 Task: Find connections with filter location Bhuj with filter topic #Leanstartupswith filter profile language Spanish with filter current company IndiaMART InterMESH Limited with filter school SRM University (Sri Ramaswamy Memorial University) with filter industry Political Organizations with filter service category Computer Networking with filter keywords title Suicide Hotline Volunteer
Action: Mouse moved to (651, 82)
Screenshot: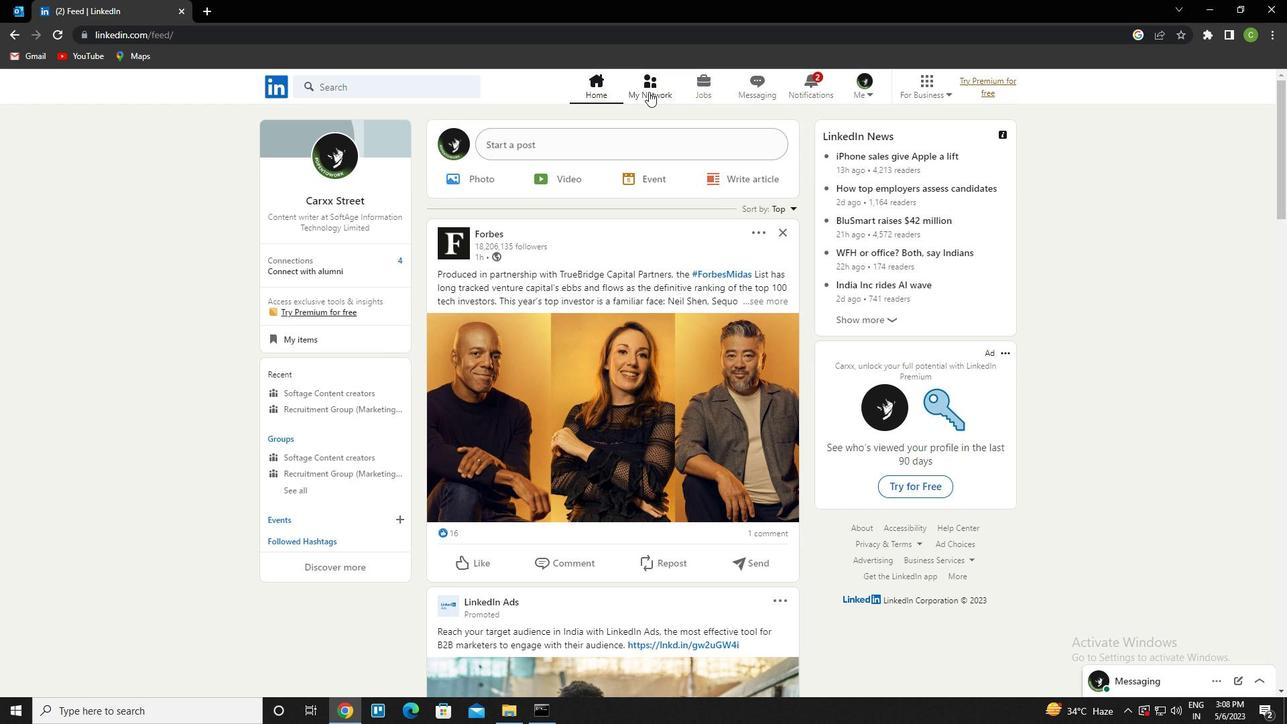 
Action: Mouse pressed left at (651, 82)
Screenshot: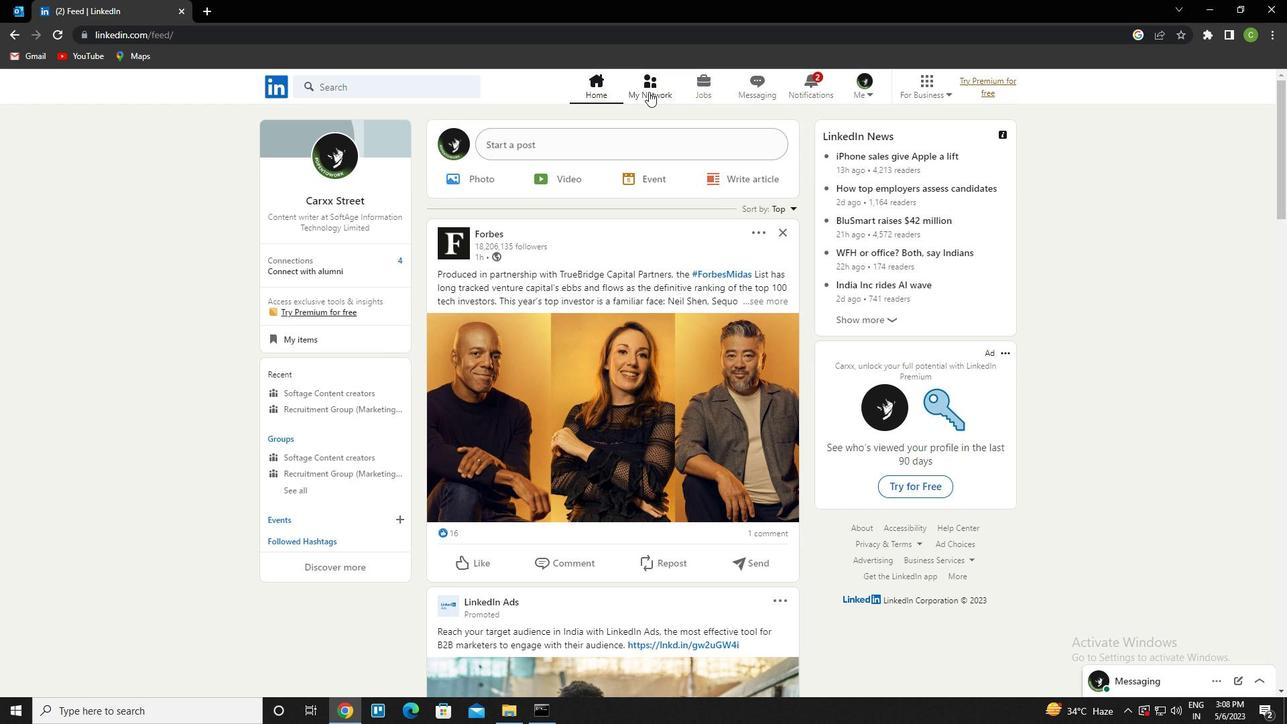 
Action: Mouse moved to (406, 156)
Screenshot: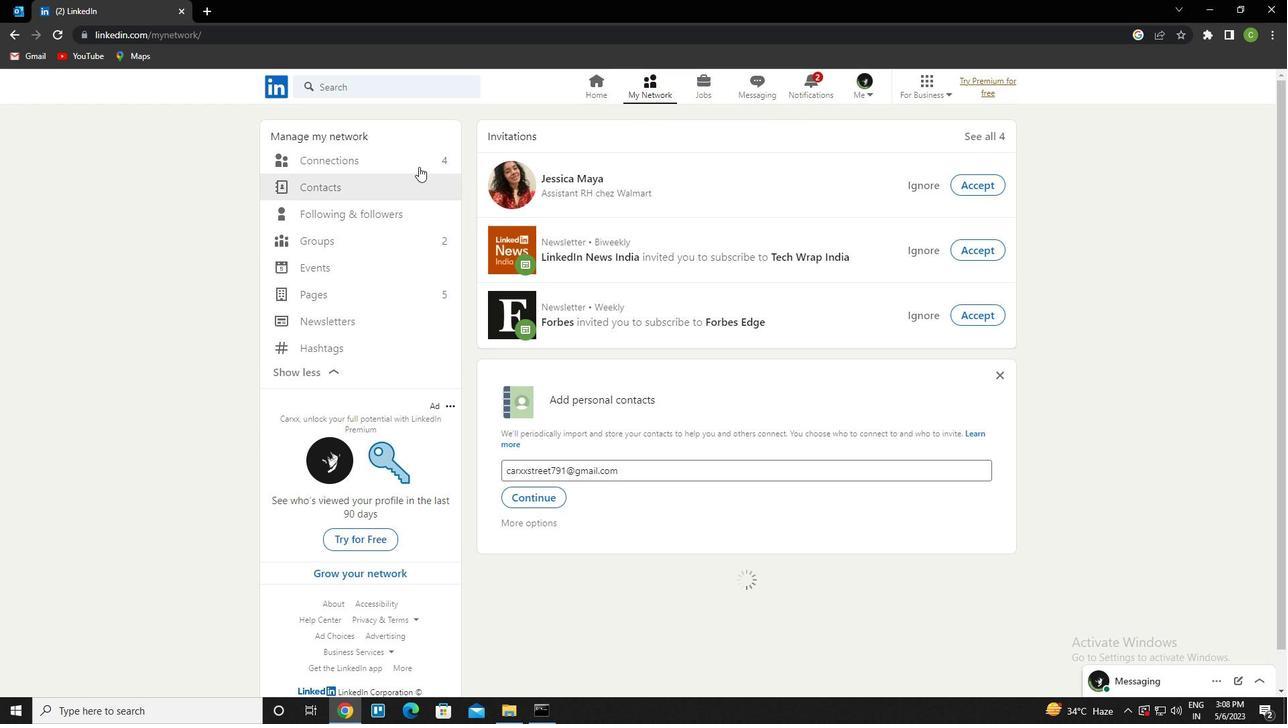 
Action: Mouse pressed left at (406, 156)
Screenshot: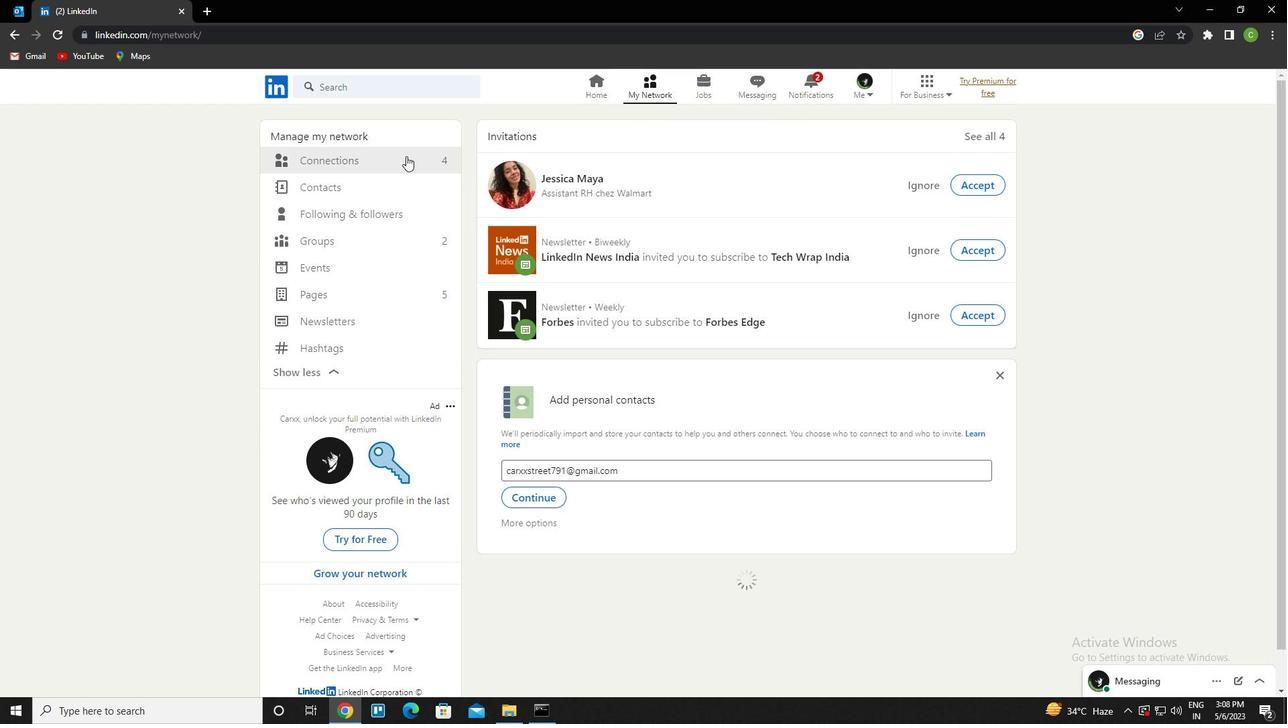 
Action: Mouse moved to (723, 162)
Screenshot: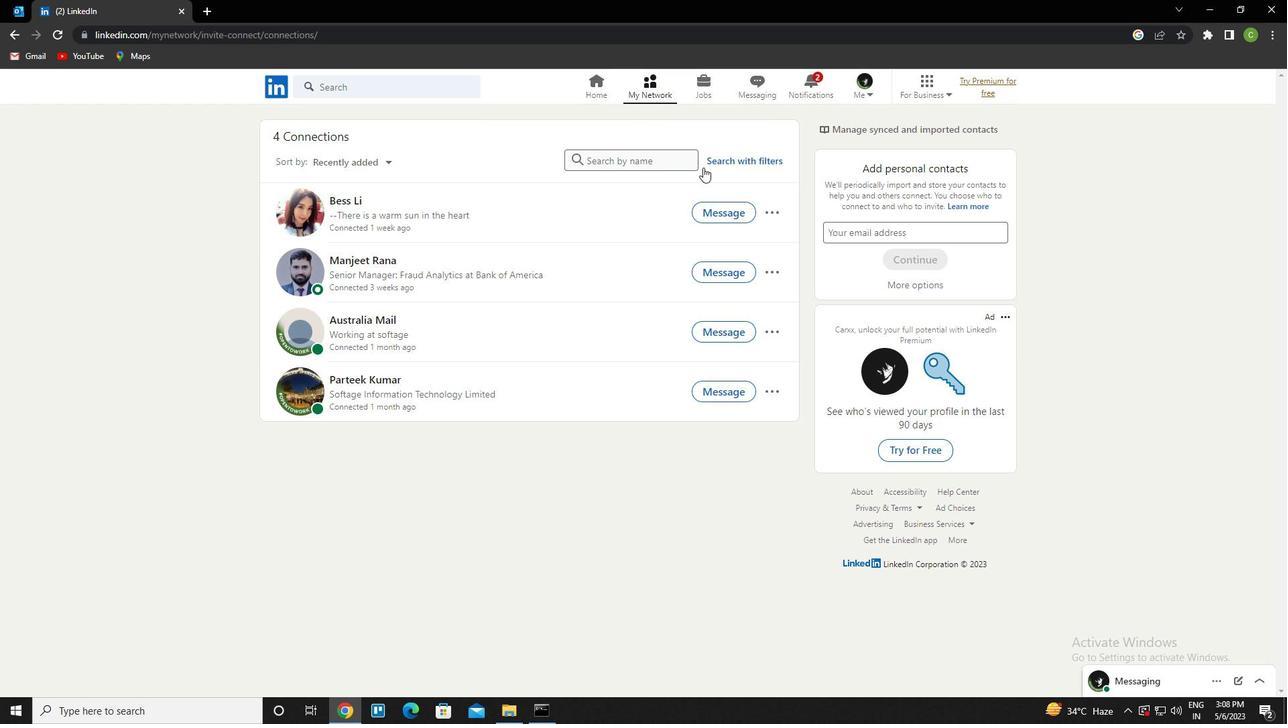 
Action: Mouse pressed left at (723, 162)
Screenshot: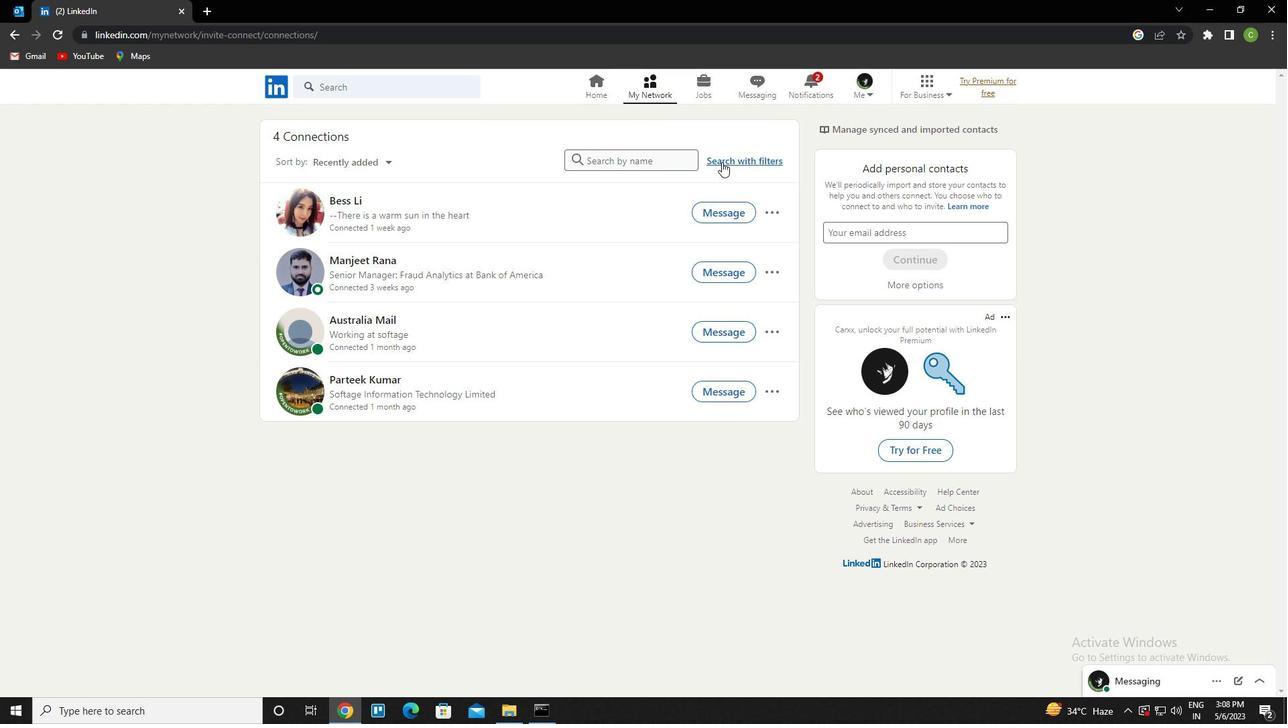 
Action: Mouse moved to (680, 121)
Screenshot: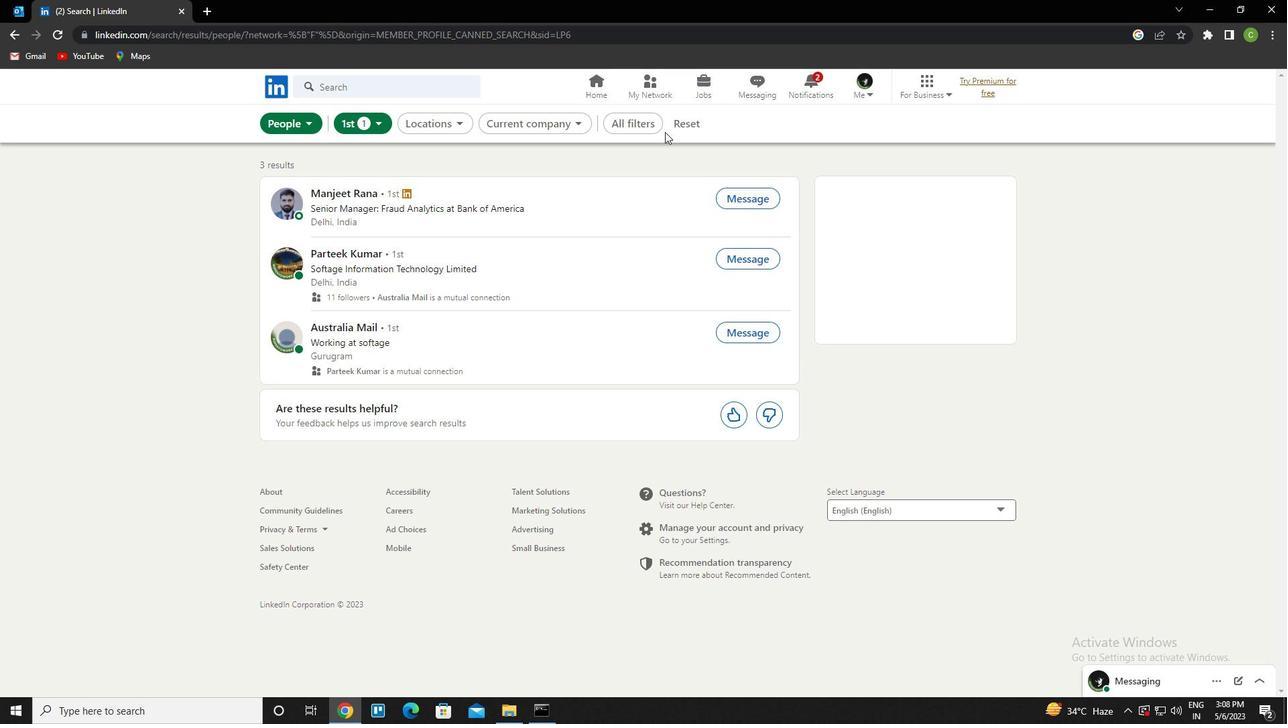 
Action: Mouse pressed left at (680, 121)
Screenshot: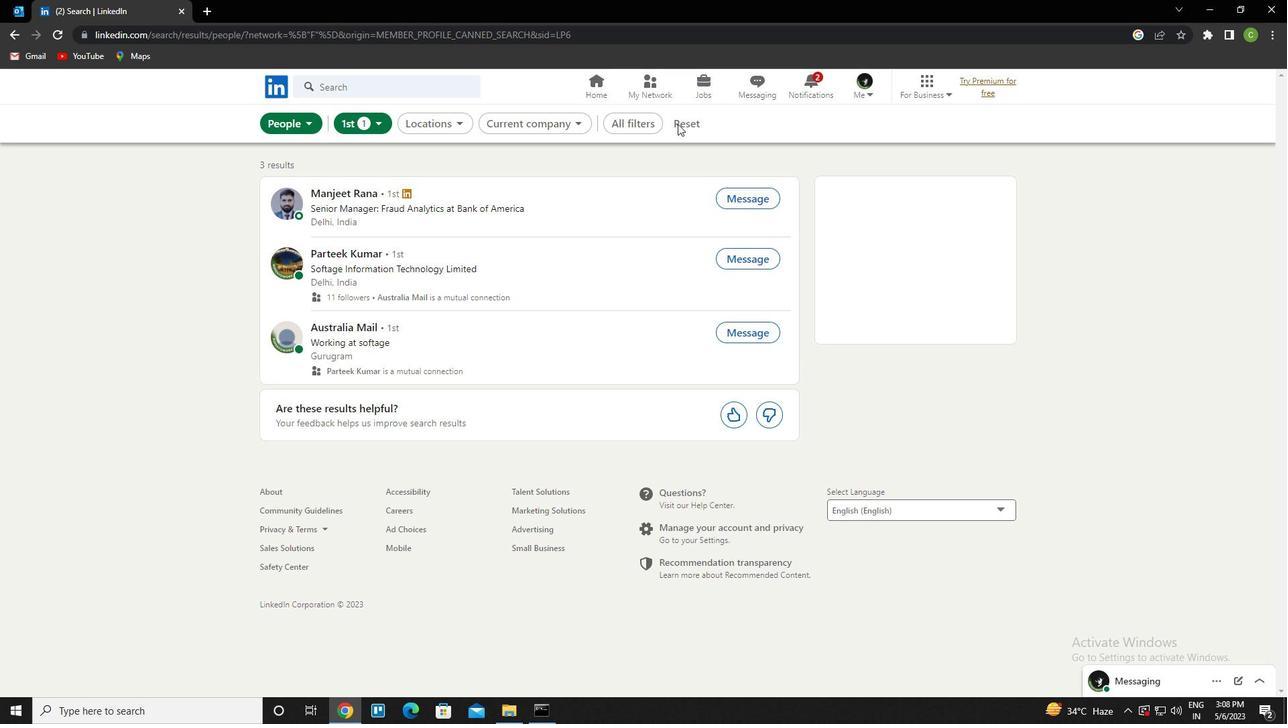 
Action: Mouse moved to (680, 124)
Screenshot: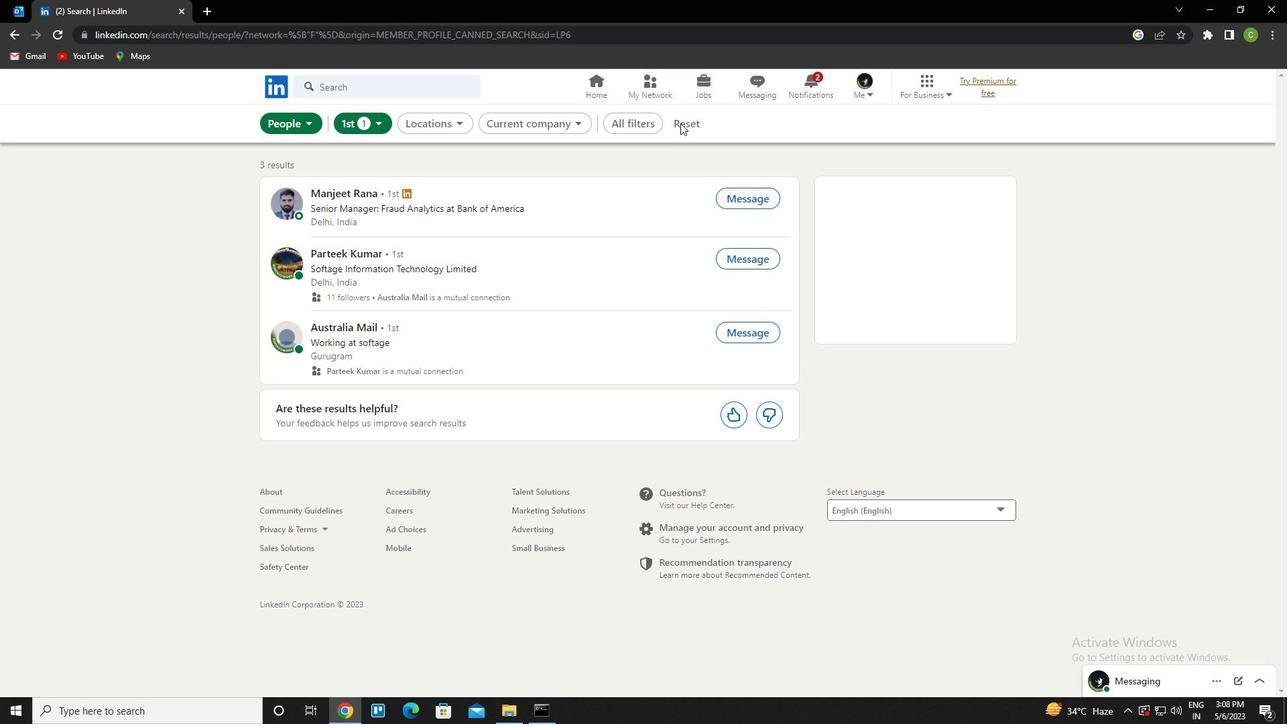 
Action: Mouse pressed left at (680, 124)
Screenshot: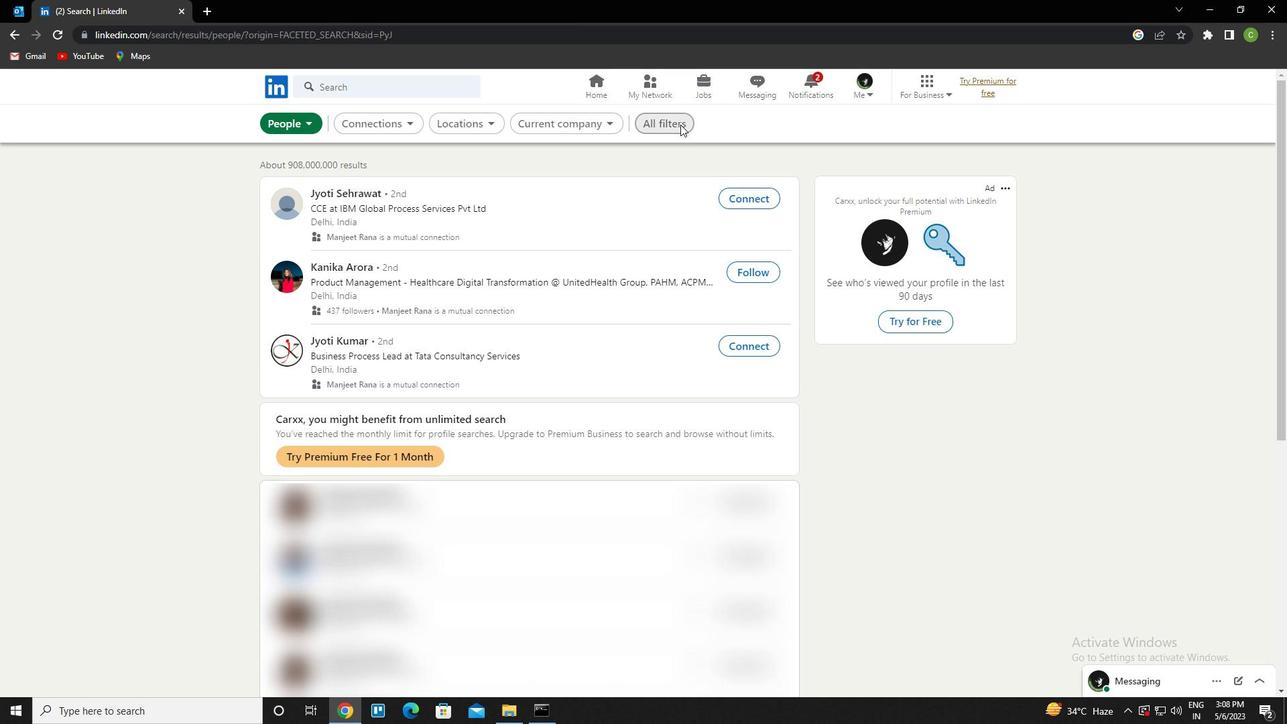 
Action: Mouse moved to (1017, 399)
Screenshot: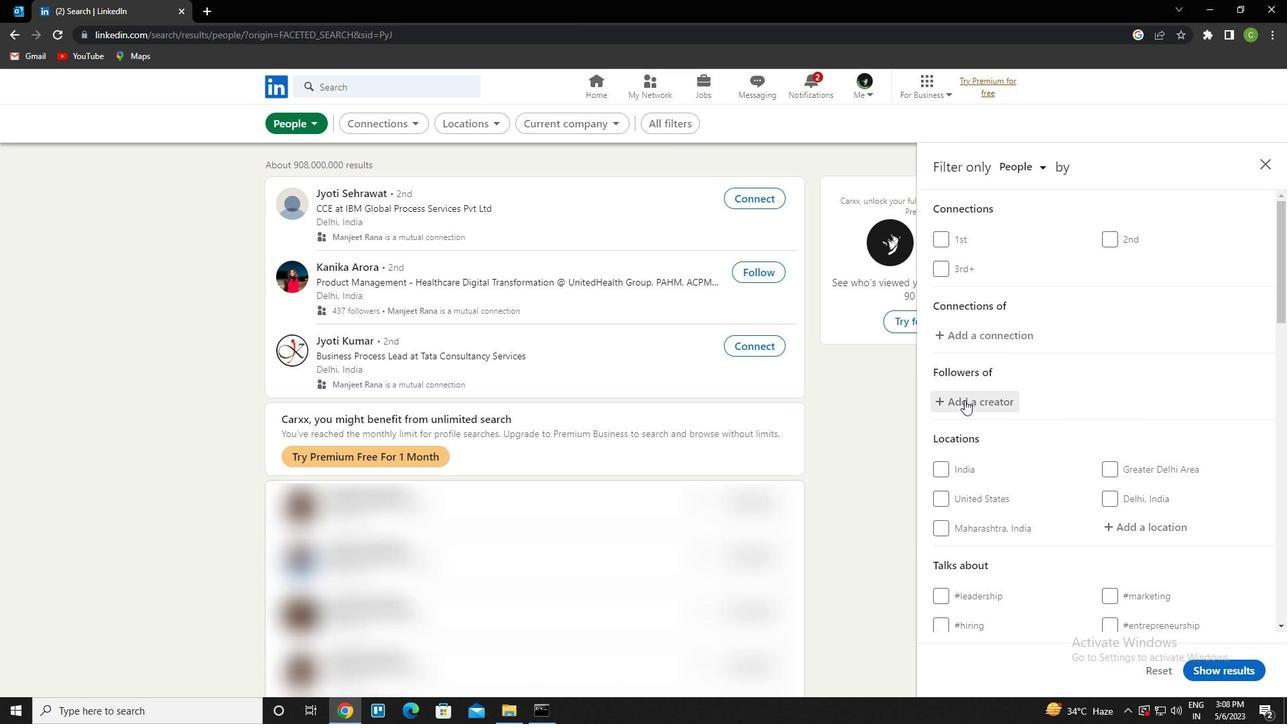 
Action: Mouse scrolled (1017, 398) with delta (0, 0)
Screenshot: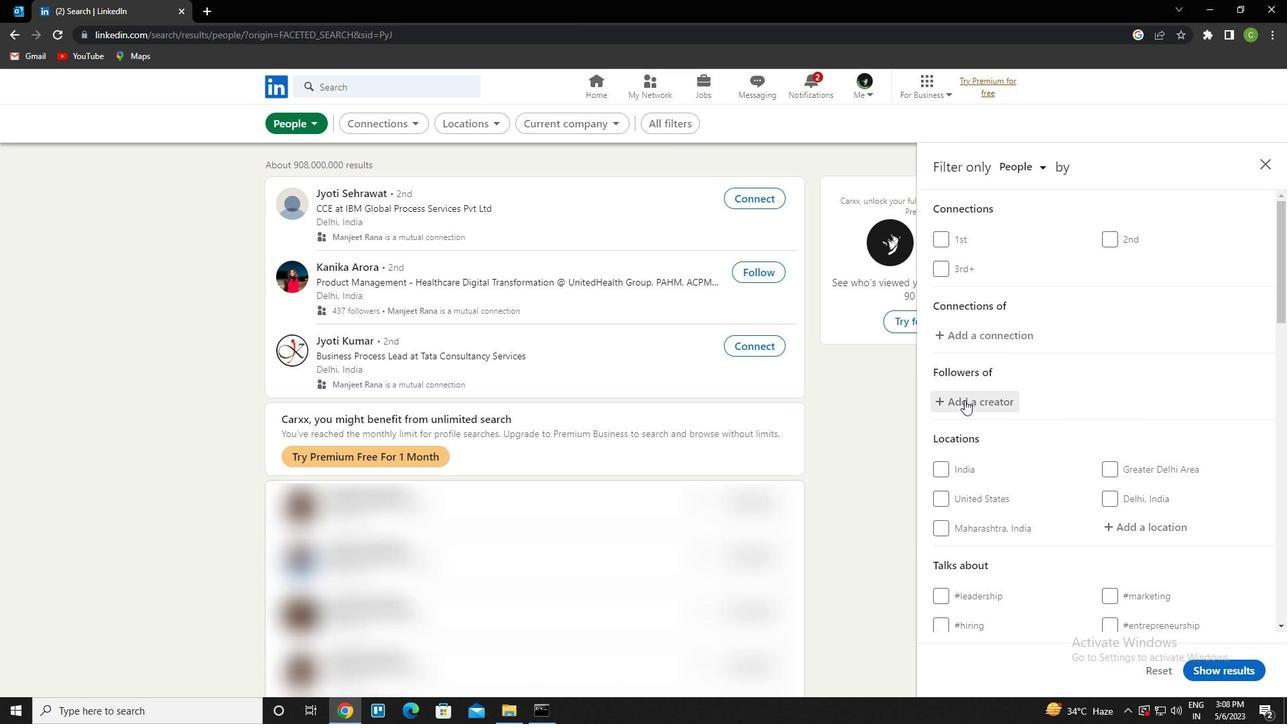 
Action: Mouse moved to (1051, 398)
Screenshot: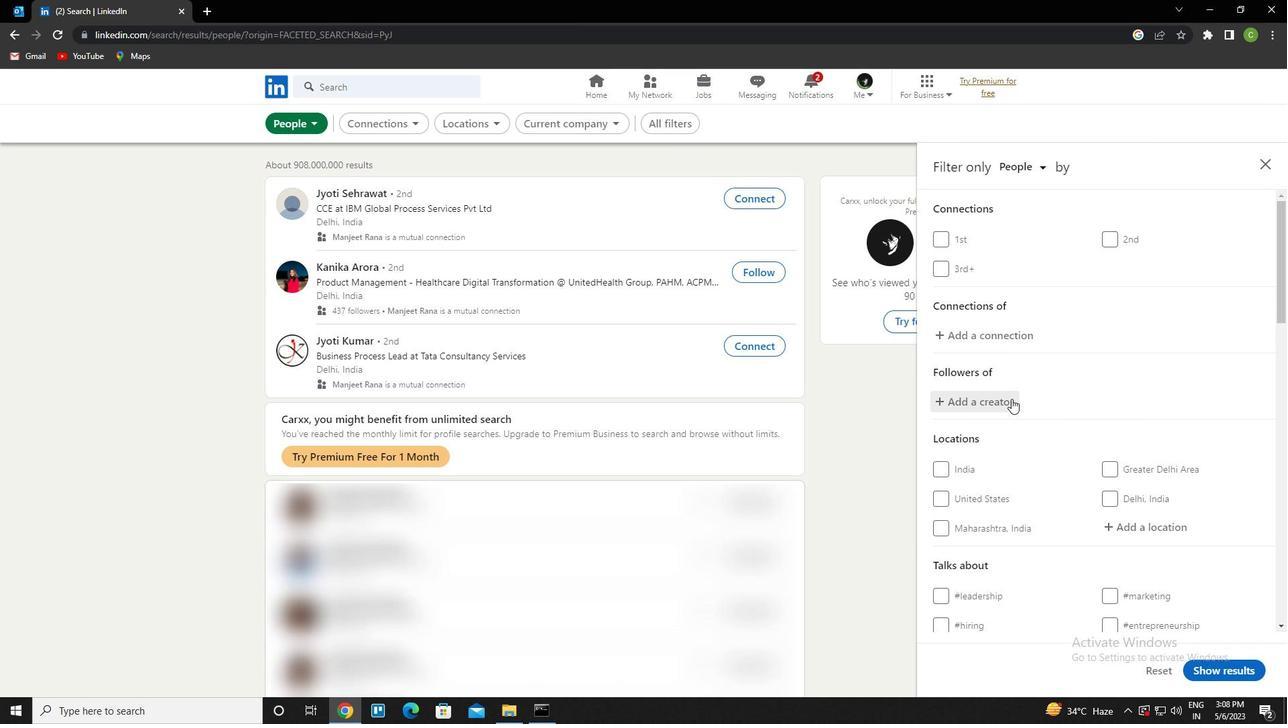
Action: Mouse scrolled (1051, 397) with delta (0, 0)
Screenshot: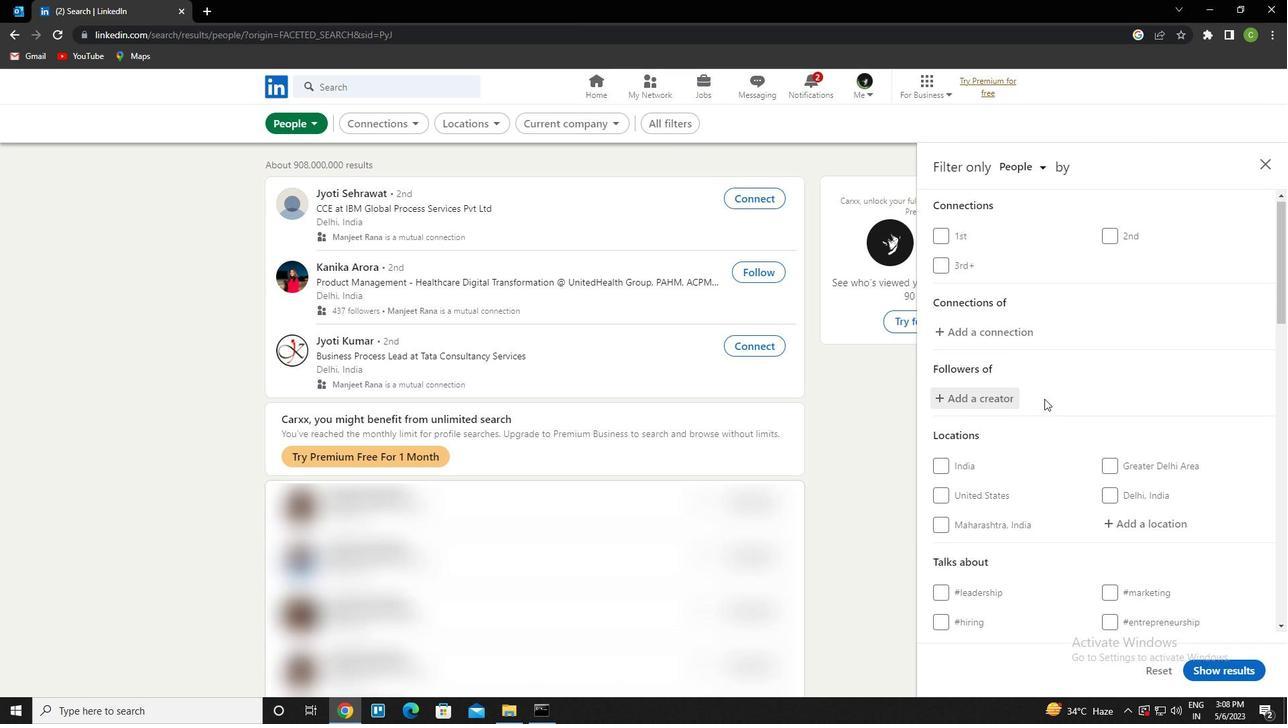 
Action: Mouse moved to (1116, 392)
Screenshot: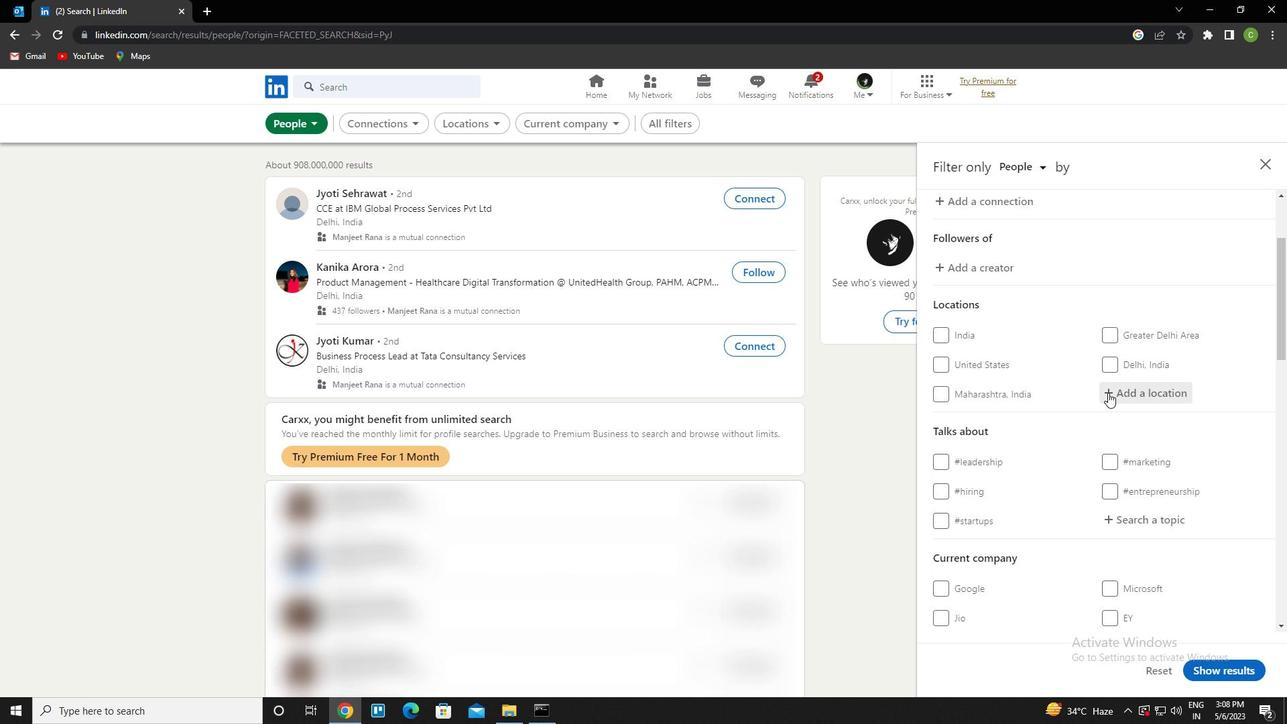 
Action: Mouse pressed left at (1116, 392)
Screenshot: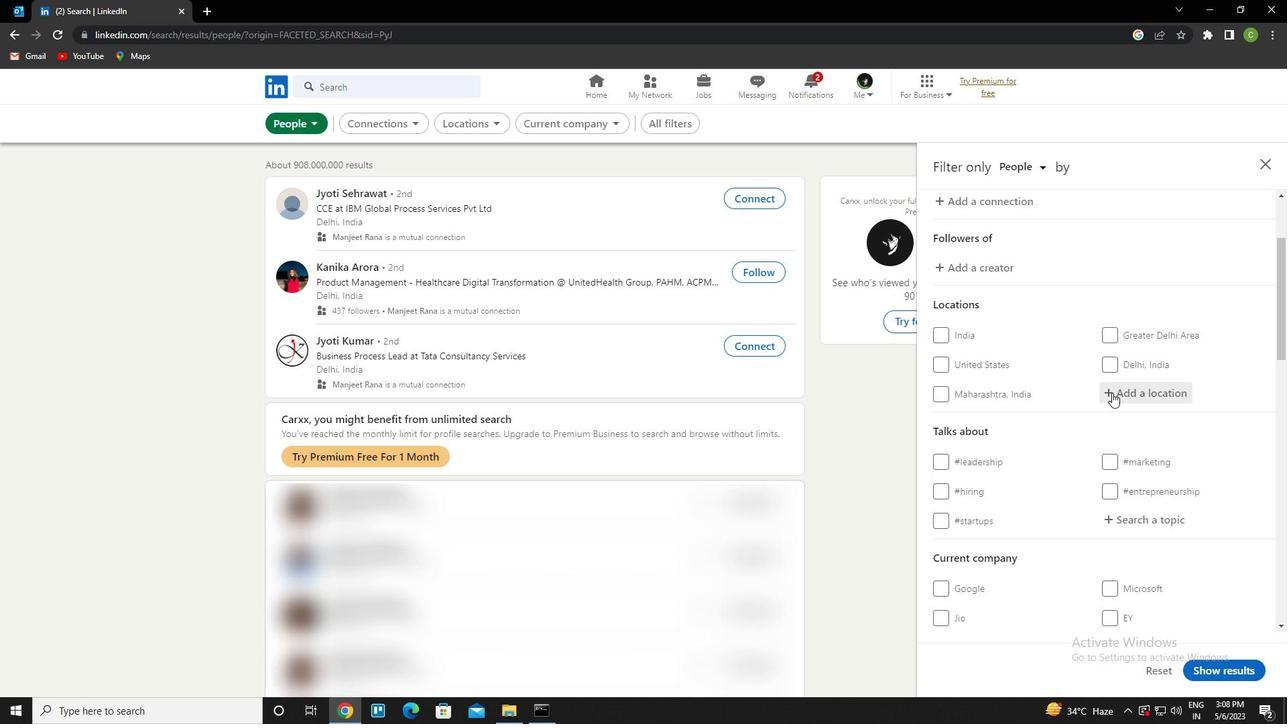 
Action: Mouse moved to (1117, 391)
Screenshot: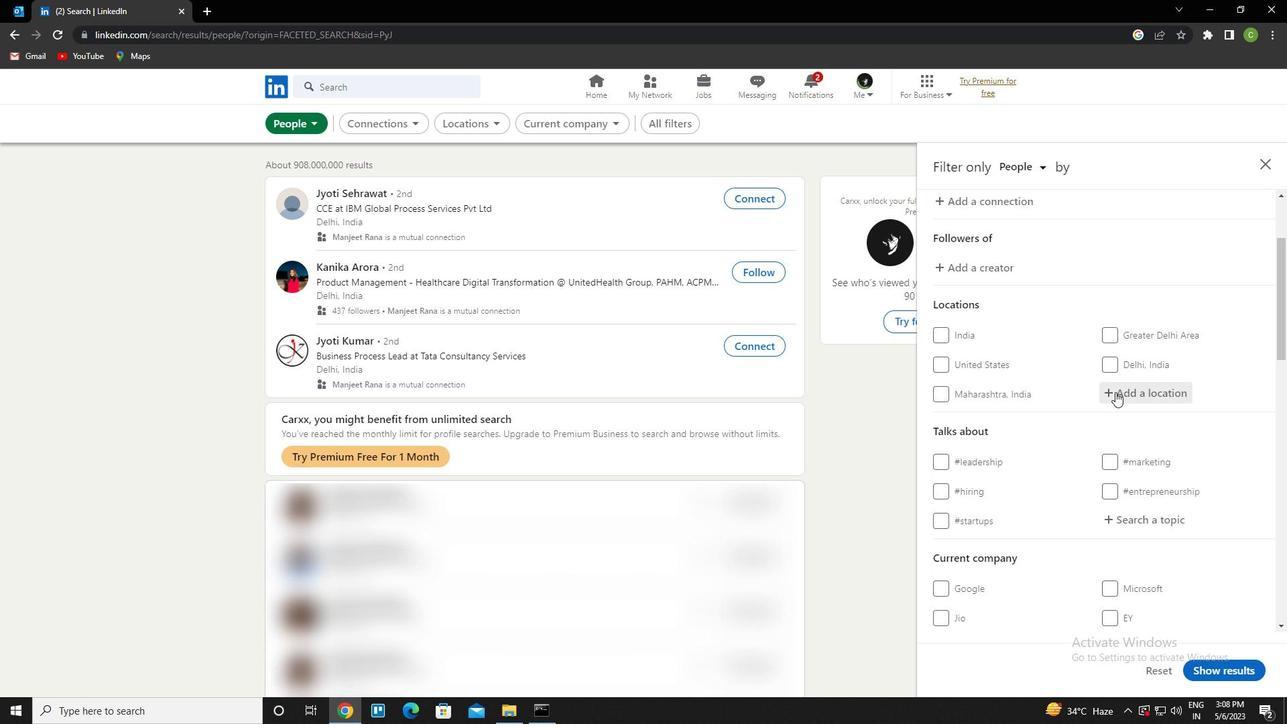 
Action: Key pressed <Key.caps_lock>b<Key.caps_lock>huj<Key.down><Key.enter>
Screenshot: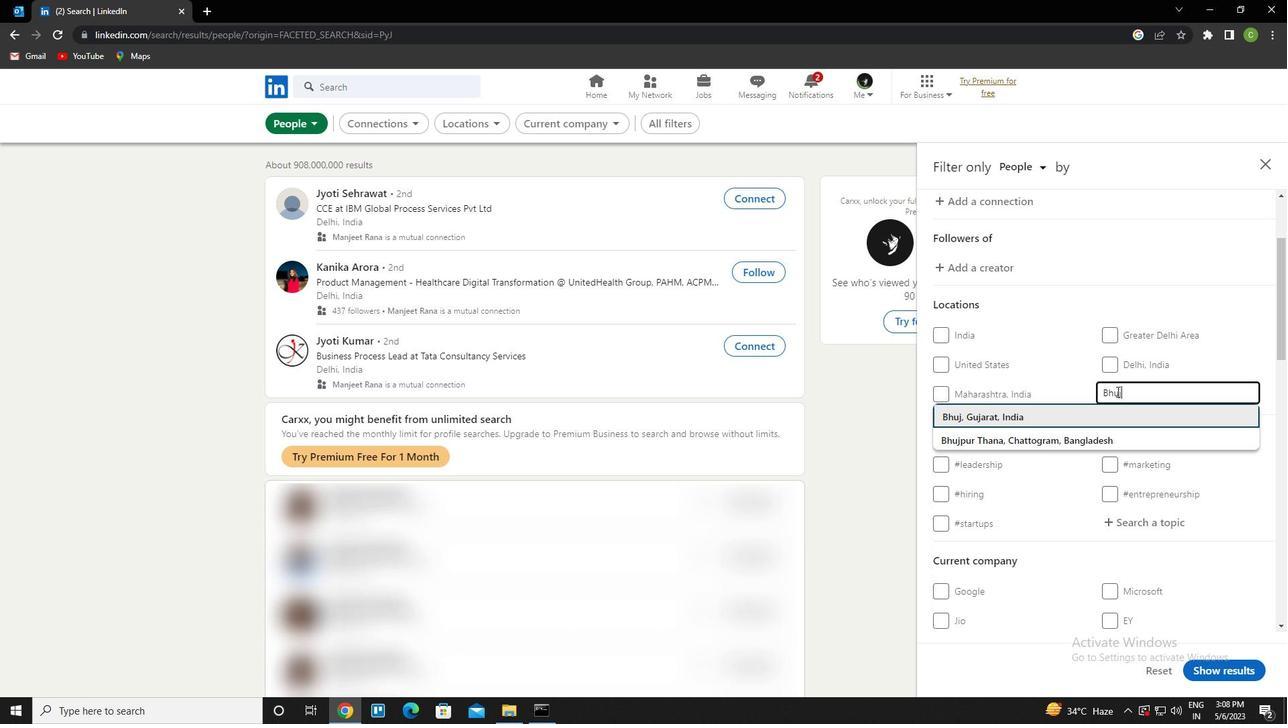 
Action: Mouse moved to (1096, 405)
Screenshot: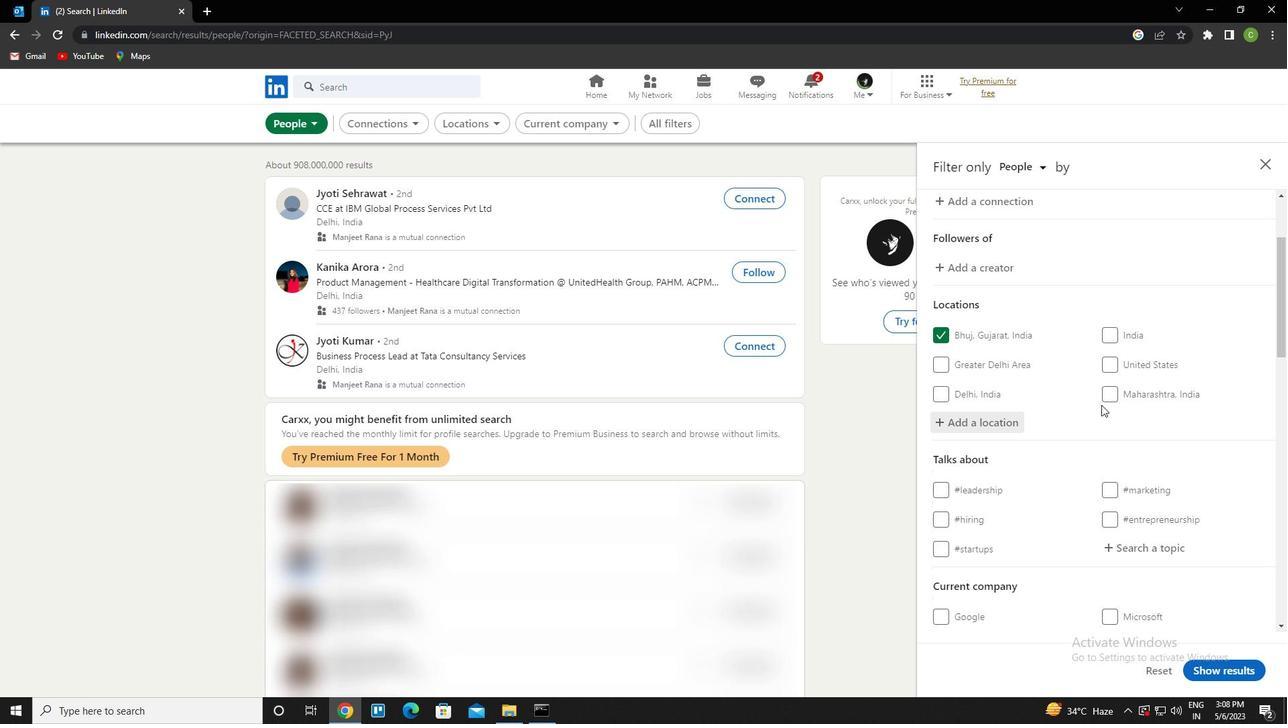 
Action: Mouse scrolled (1096, 404) with delta (0, 0)
Screenshot: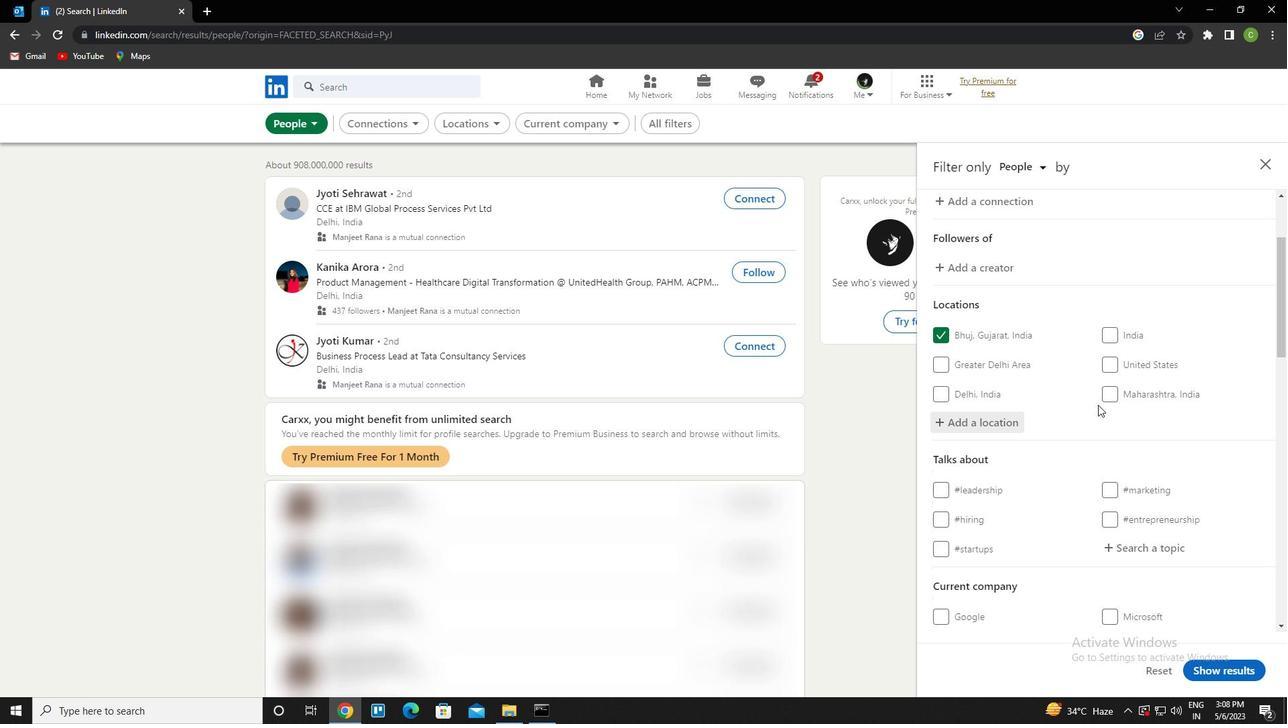 
Action: Mouse moved to (1093, 404)
Screenshot: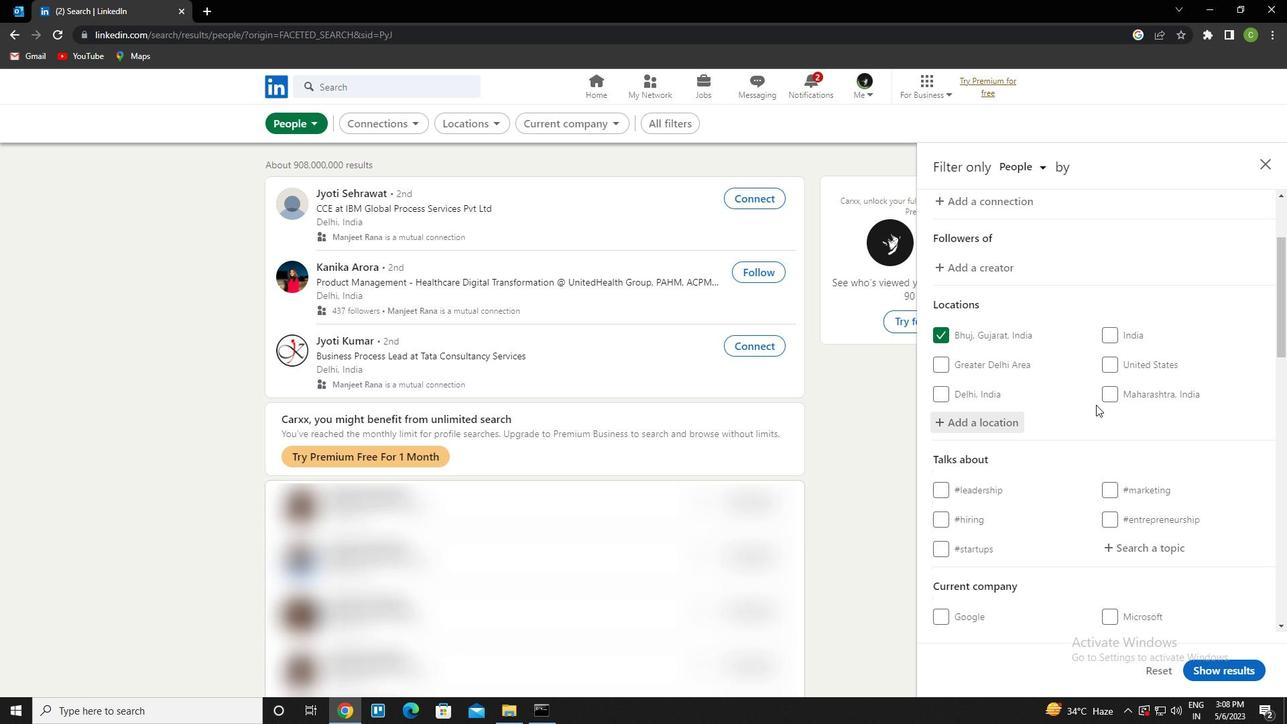 
Action: Mouse scrolled (1093, 403) with delta (0, 0)
Screenshot: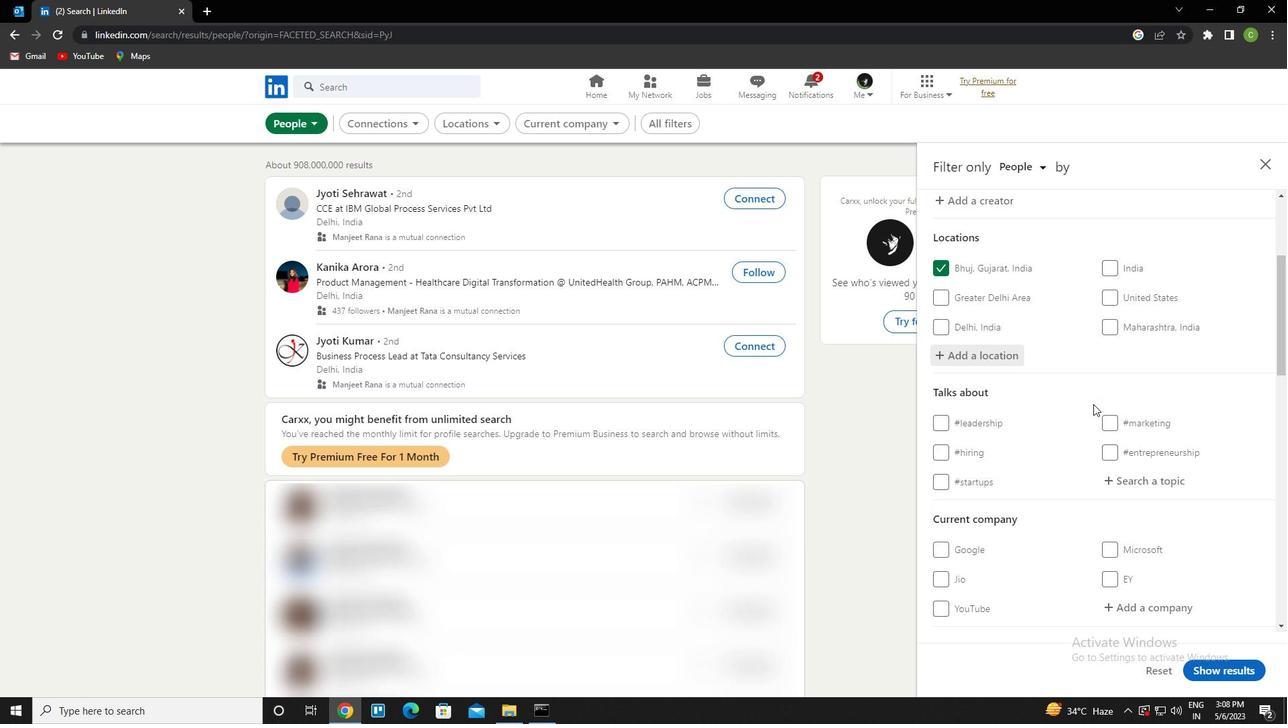 
Action: Mouse moved to (1144, 408)
Screenshot: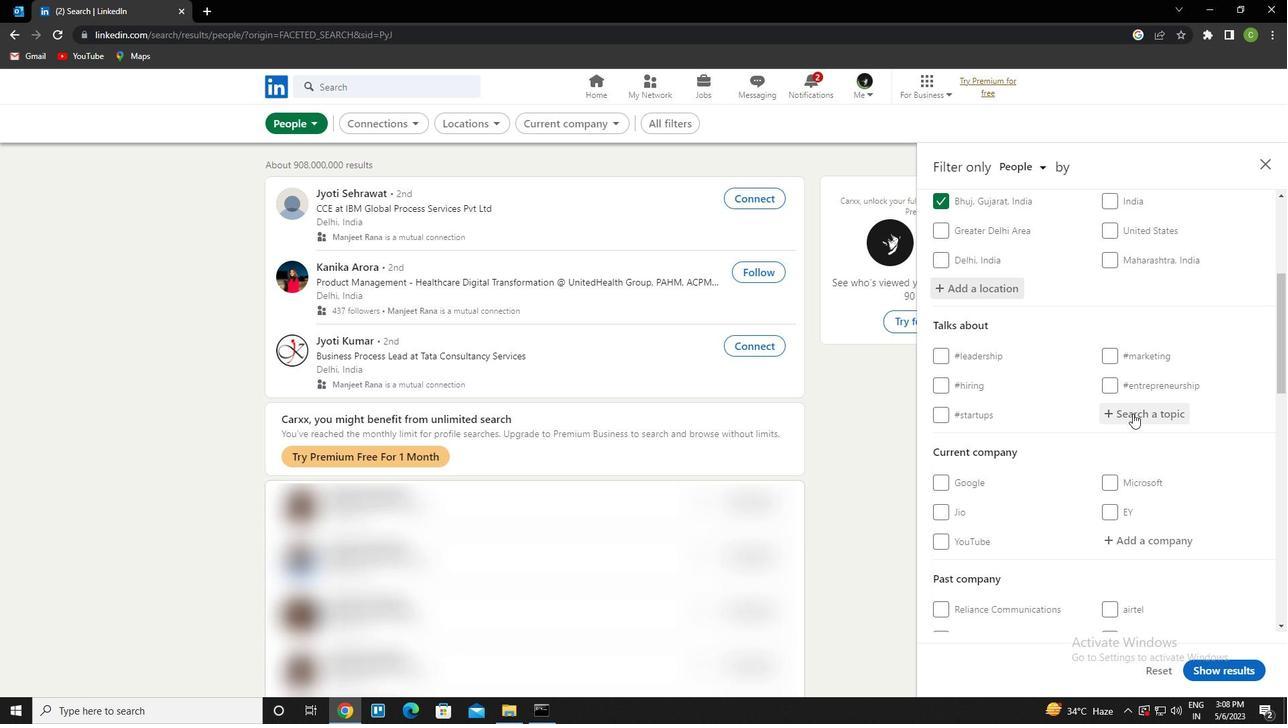 
Action: Mouse pressed left at (1144, 408)
Screenshot: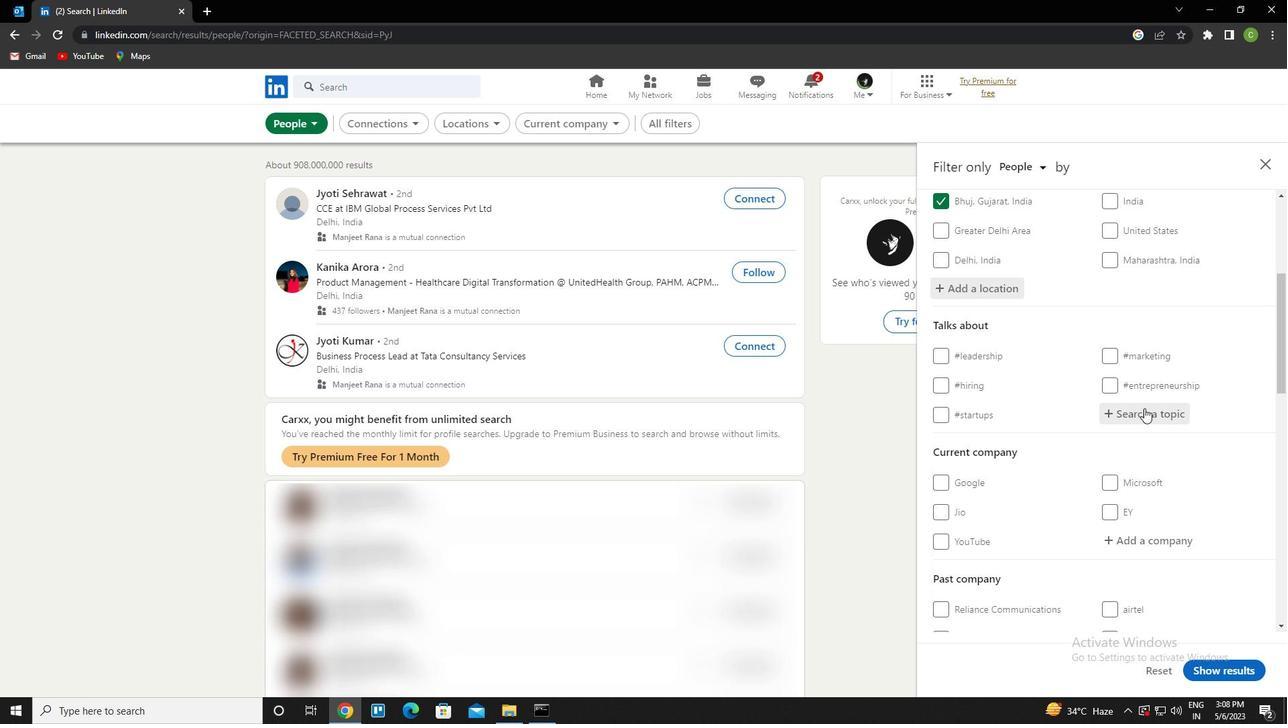 
Action: Key pressed leanstartups<Key.down><Key.enter>
Screenshot: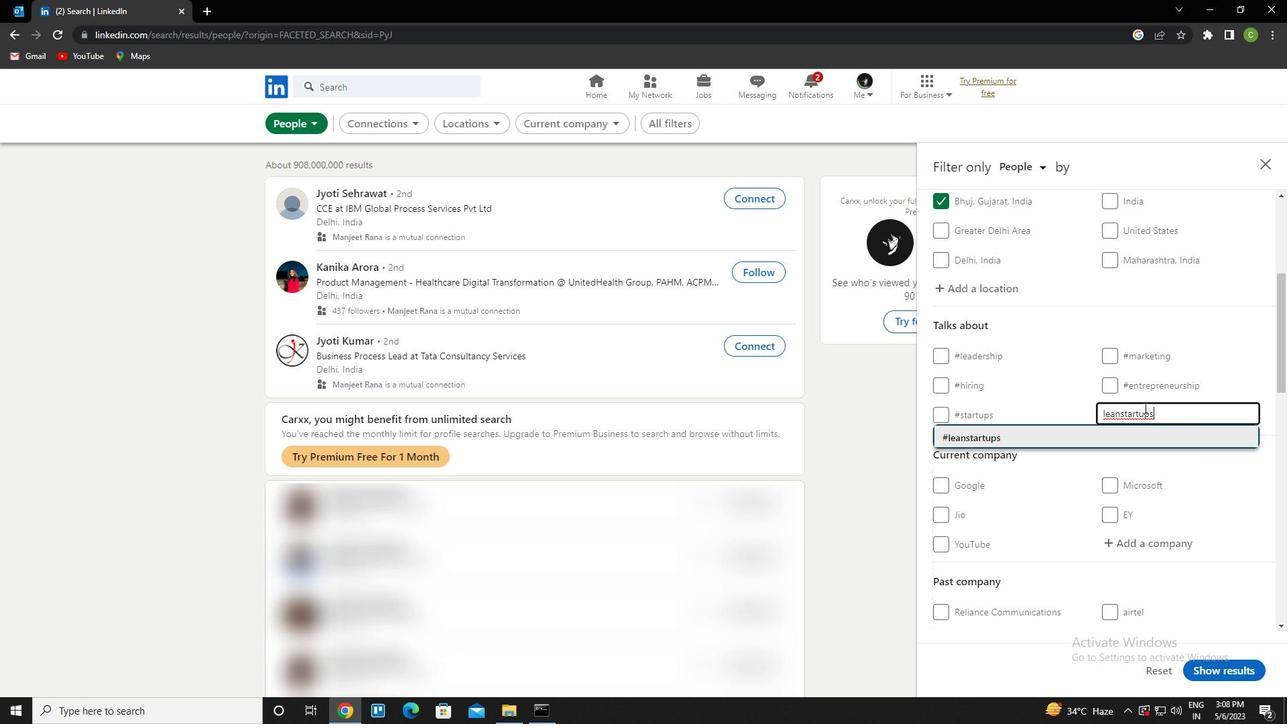 
Action: Mouse moved to (1122, 381)
Screenshot: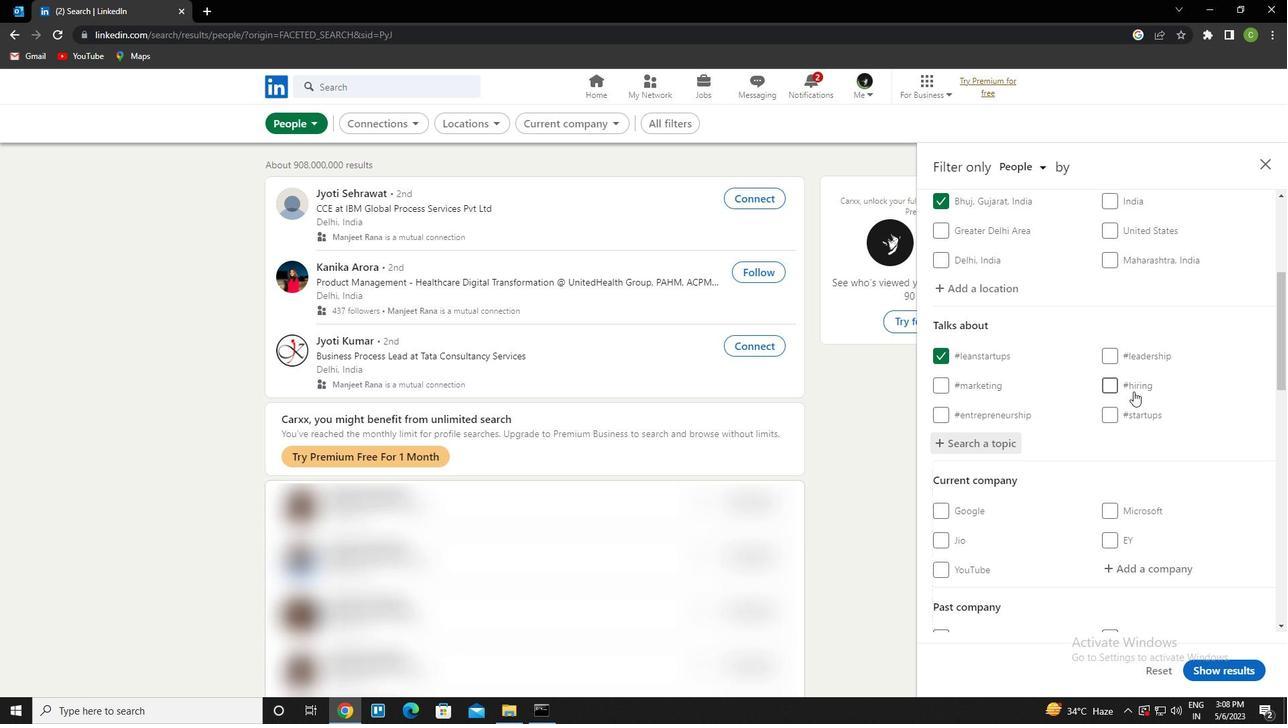 
Action: Mouse scrolled (1122, 380) with delta (0, 0)
Screenshot: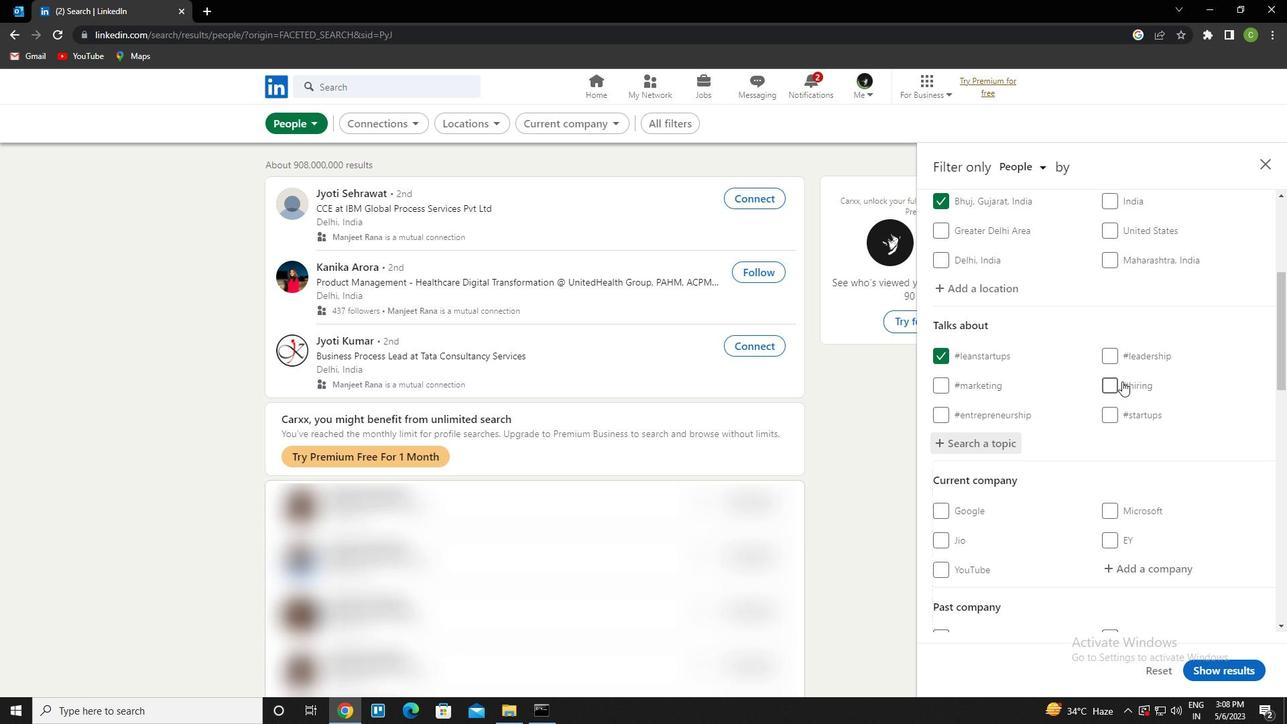 
Action: Mouse scrolled (1122, 380) with delta (0, 0)
Screenshot: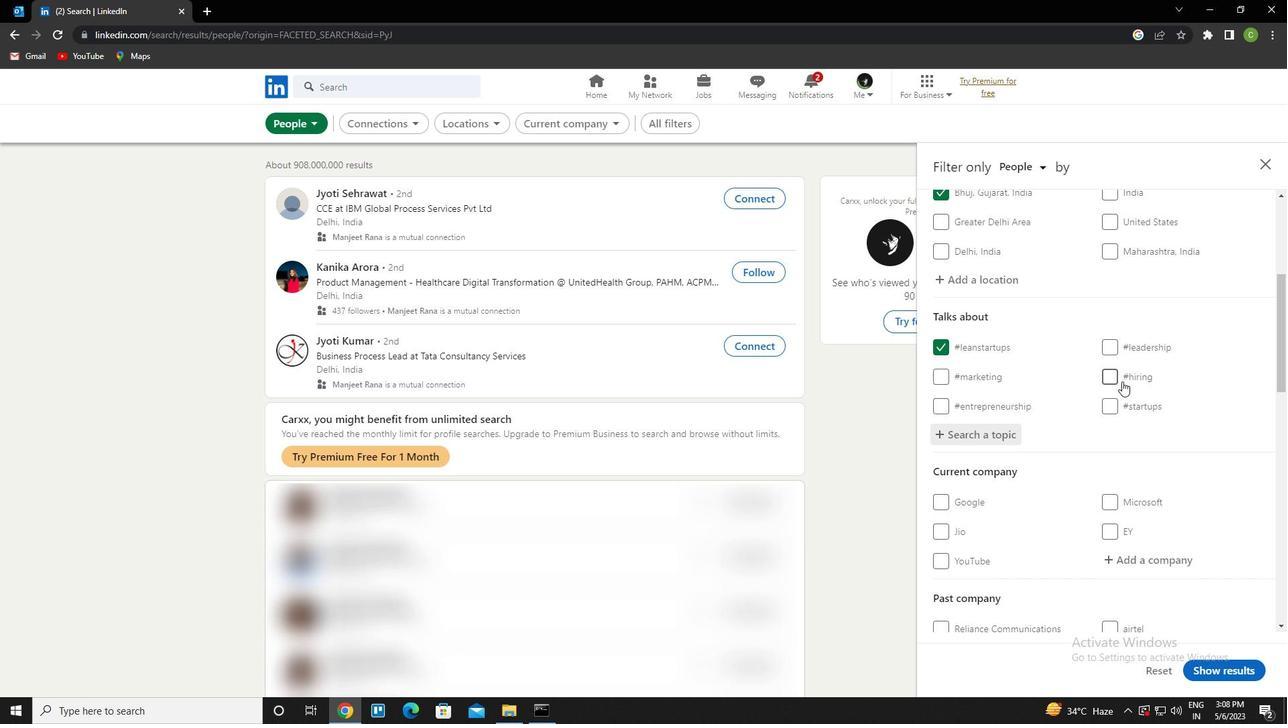 
Action: Mouse scrolled (1122, 380) with delta (0, 0)
Screenshot: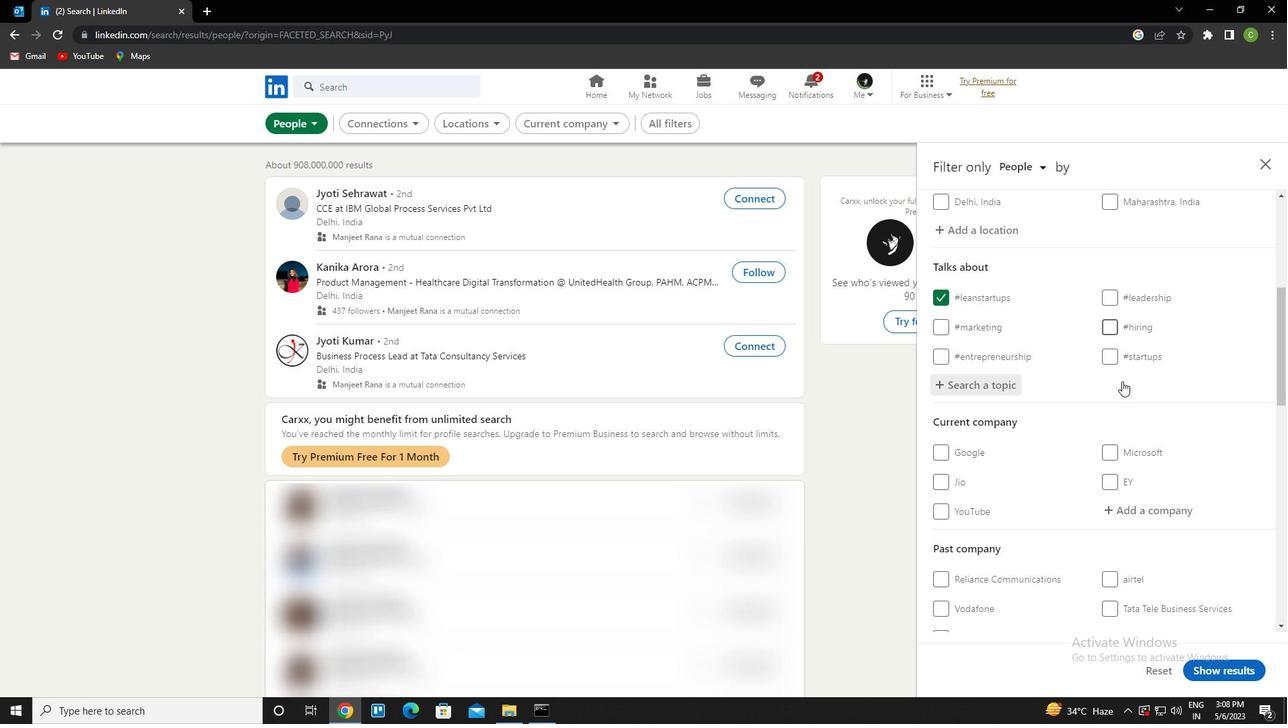 
Action: Mouse scrolled (1122, 380) with delta (0, 0)
Screenshot: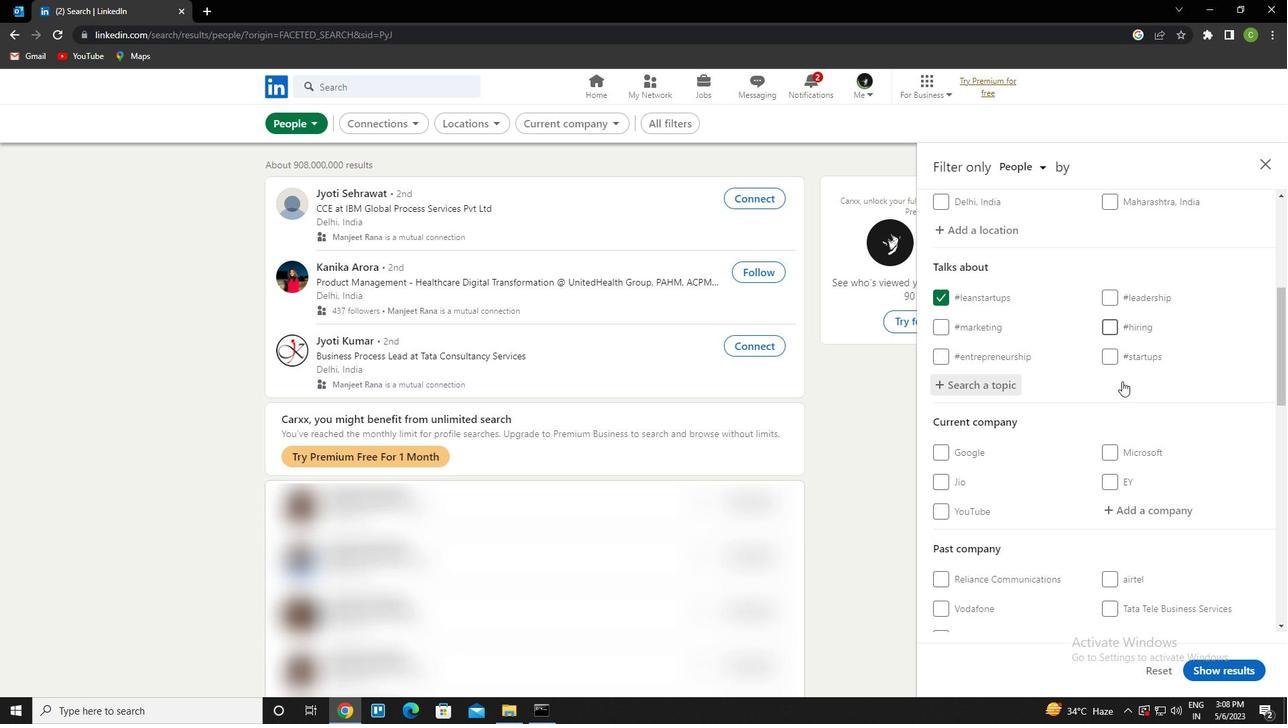 
Action: Mouse scrolled (1122, 380) with delta (0, 0)
Screenshot: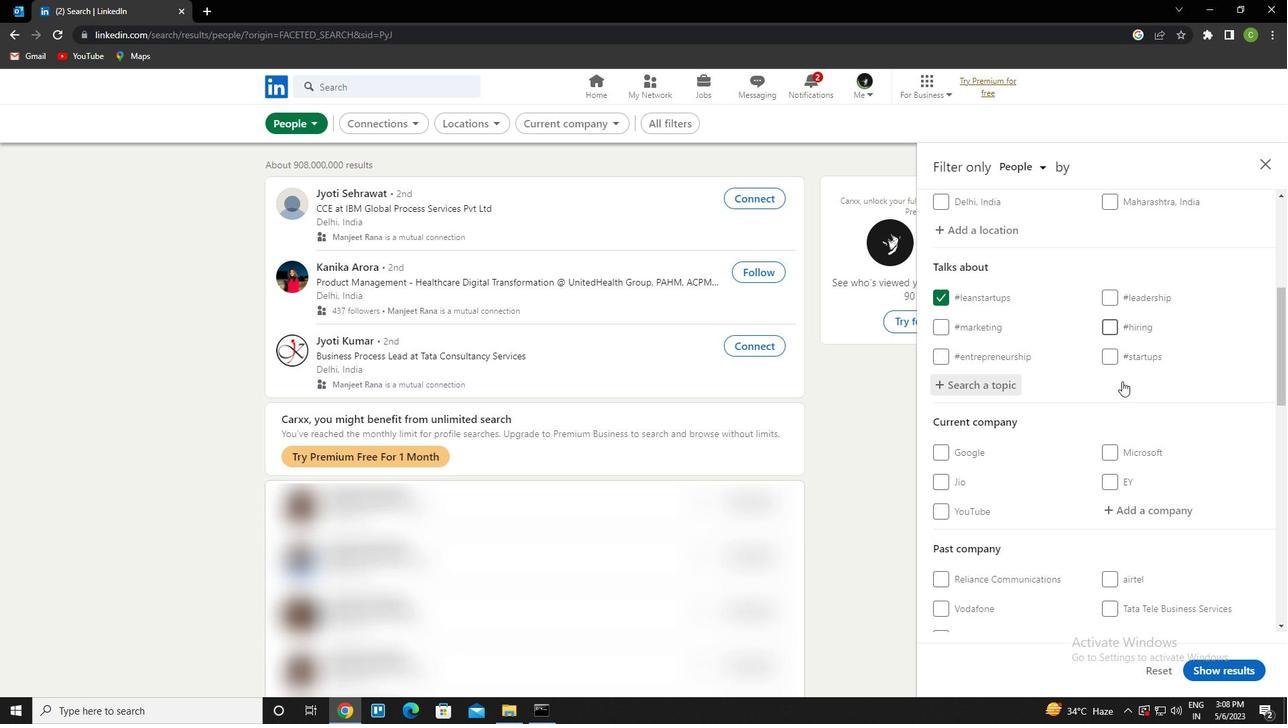 
Action: Mouse scrolled (1122, 380) with delta (0, 0)
Screenshot: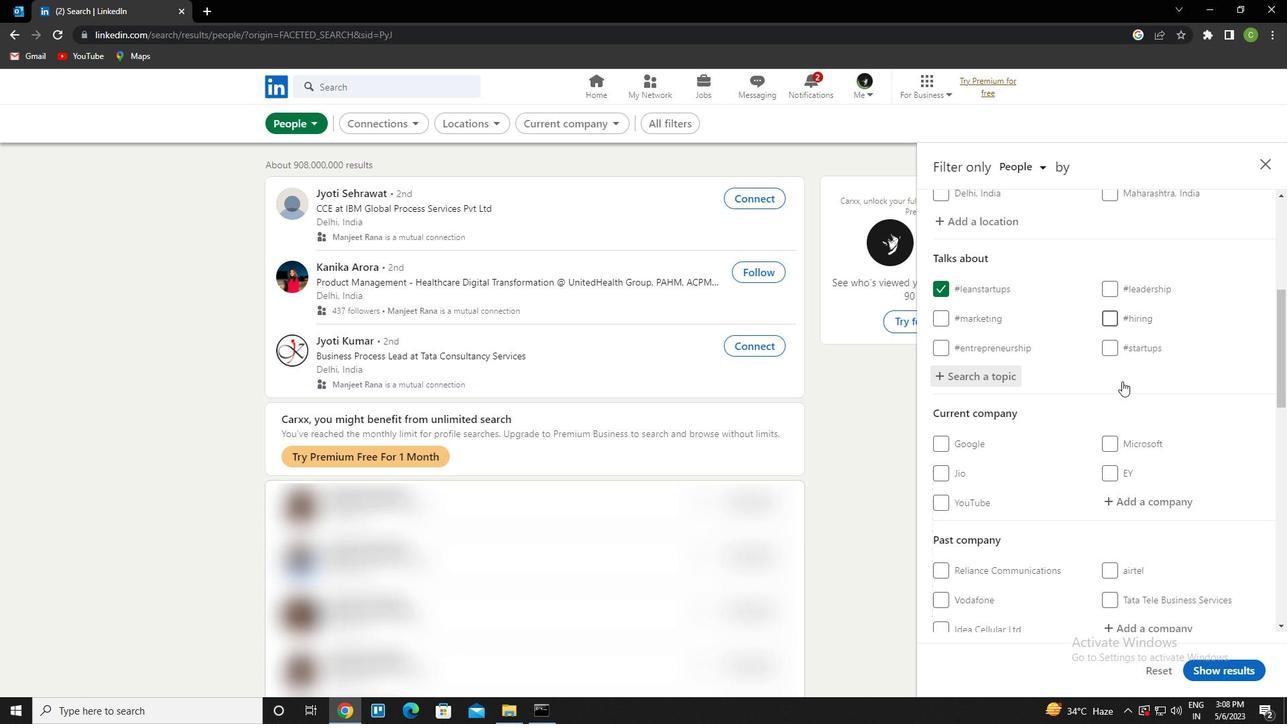 
Action: Mouse scrolled (1122, 380) with delta (0, 0)
Screenshot: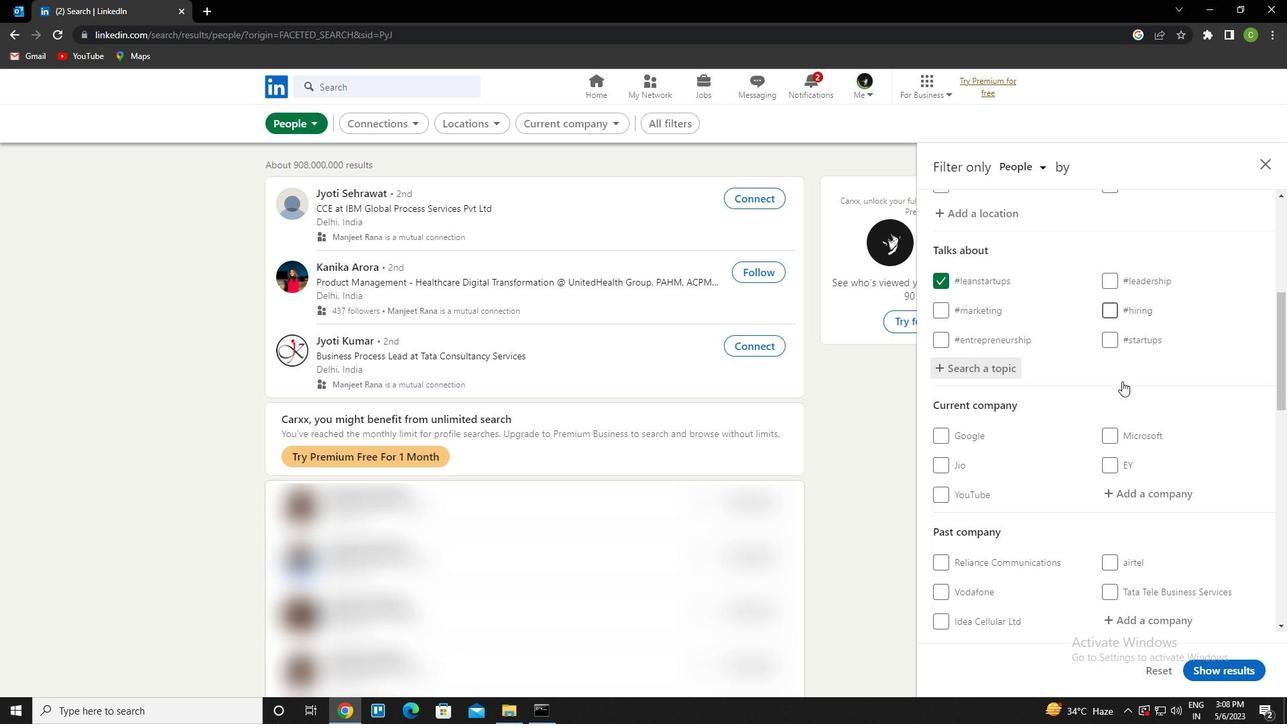
Action: Mouse scrolled (1122, 380) with delta (0, 0)
Screenshot: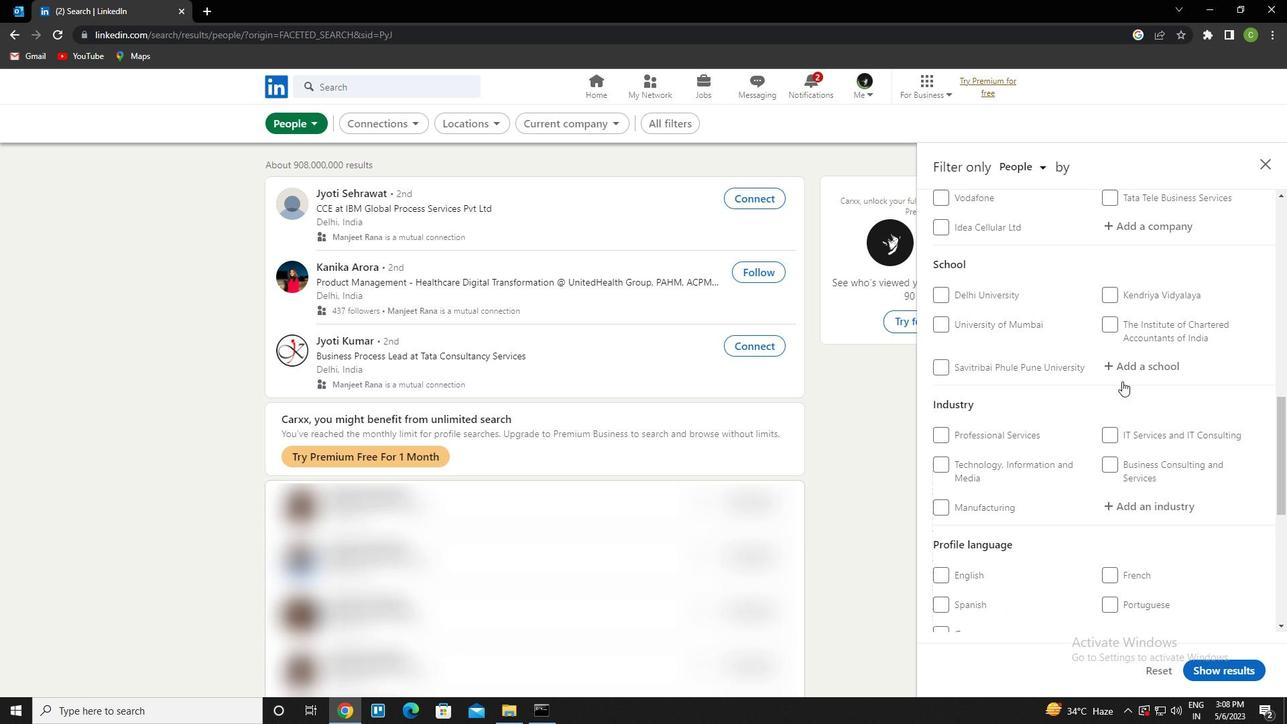 
Action: Mouse scrolled (1122, 380) with delta (0, 0)
Screenshot: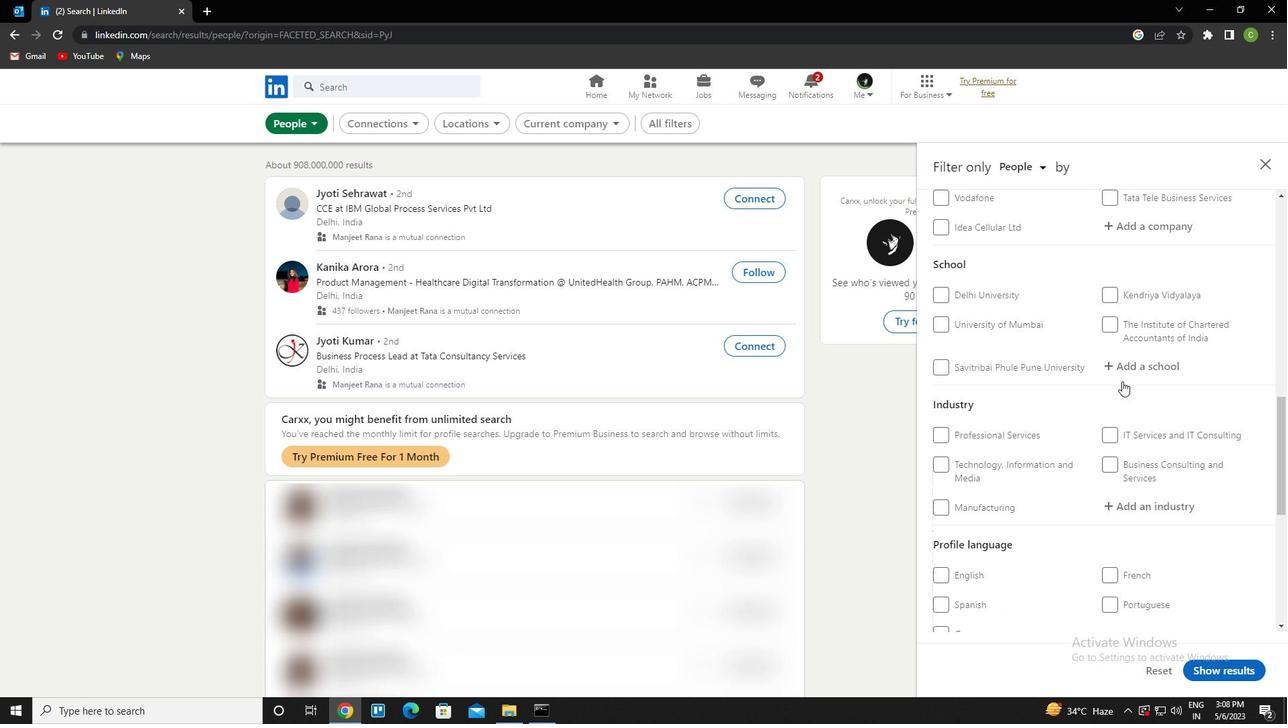 
Action: Mouse moved to (940, 472)
Screenshot: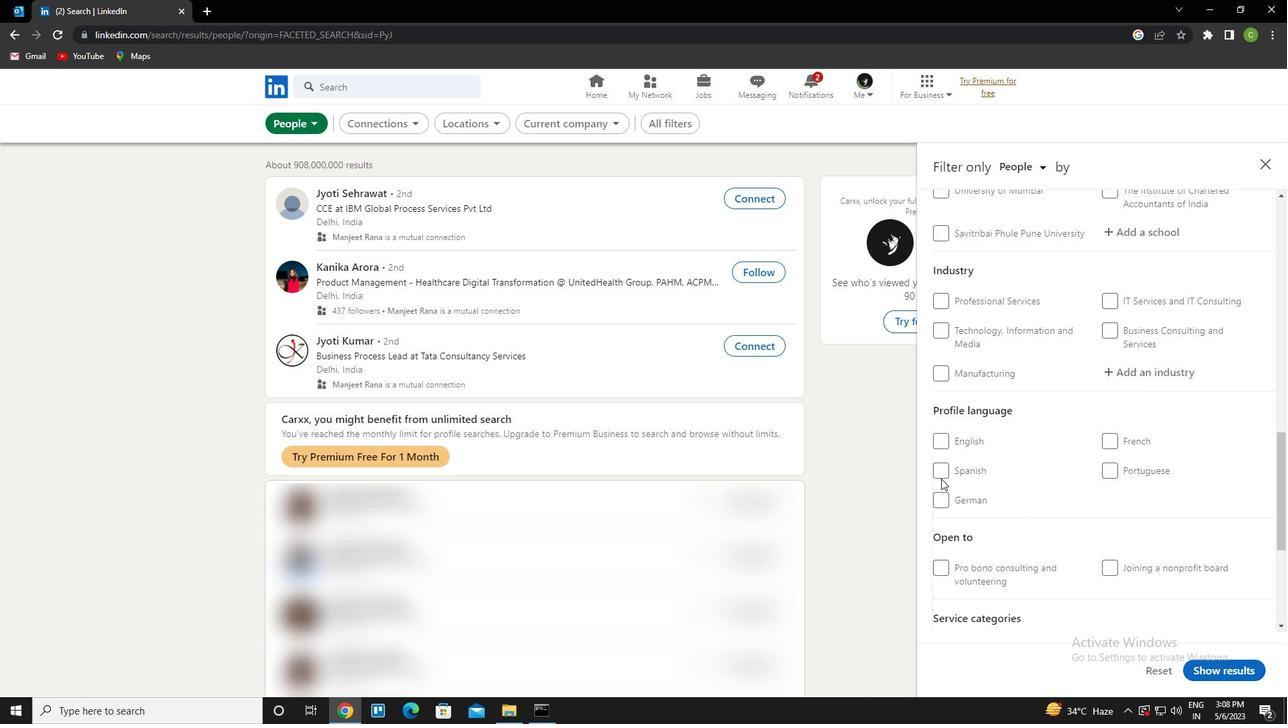 
Action: Mouse pressed left at (940, 472)
Screenshot: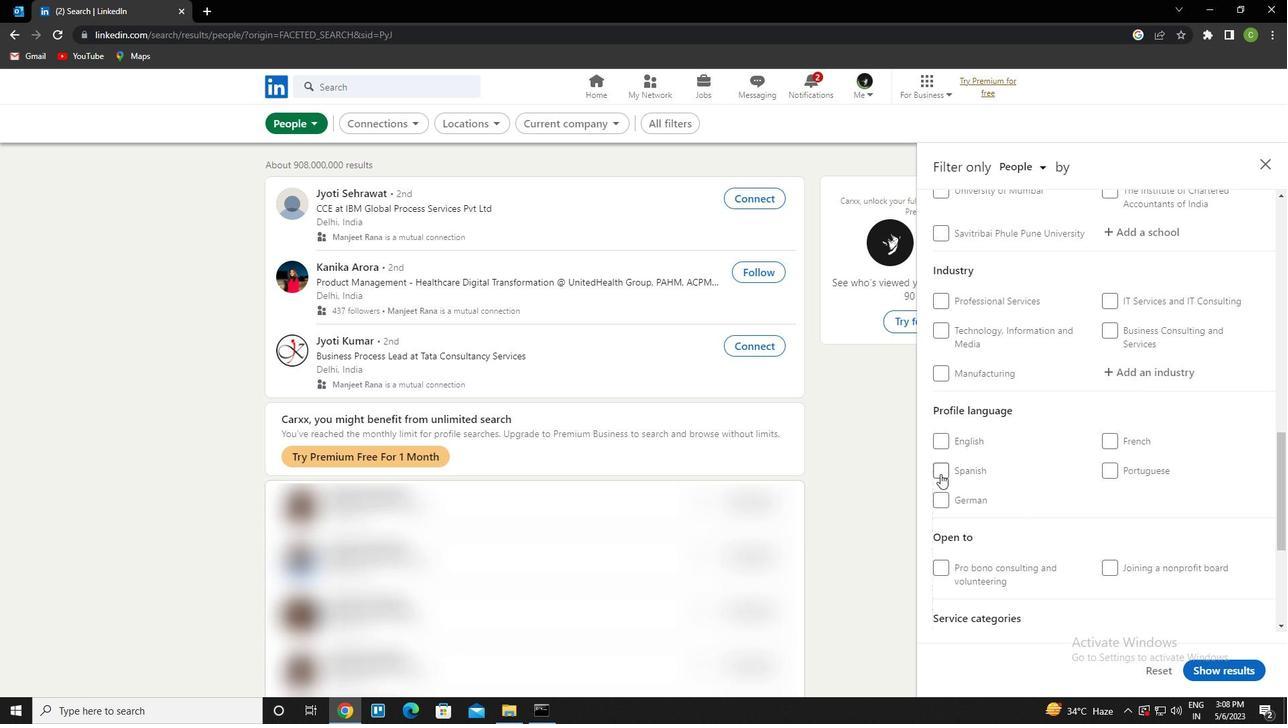 
Action: Mouse moved to (1063, 411)
Screenshot: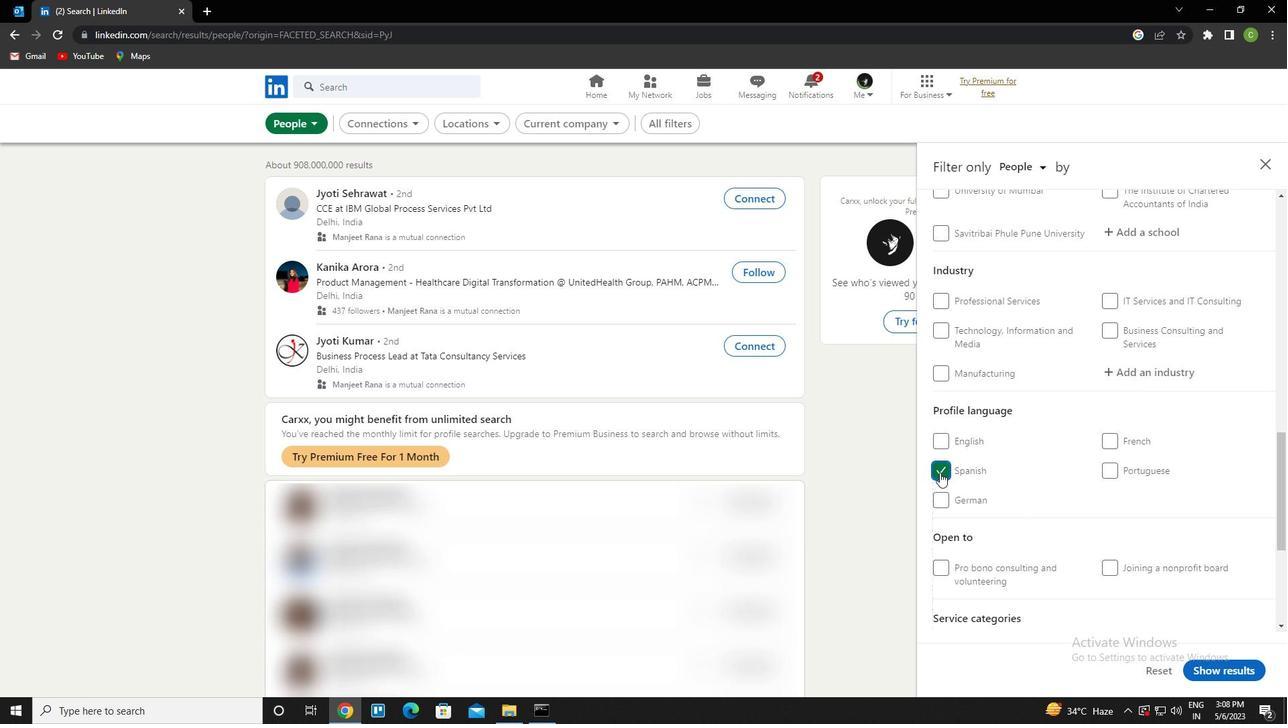 
Action: Mouse scrolled (1063, 412) with delta (0, 0)
Screenshot: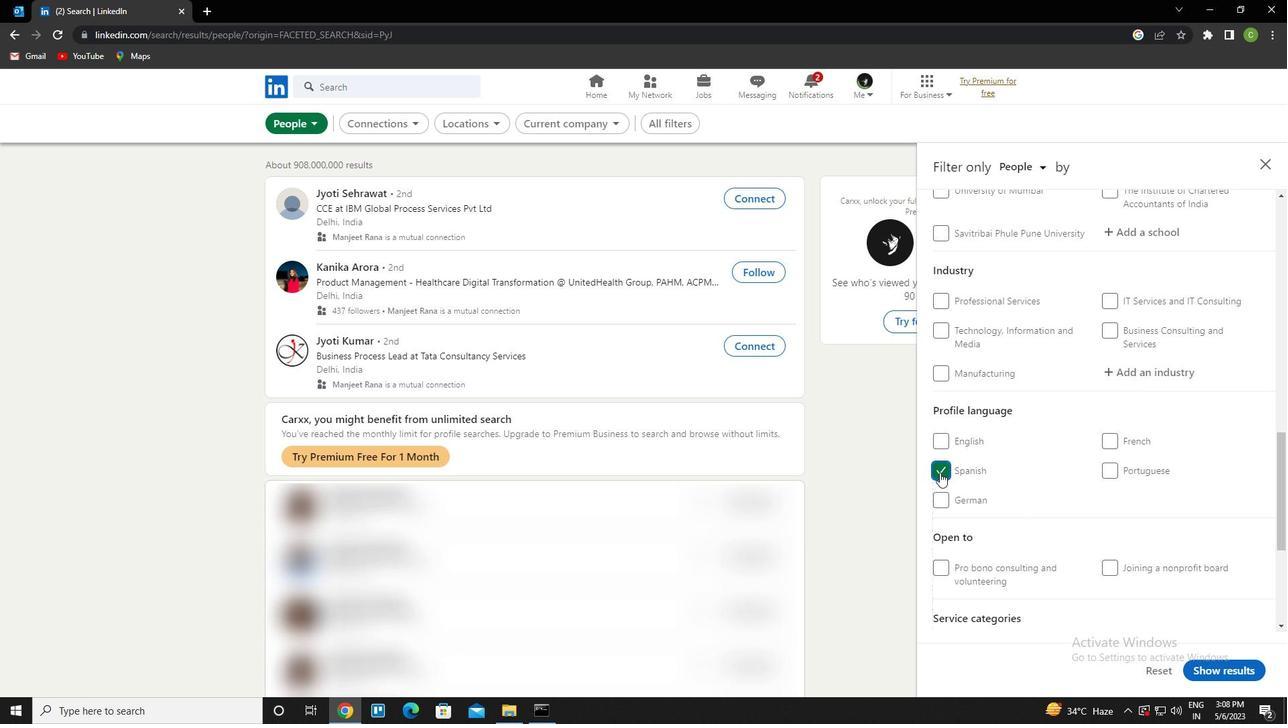
Action: Mouse scrolled (1063, 412) with delta (0, 0)
Screenshot: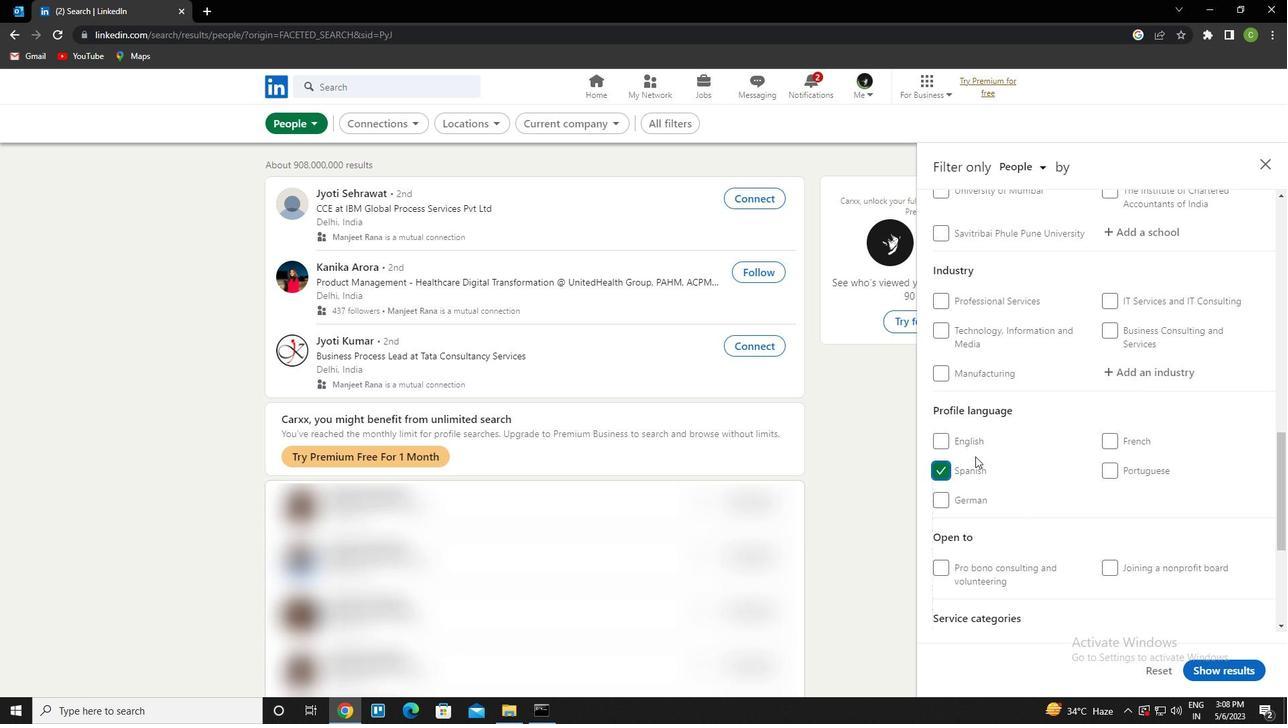 
Action: Mouse scrolled (1063, 412) with delta (0, 0)
Screenshot: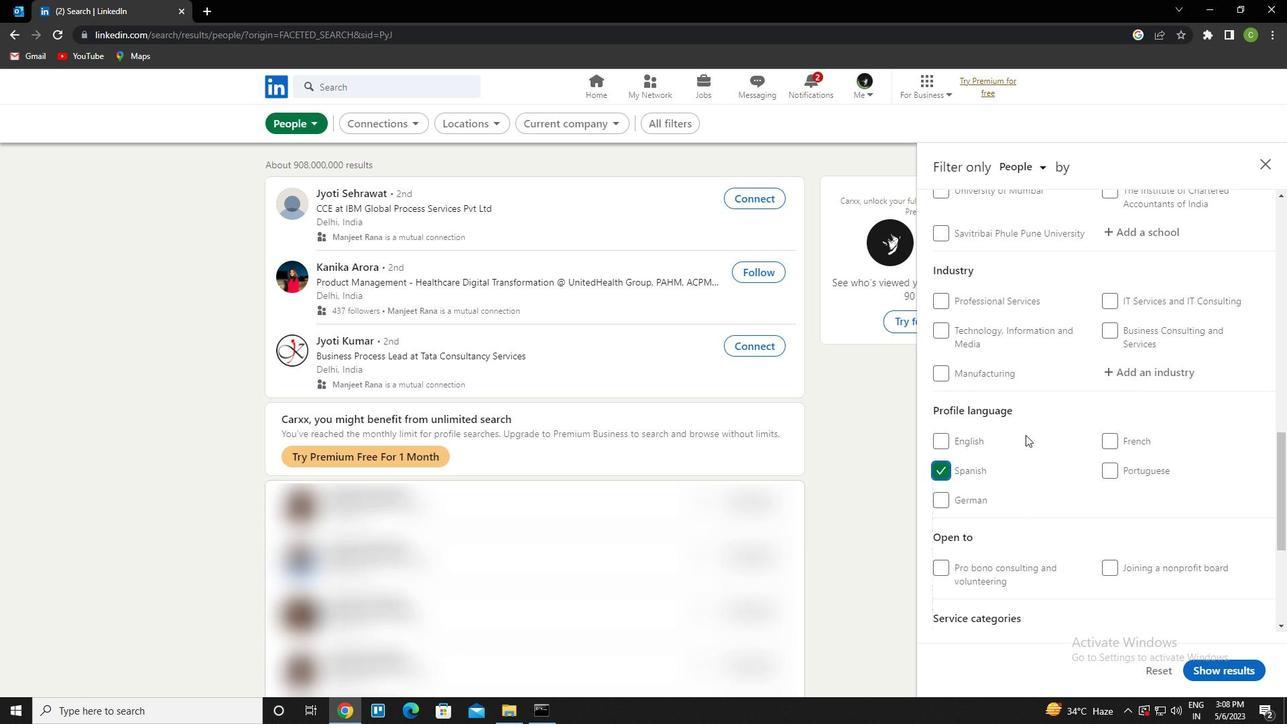 
Action: Mouse scrolled (1063, 412) with delta (0, 0)
Screenshot: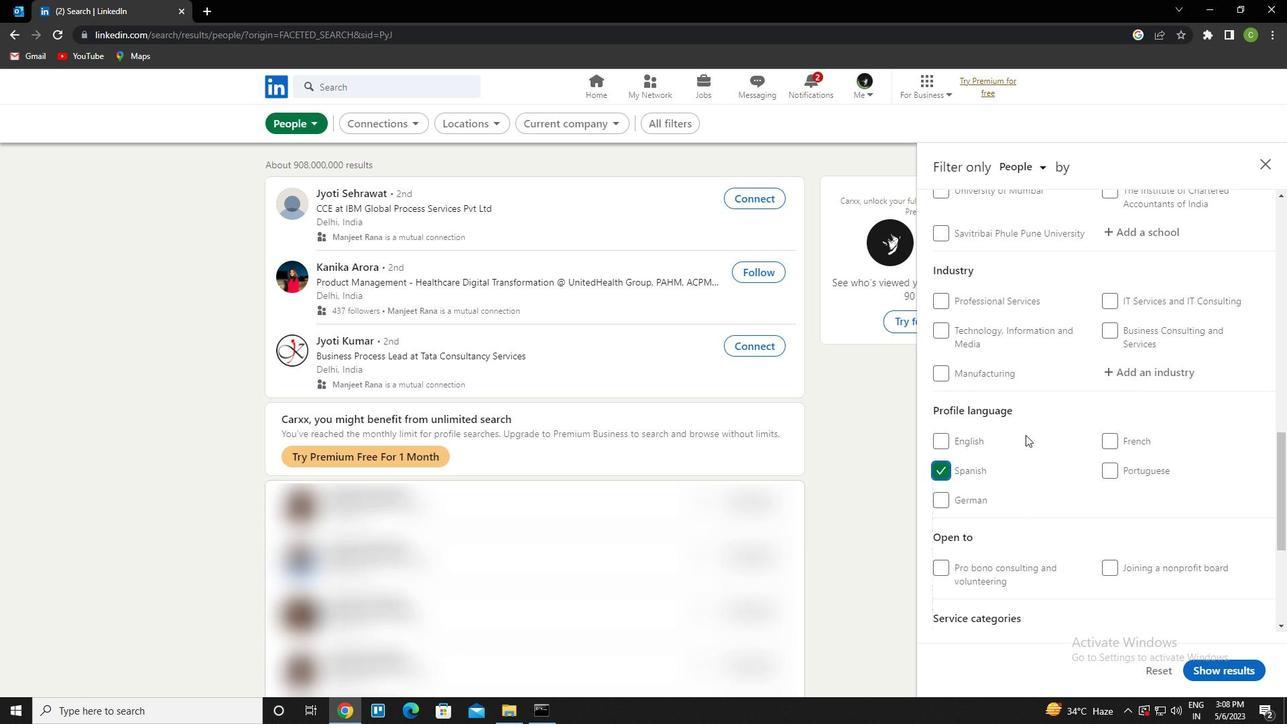 
Action: Mouse scrolled (1063, 412) with delta (0, 0)
Screenshot: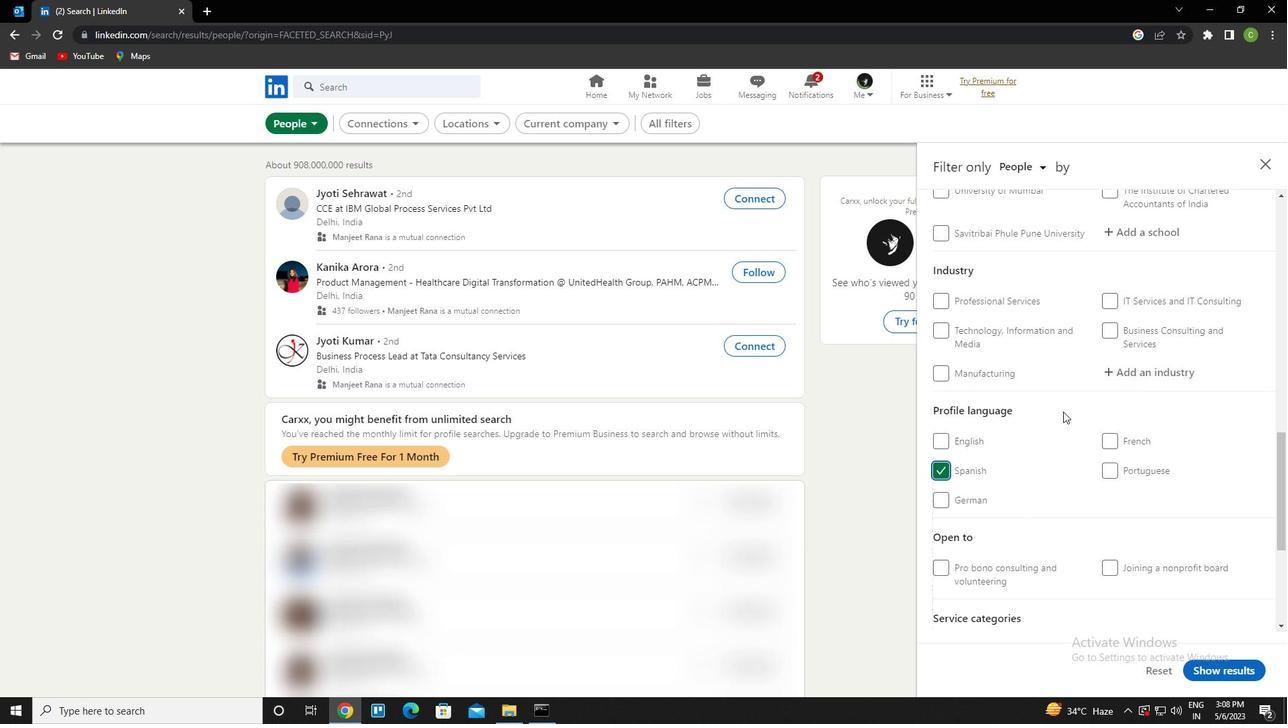 
Action: Mouse scrolled (1063, 412) with delta (0, 0)
Screenshot: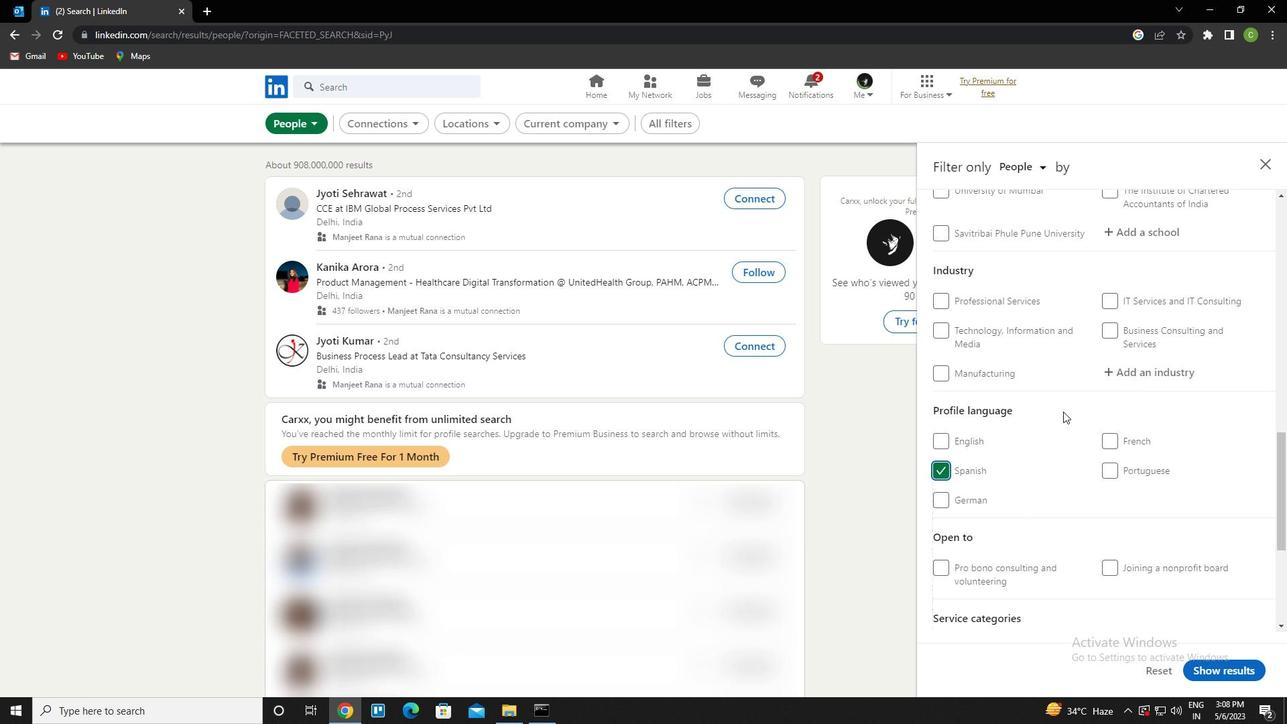 
Action: Mouse moved to (1166, 370)
Screenshot: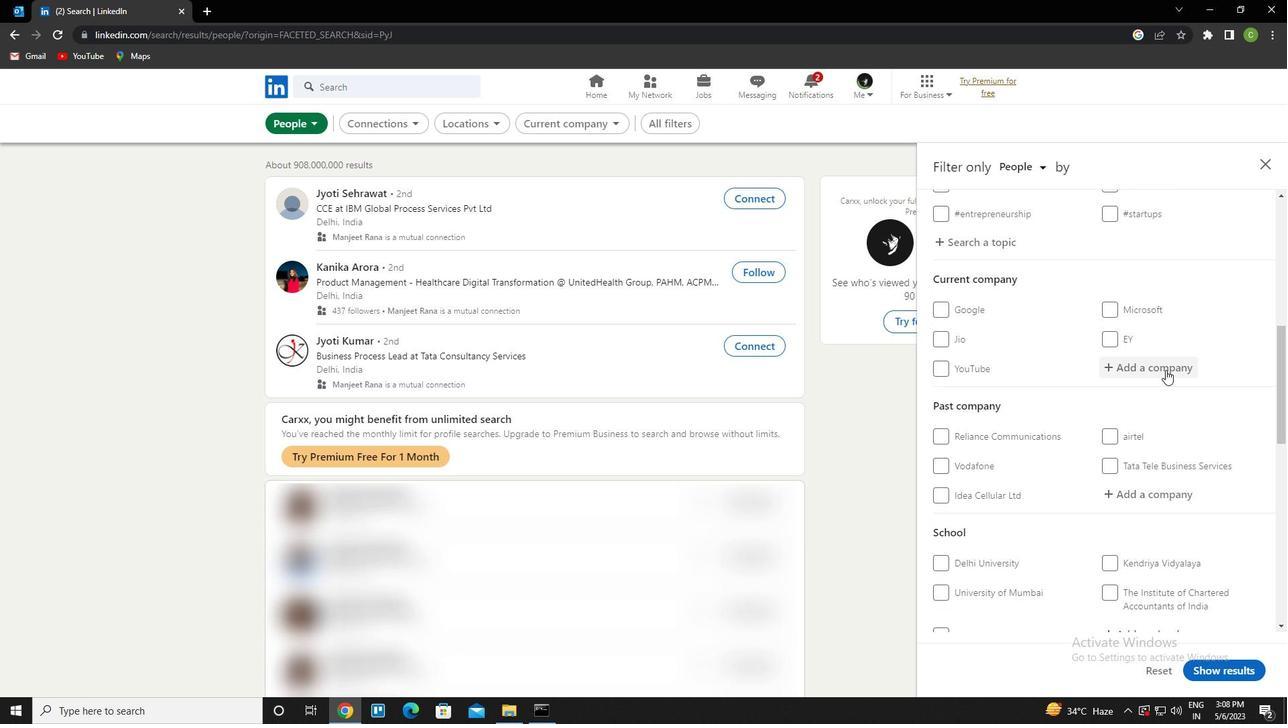 
Action: Mouse pressed left at (1166, 370)
Screenshot: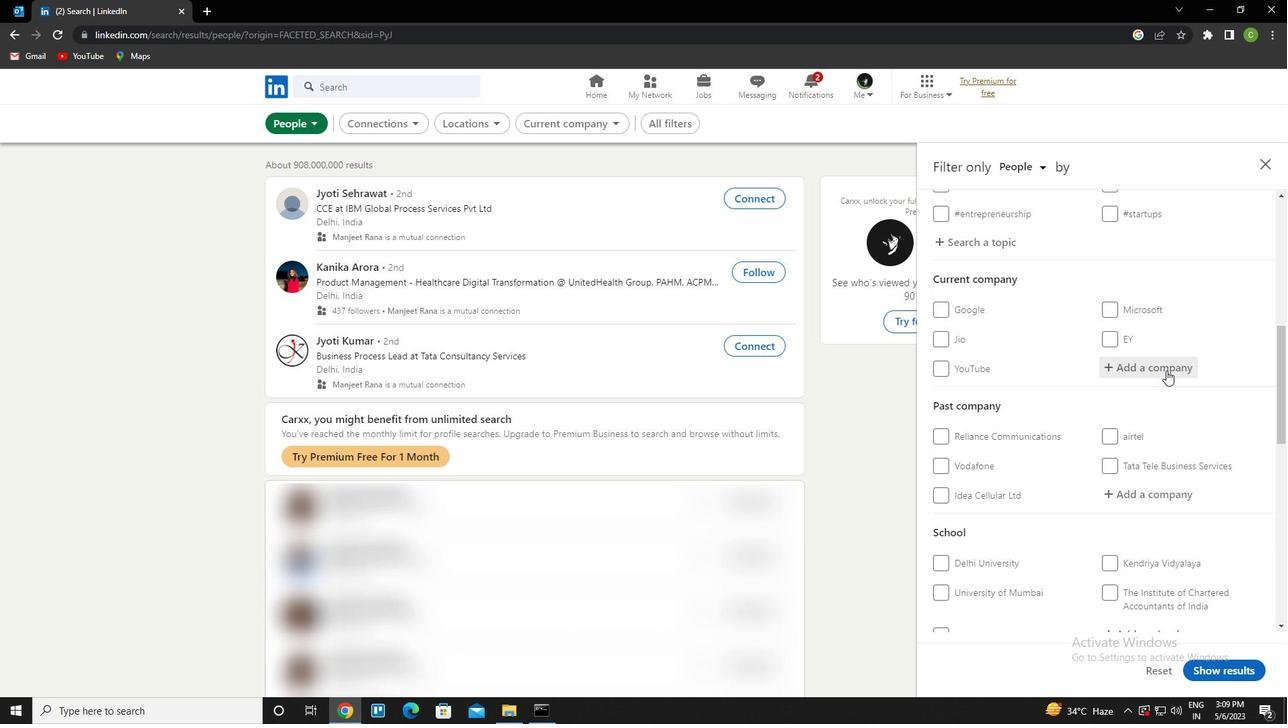 
Action: Key pressed <Key.caps_lock>i<Key.caps_lock>ndia<Key.caps_lock>mart<Key.down><Key.enter>
Screenshot: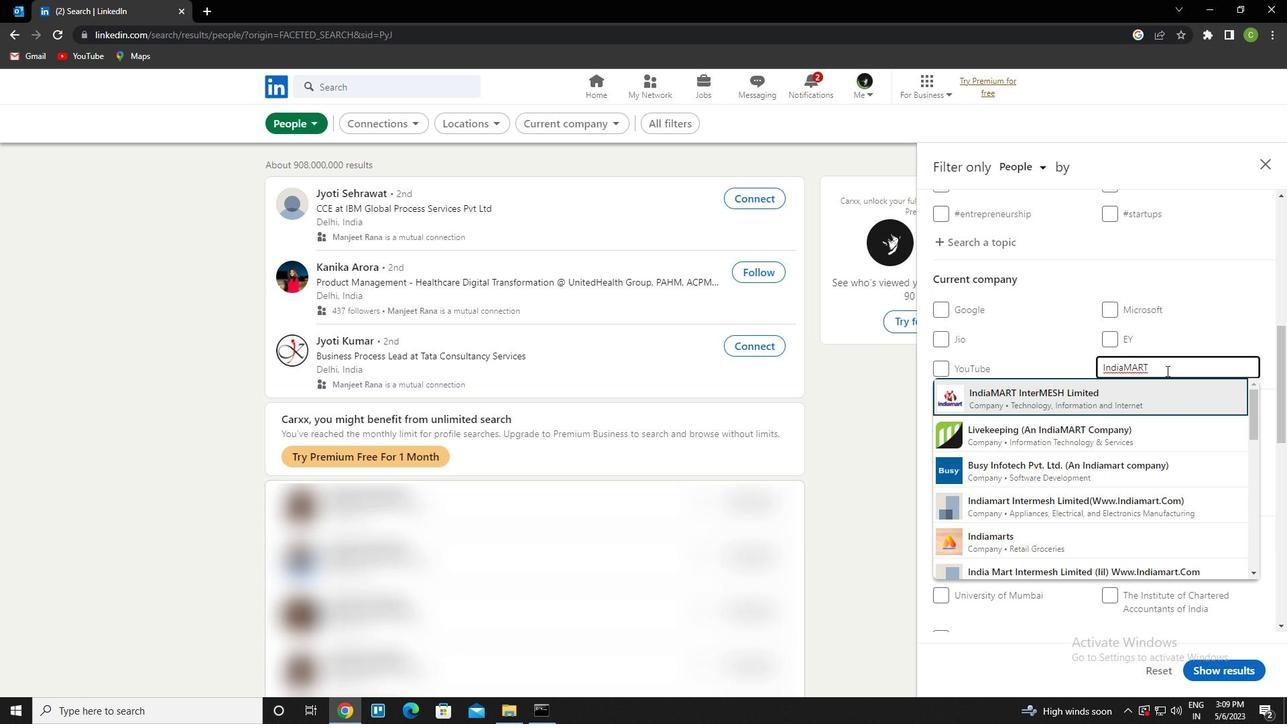 
Action: Mouse scrolled (1166, 370) with delta (0, 0)
Screenshot: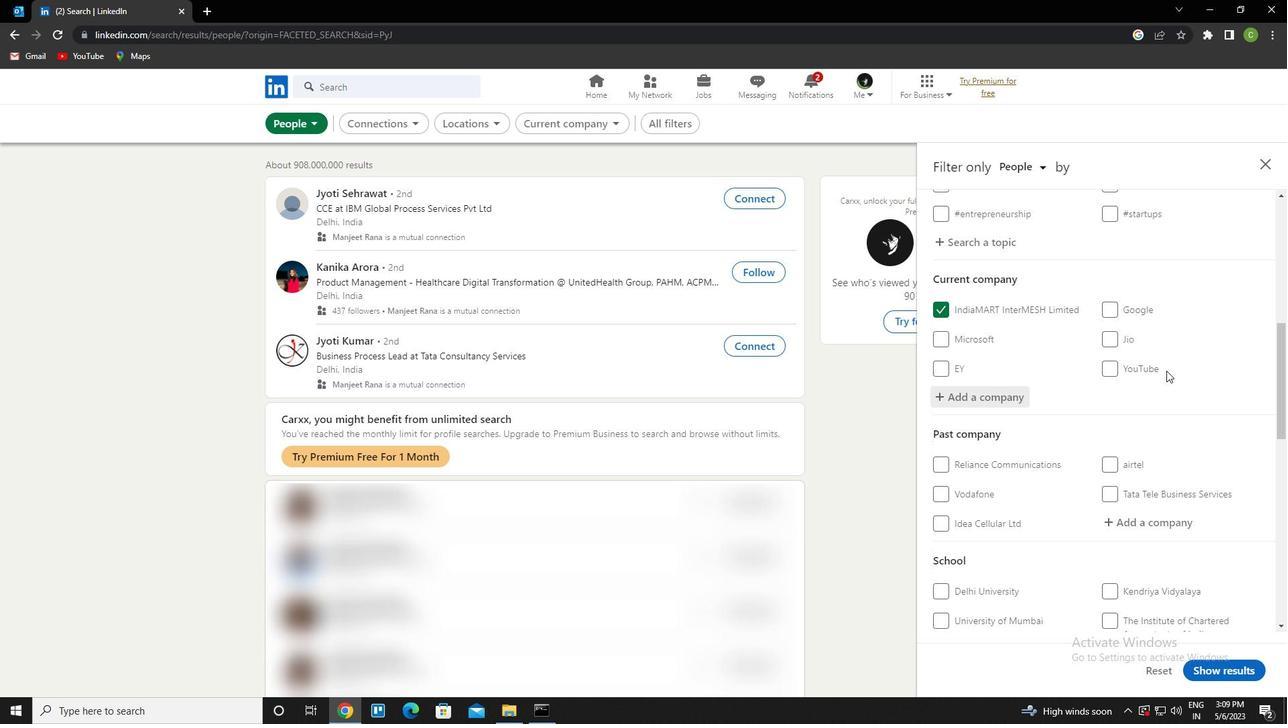 
Action: Mouse scrolled (1166, 370) with delta (0, 0)
Screenshot: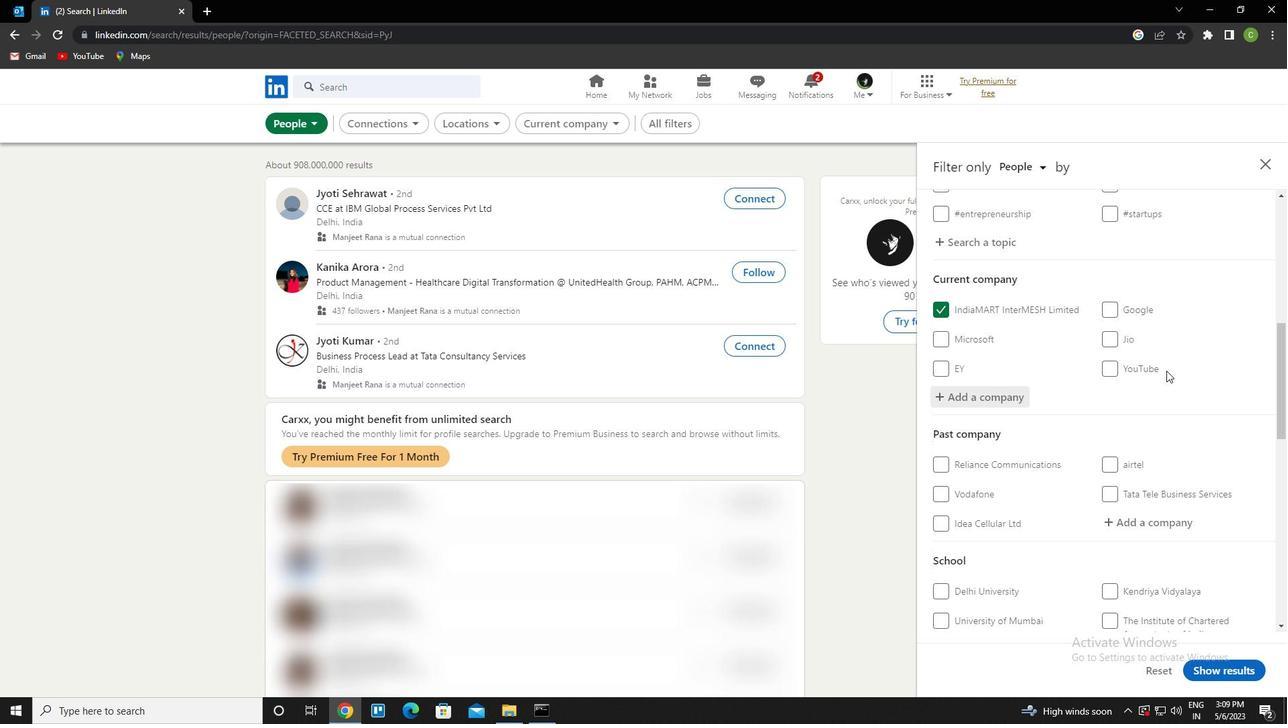 
Action: Mouse moved to (1155, 381)
Screenshot: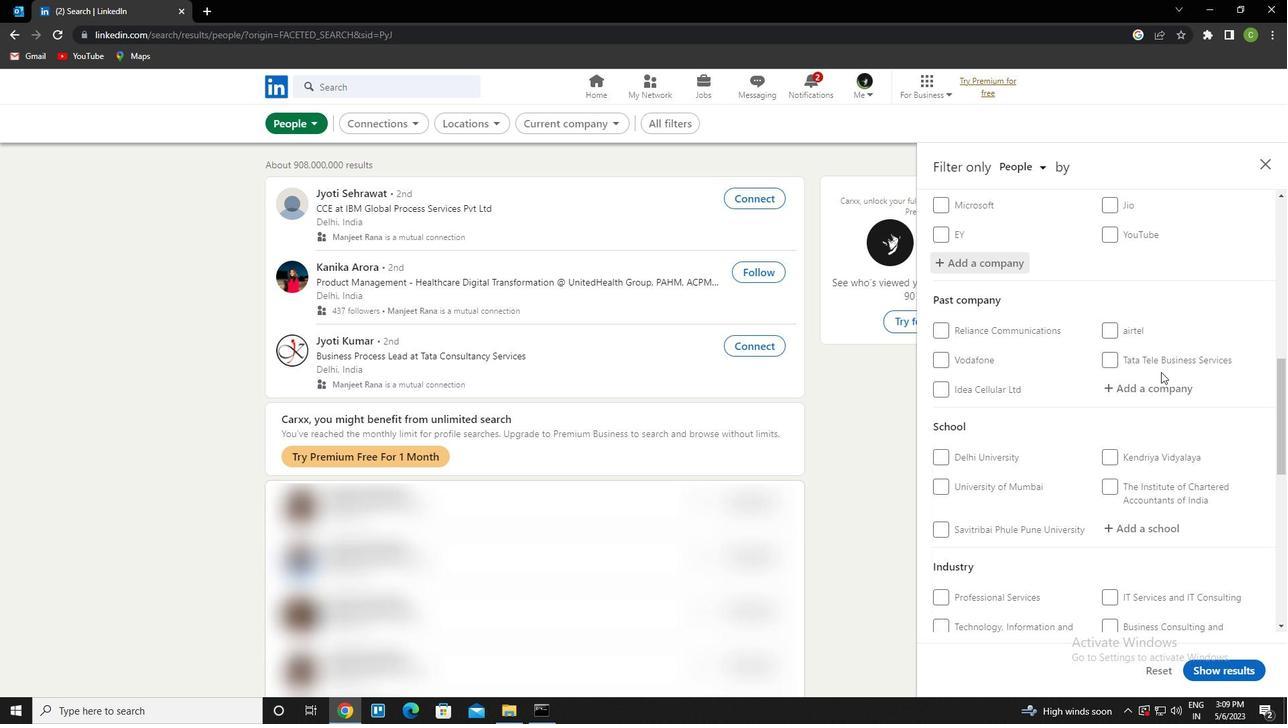 
Action: Mouse scrolled (1155, 380) with delta (0, 0)
Screenshot: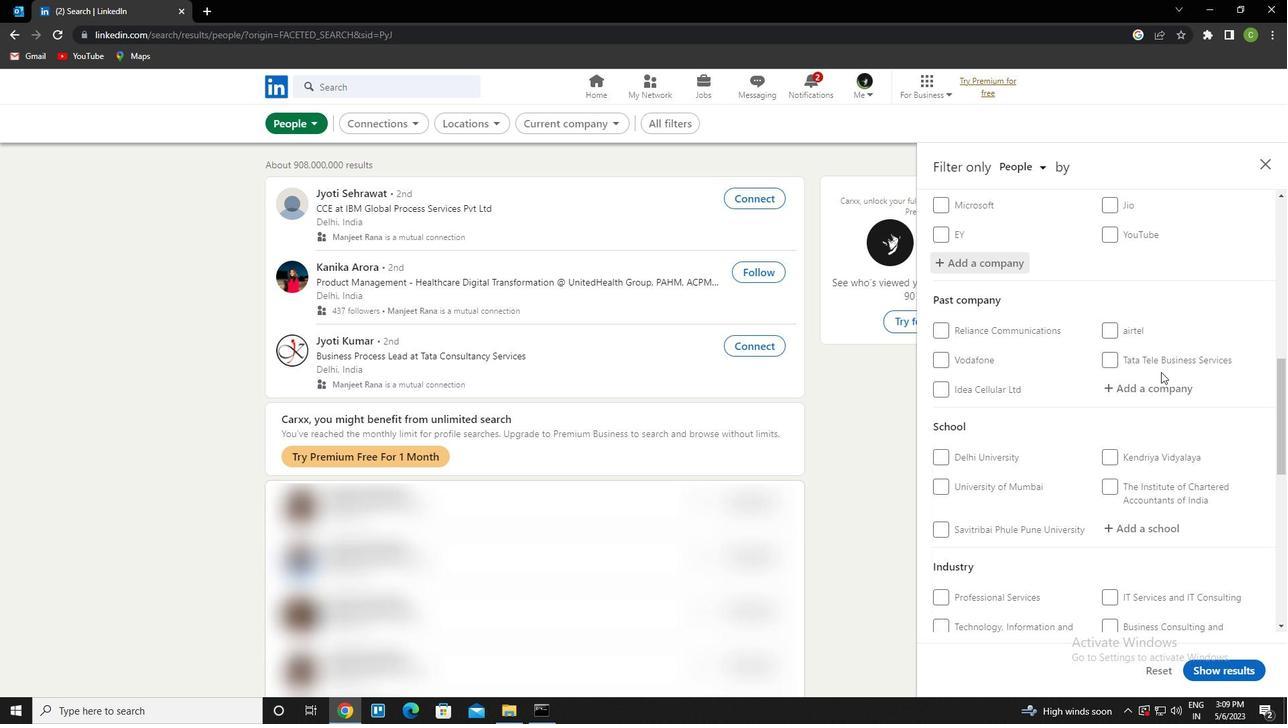 
Action: Mouse moved to (1155, 383)
Screenshot: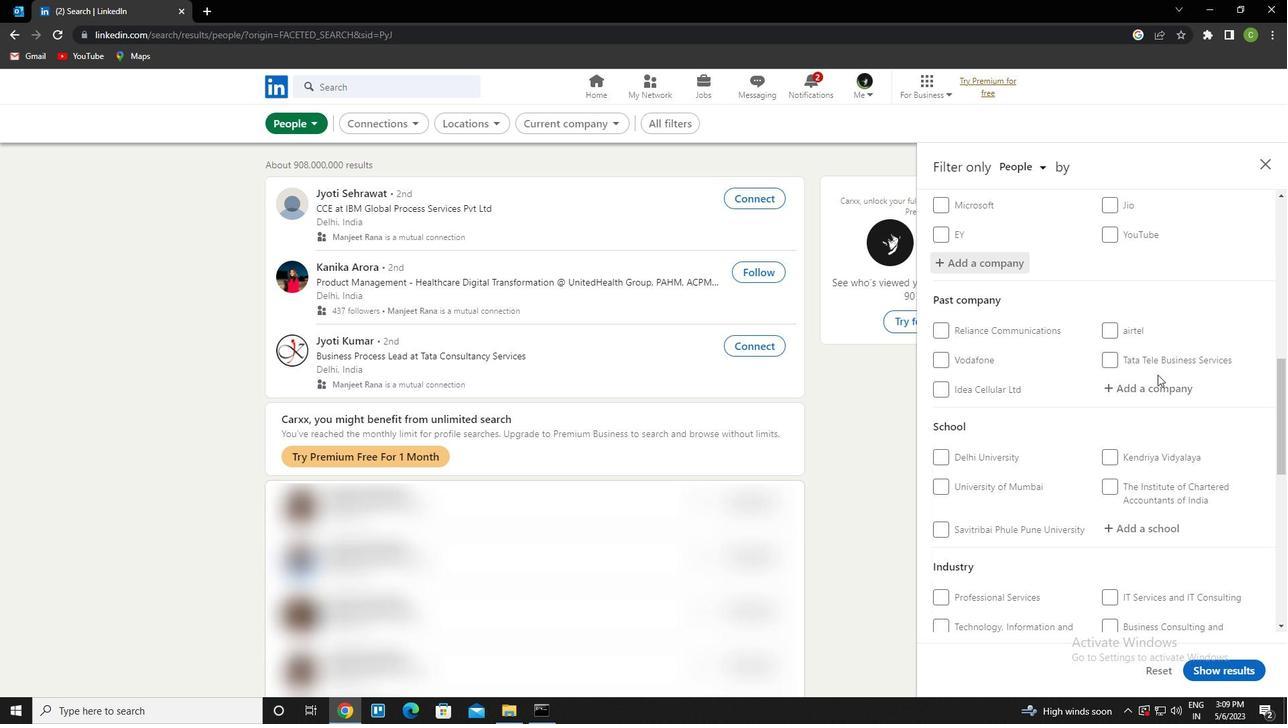 
Action: Mouse scrolled (1155, 382) with delta (0, 0)
Screenshot: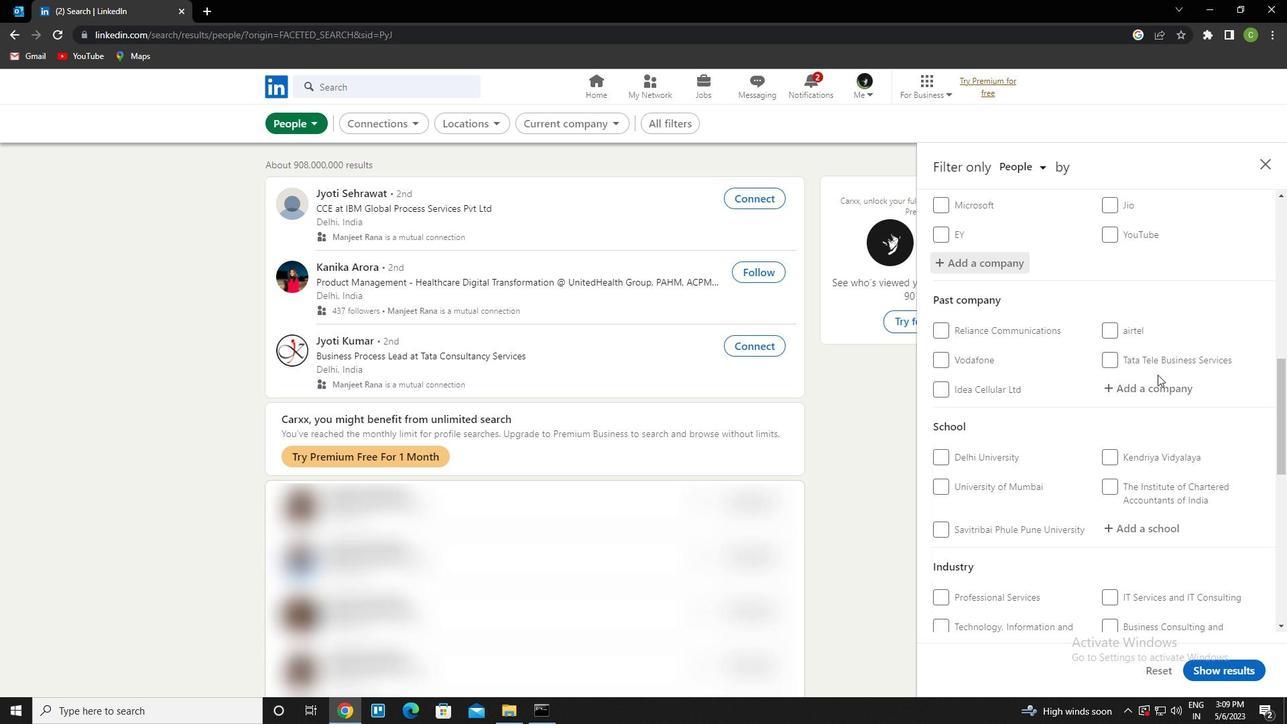 
Action: Mouse scrolled (1155, 382) with delta (0, 0)
Screenshot: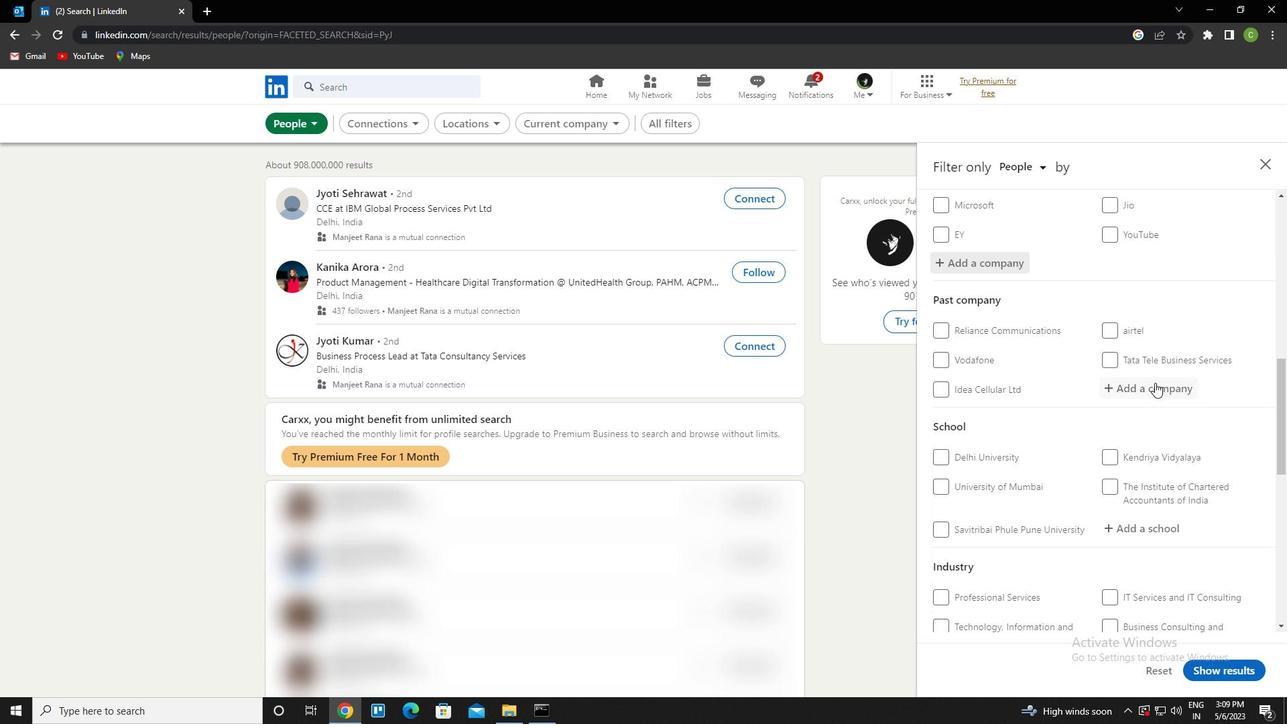 
Action: Mouse moved to (1164, 334)
Screenshot: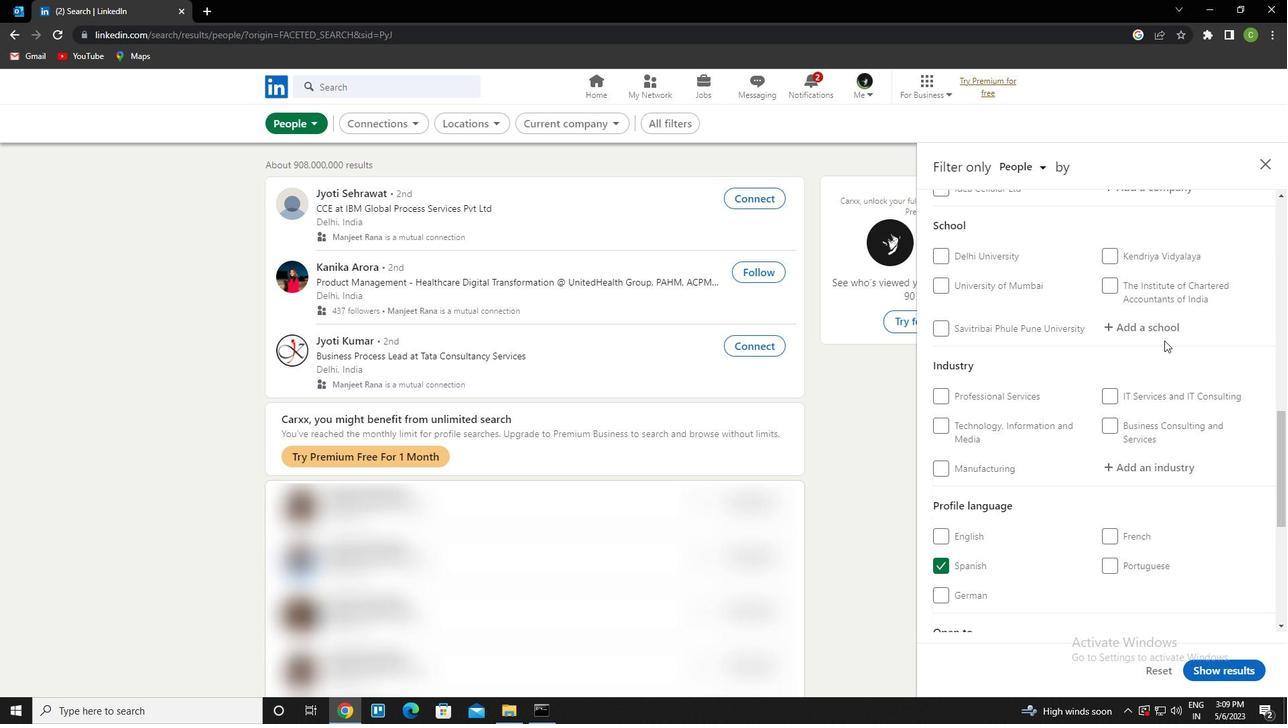 
Action: Mouse pressed left at (1164, 334)
Screenshot: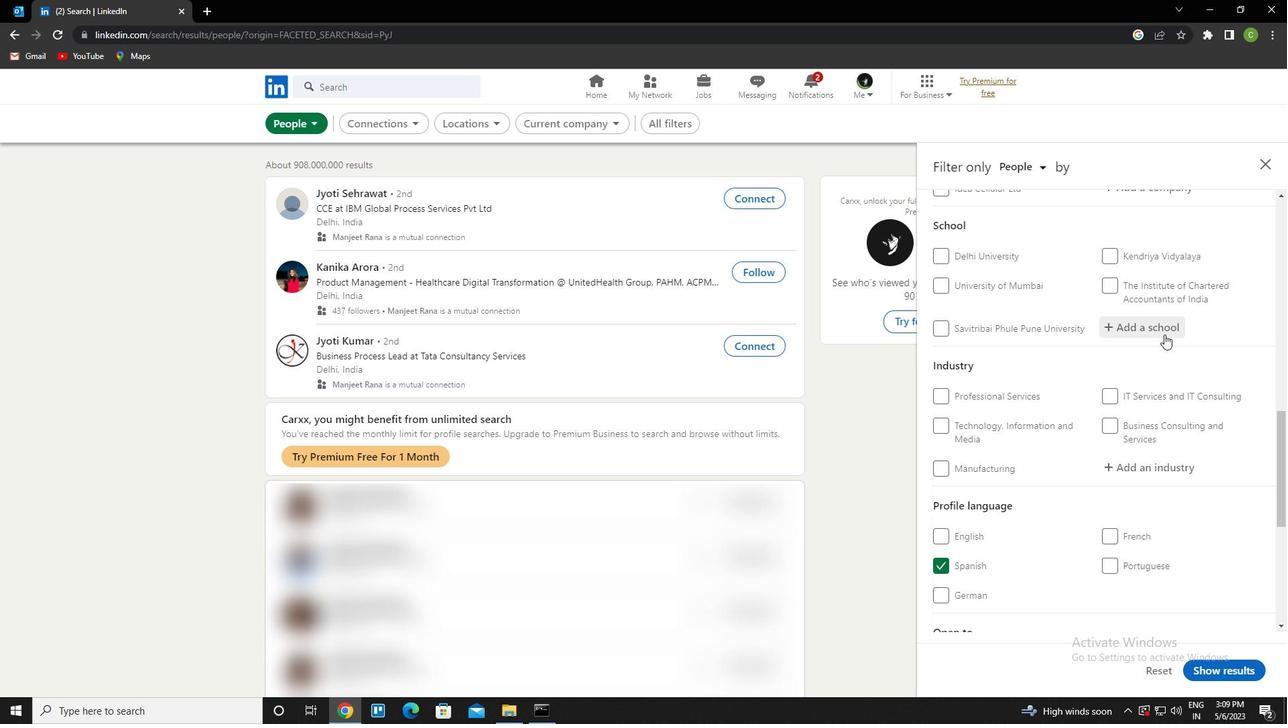 
Action: Key pressed srm<Key.down><Key.down><Key.down><Key.down><Key.down><Key.down><Key.down><Key.down><Key.up><Key.enter>
Screenshot: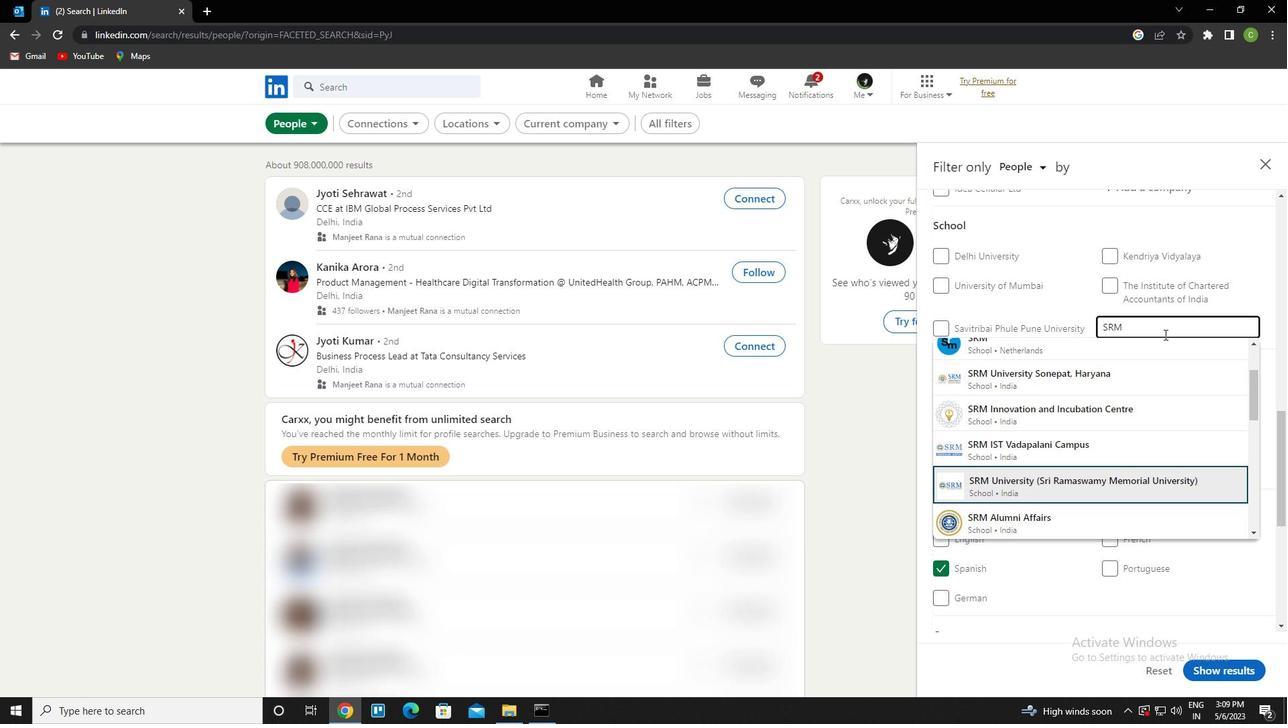 
Action: Mouse moved to (1129, 380)
Screenshot: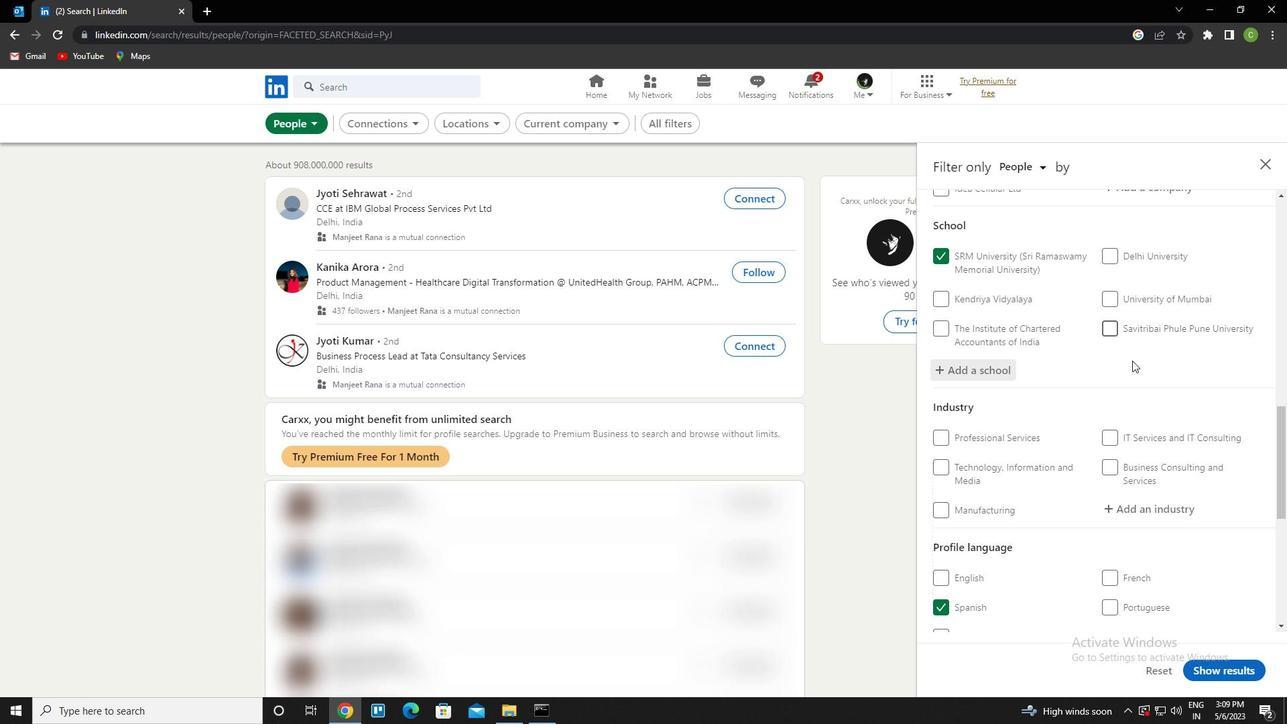
Action: Mouse scrolled (1129, 380) with delta (0, 0)
Screenshot: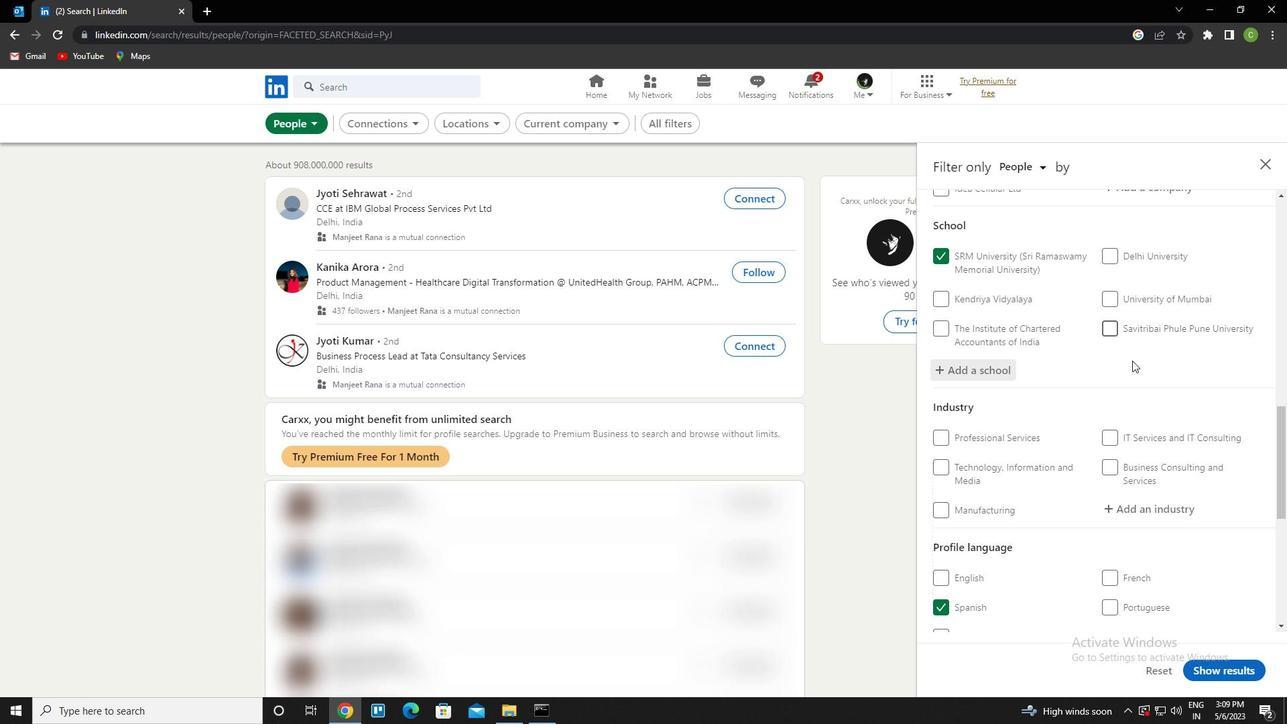 
Action: Mouse moved to (1156, 441)
Screenshot: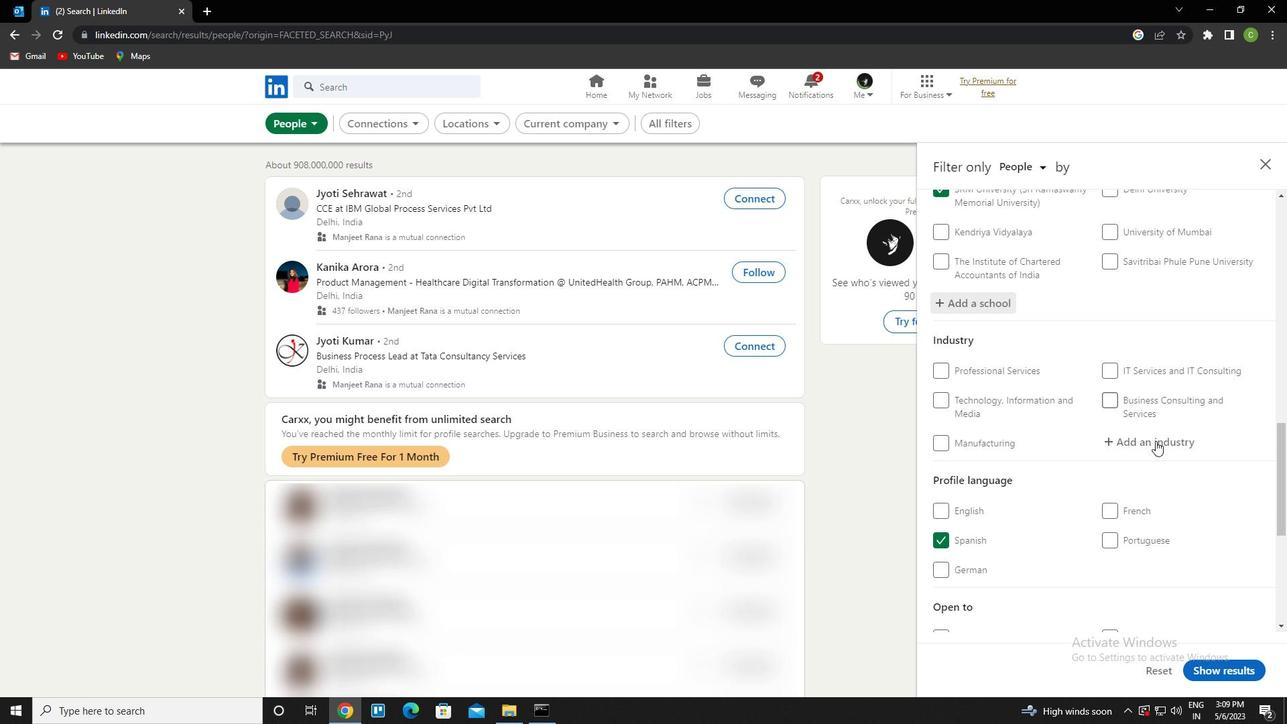 
Action: Mouse pressed left at (1156, 441)
Screenshot: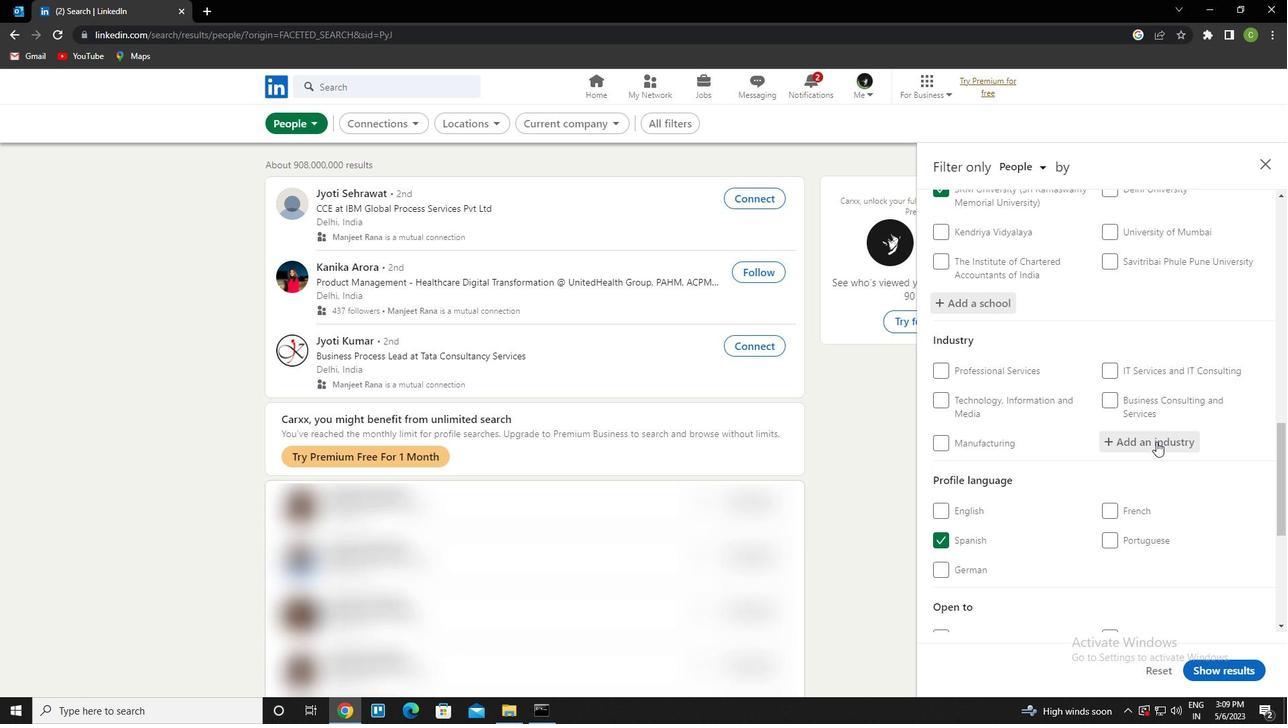 
Action: Key pressed p<Key.caps_lock>olitical<Key.space>or<Key.down><Key.enter>
Screenshot: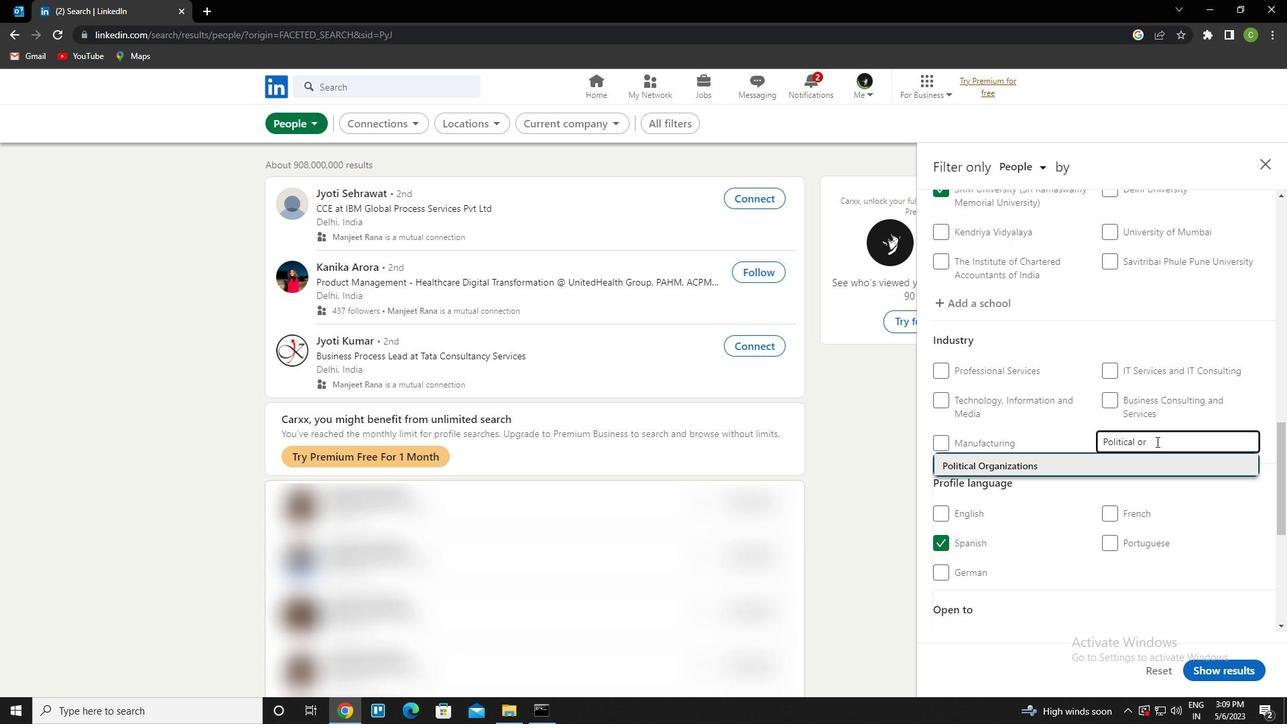 
Action: Mouse scrolled (1156, 441) with delta (0, 0)
Screenshot: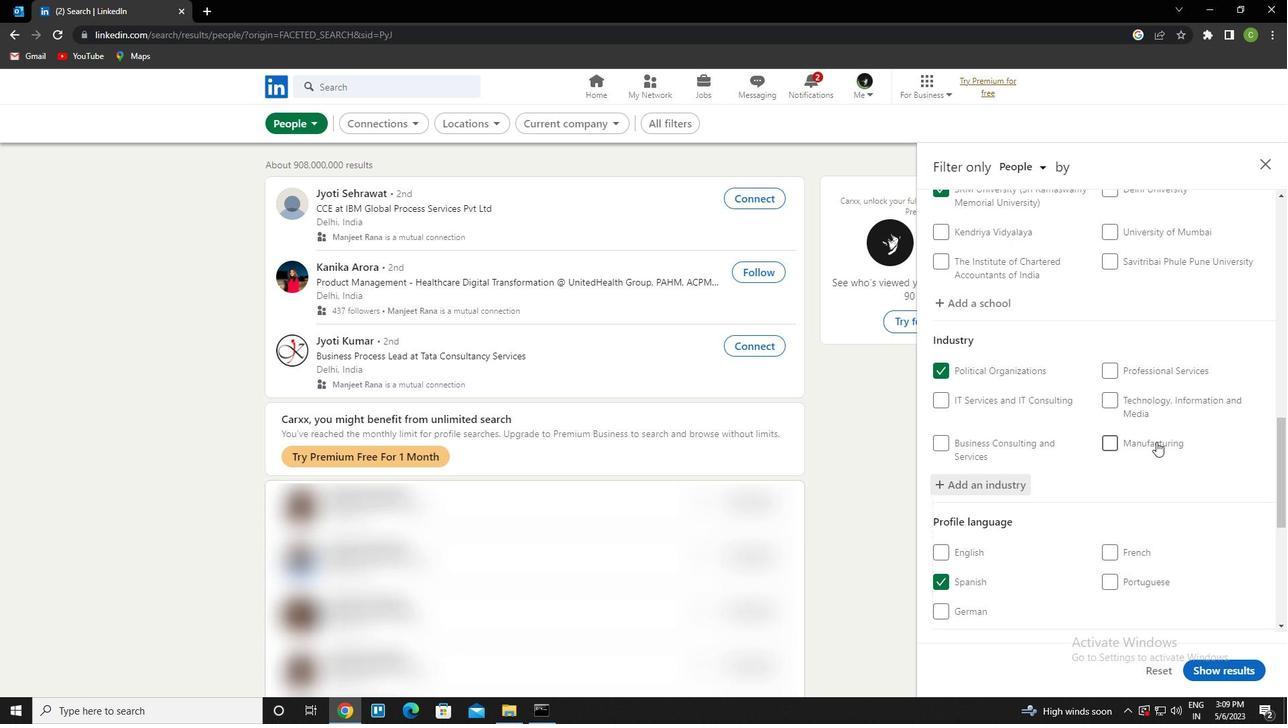 
Action: Mouse moved to (1160, 444)
Screenshot: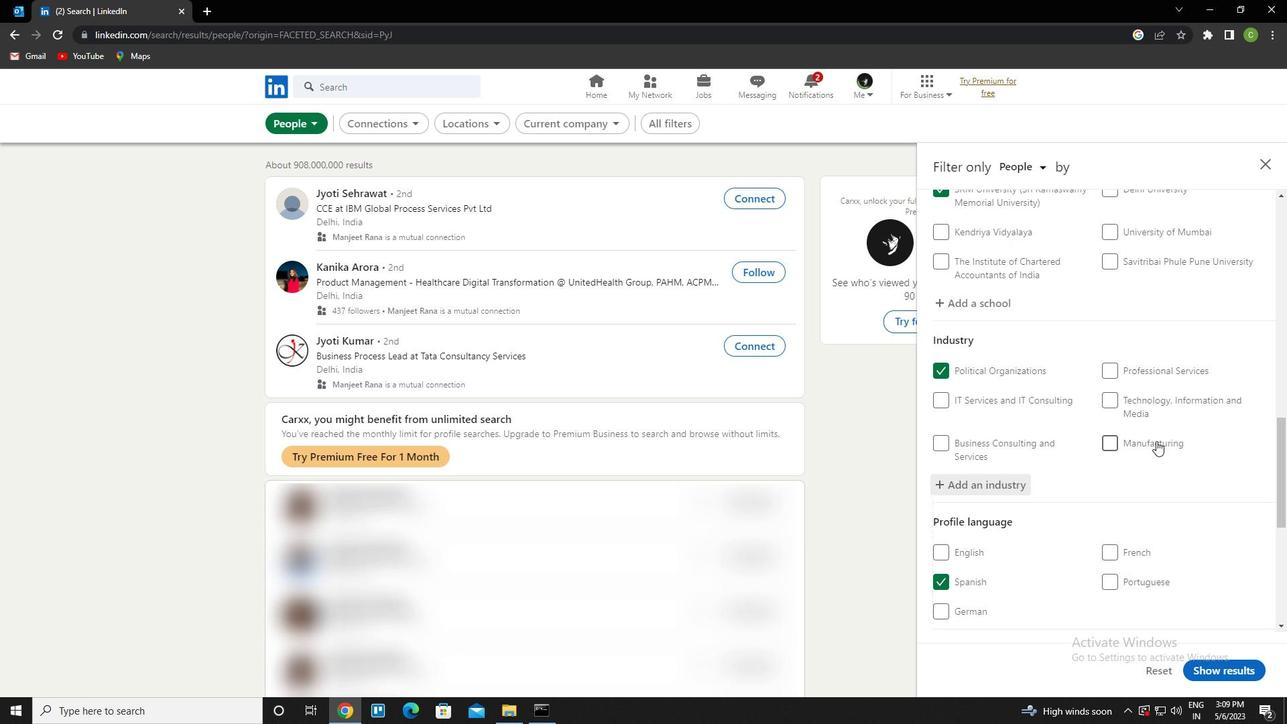 
Action: Mouse scrolled (1160, 443) with delta (0, 0)
Screenshot: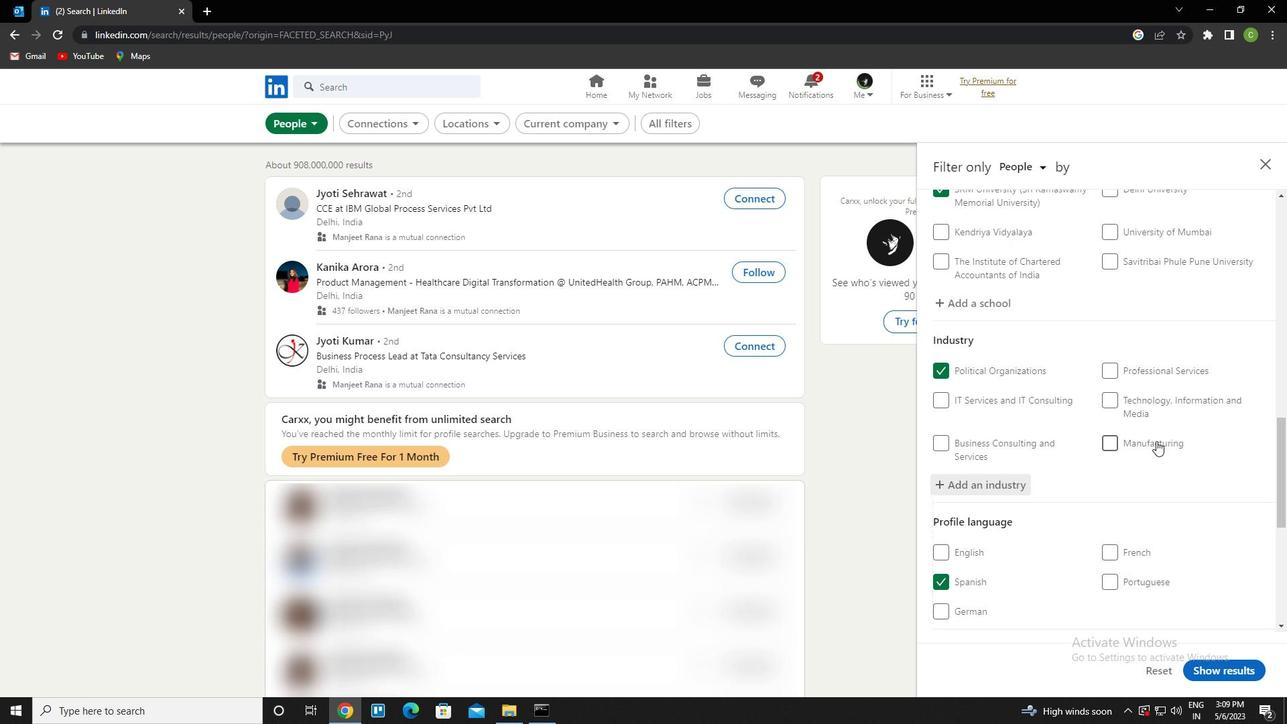 
Action: Mouse moved to (1155, 457)
Screenshot: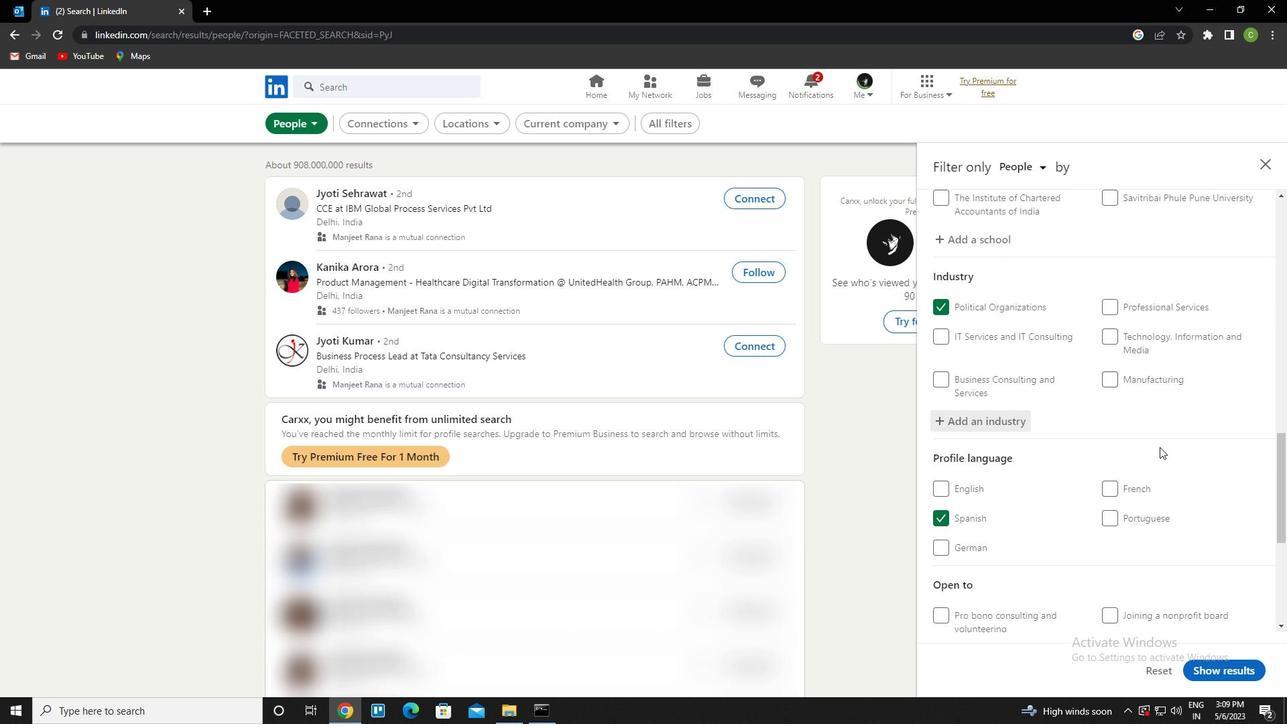 
Action: Mouse scrolled (1155, 456) with delta (0, 0)
Screenshot: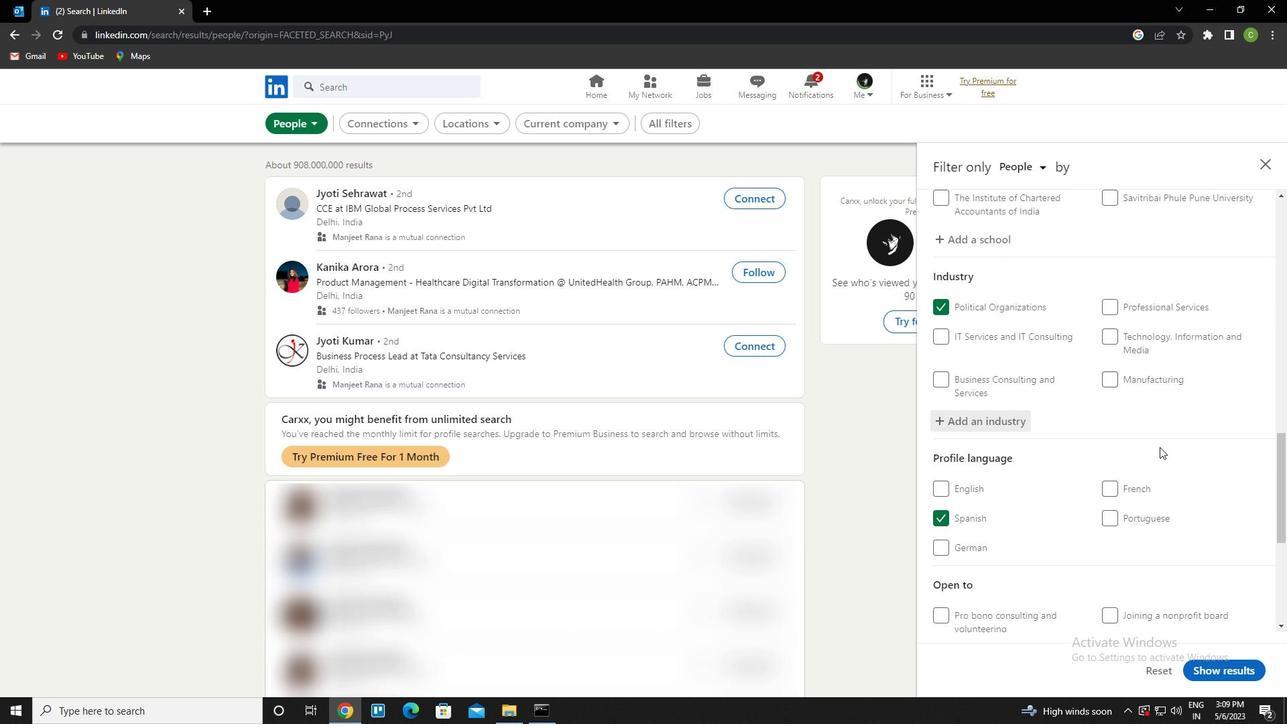 
Action: Mouse moved to (1154, 459)
Screenshot: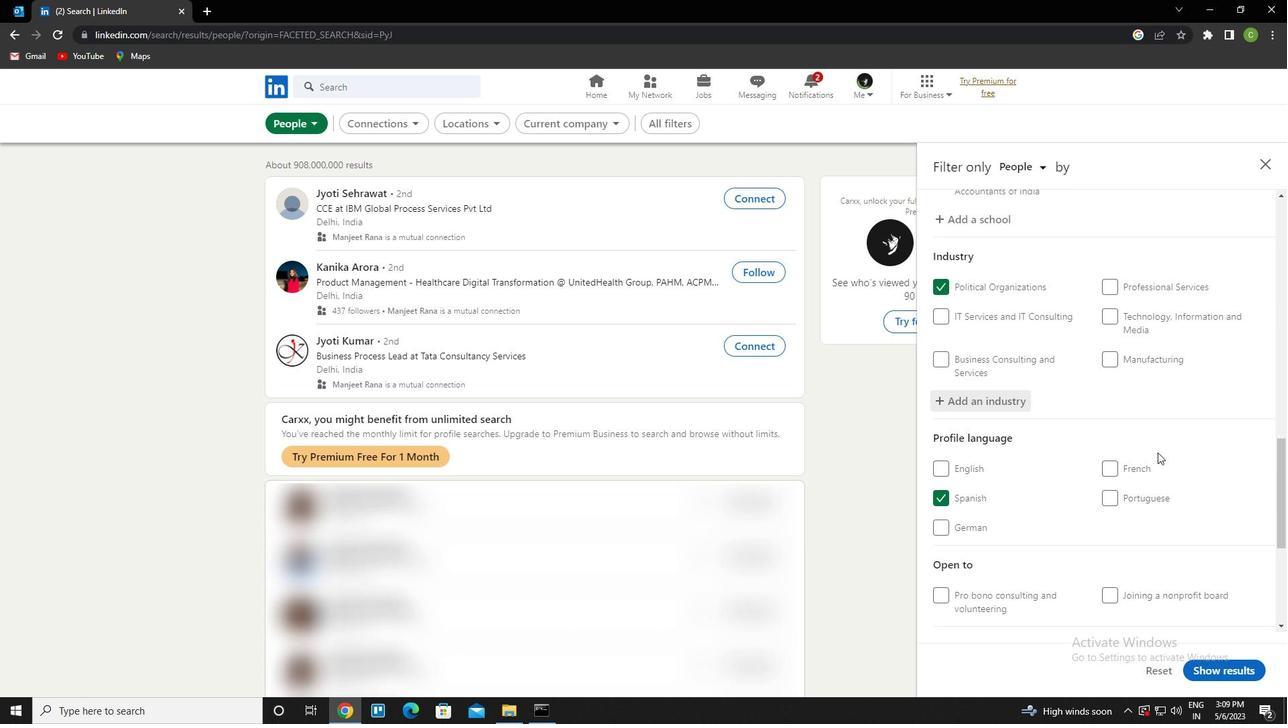 
Action: Mouse scrolled (1154, 458) with delta (0, 0)
Screenshot: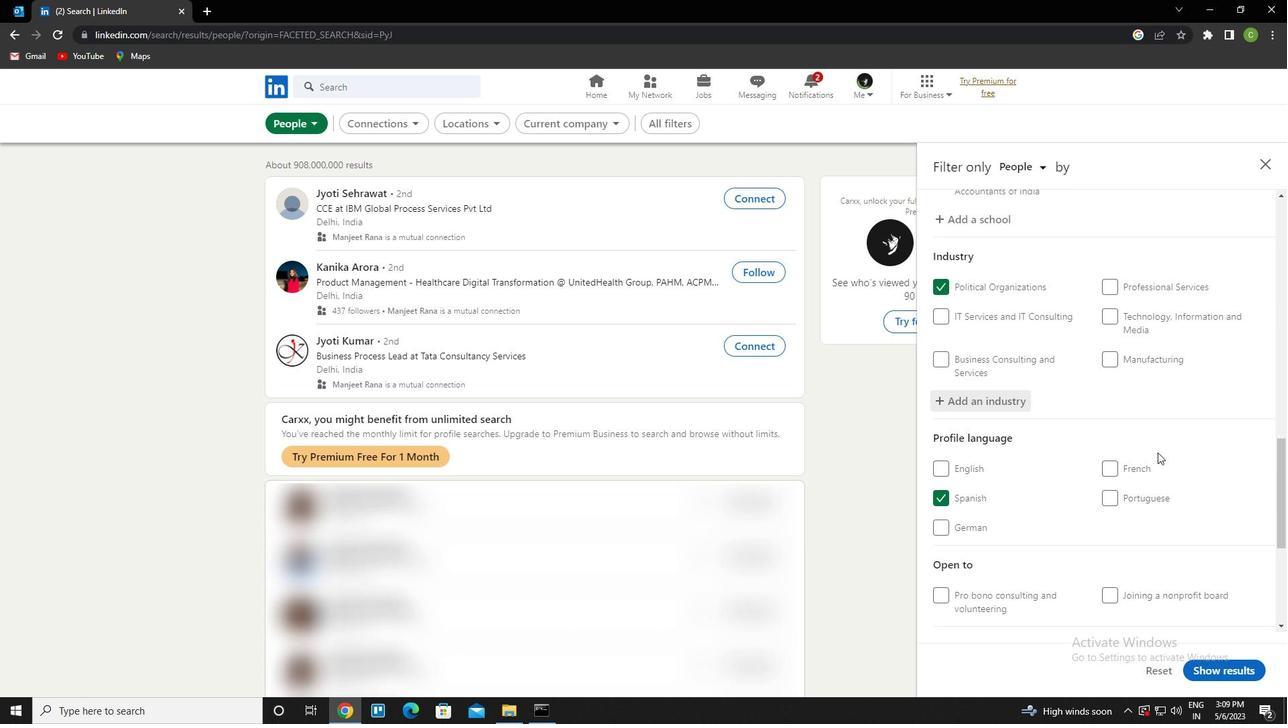 
Action: Mouse moved to (1154, 460)
Screenshot: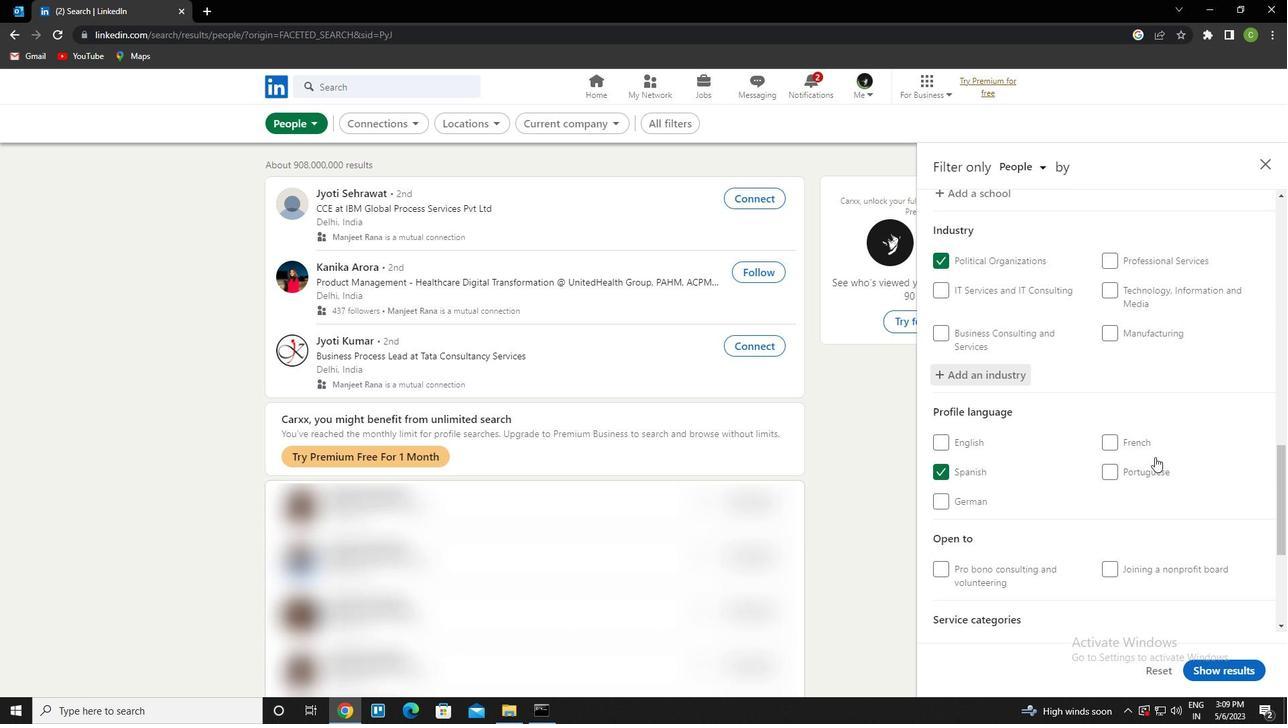 
Action: Mouse scrolled (1154, 460) with delta (0, 0)
Screenshot: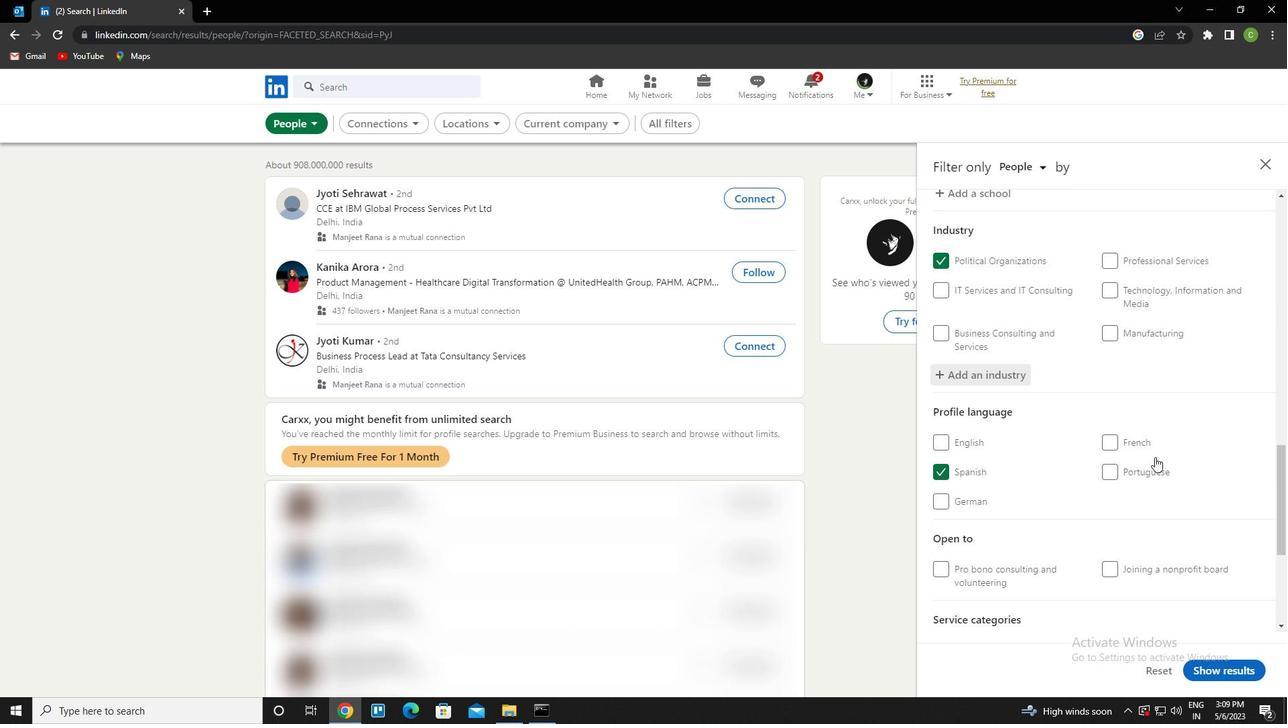 
Action: Mouse moved to (1153, 461)
Screenshot: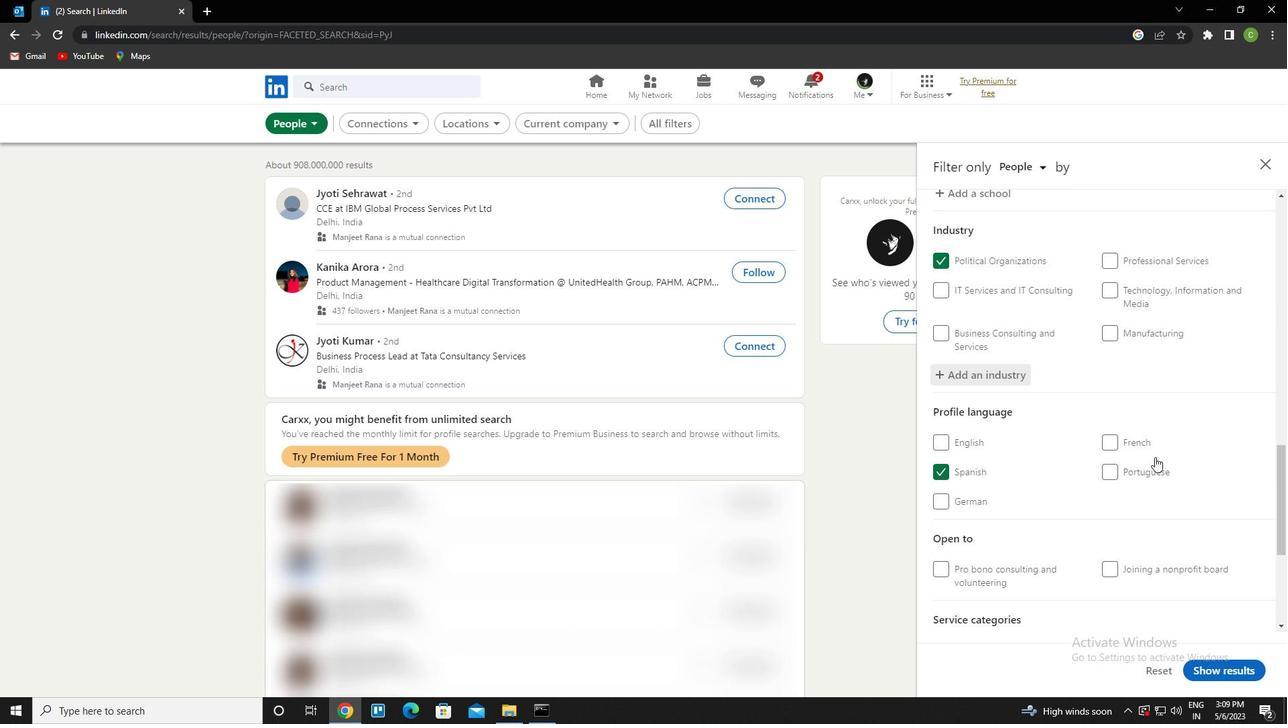 
Action: Mouse scrolled (1153, 460) with delta (0, 0)
Screenshot: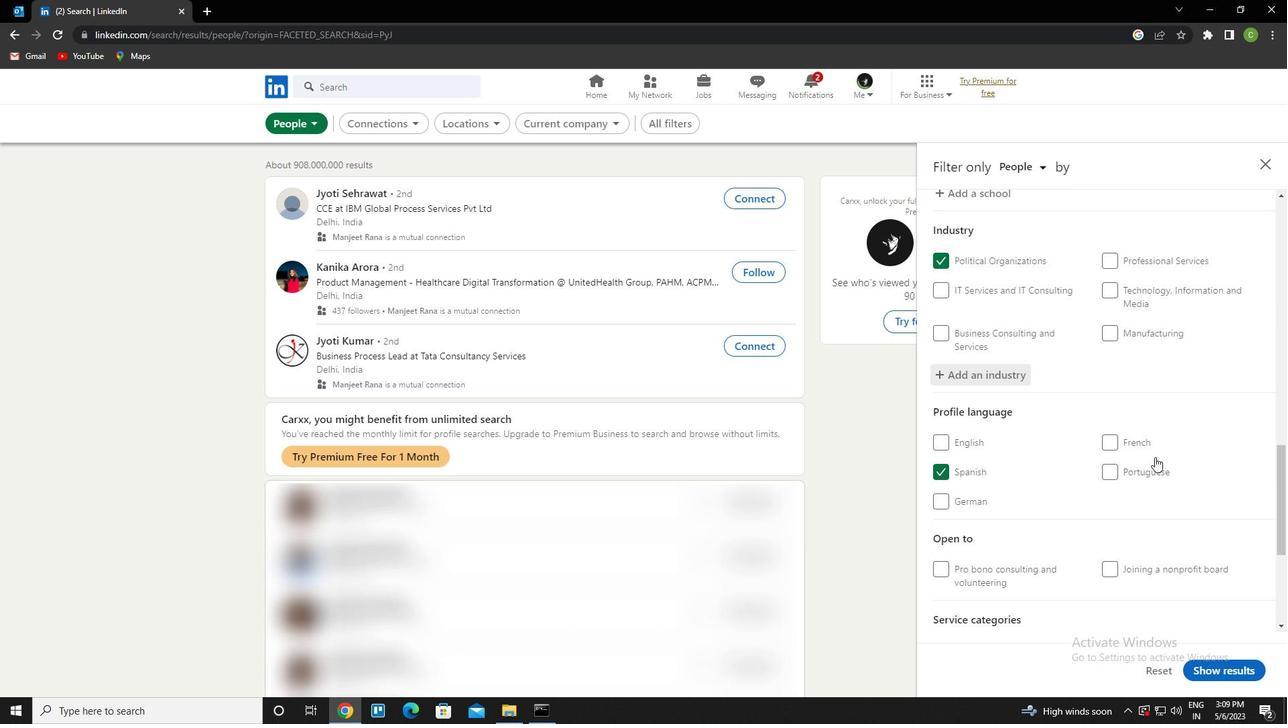 
Action: Mouse moved to (1153, 461)
Screenshot: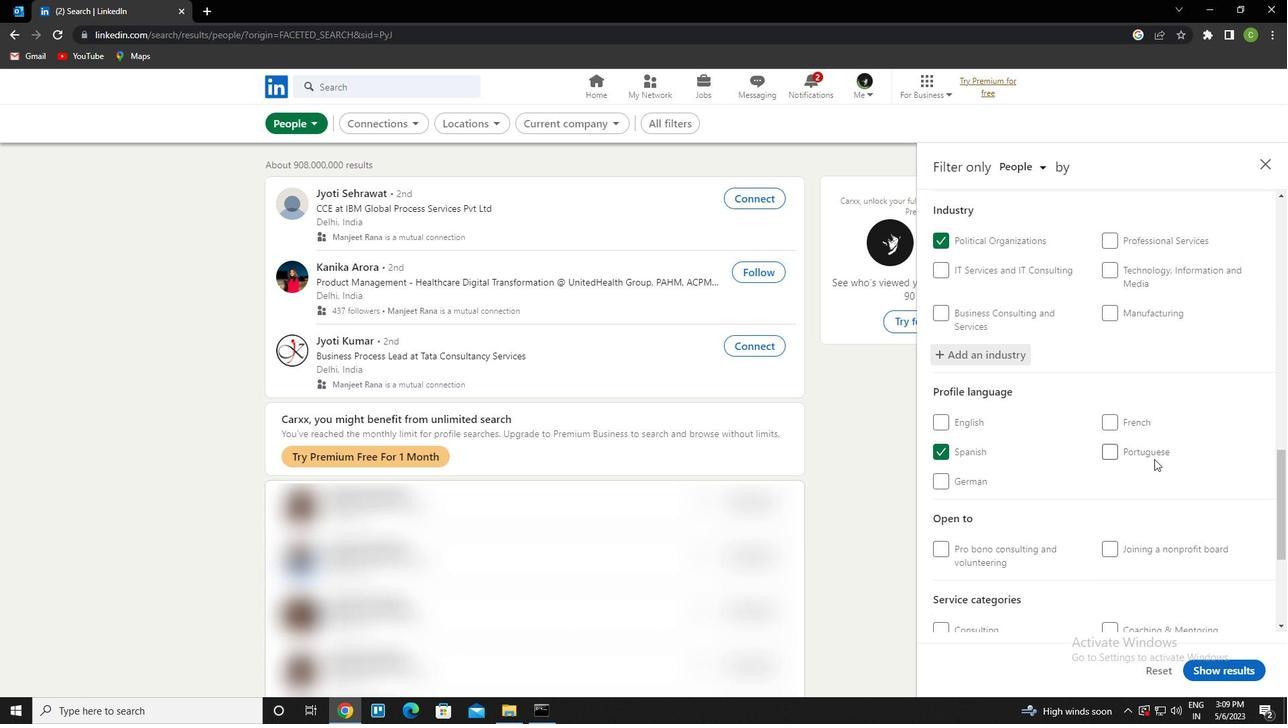 
Action: Mouse scrolled (1153, 460) with delta (0, 0)
Screenshot: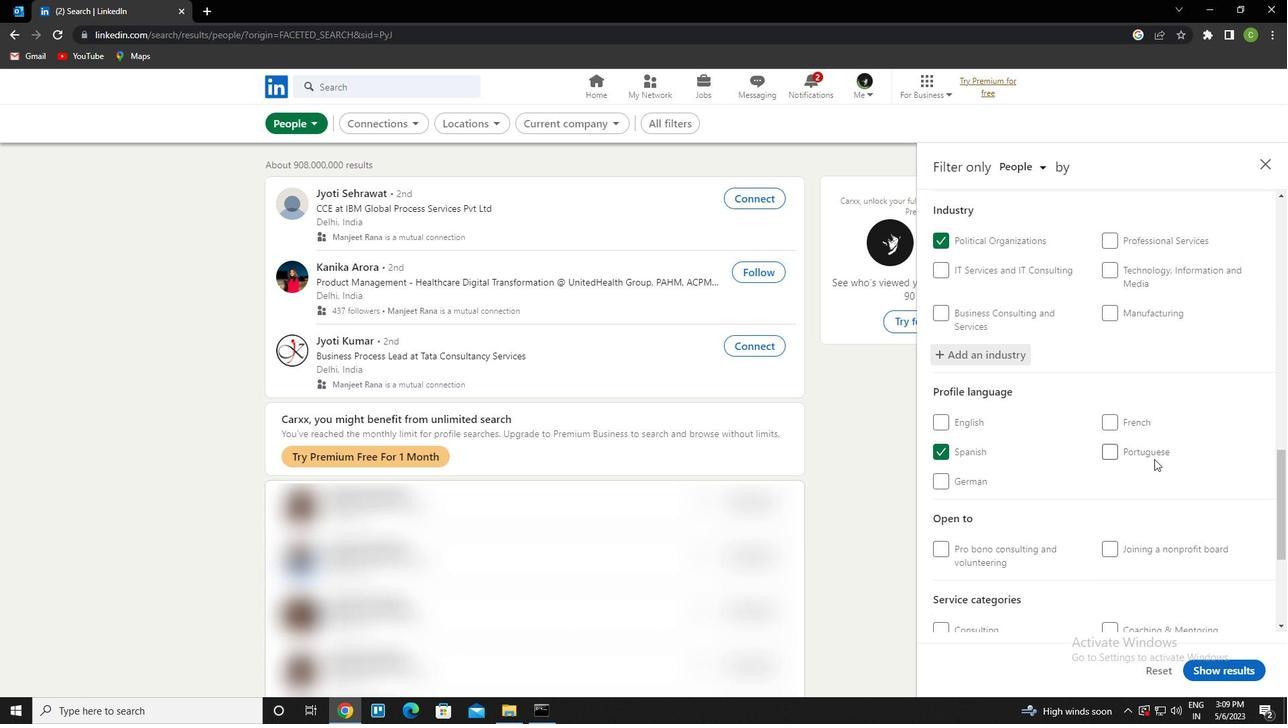 
Action: Mouse moved to (1151, 463)
Screenshot: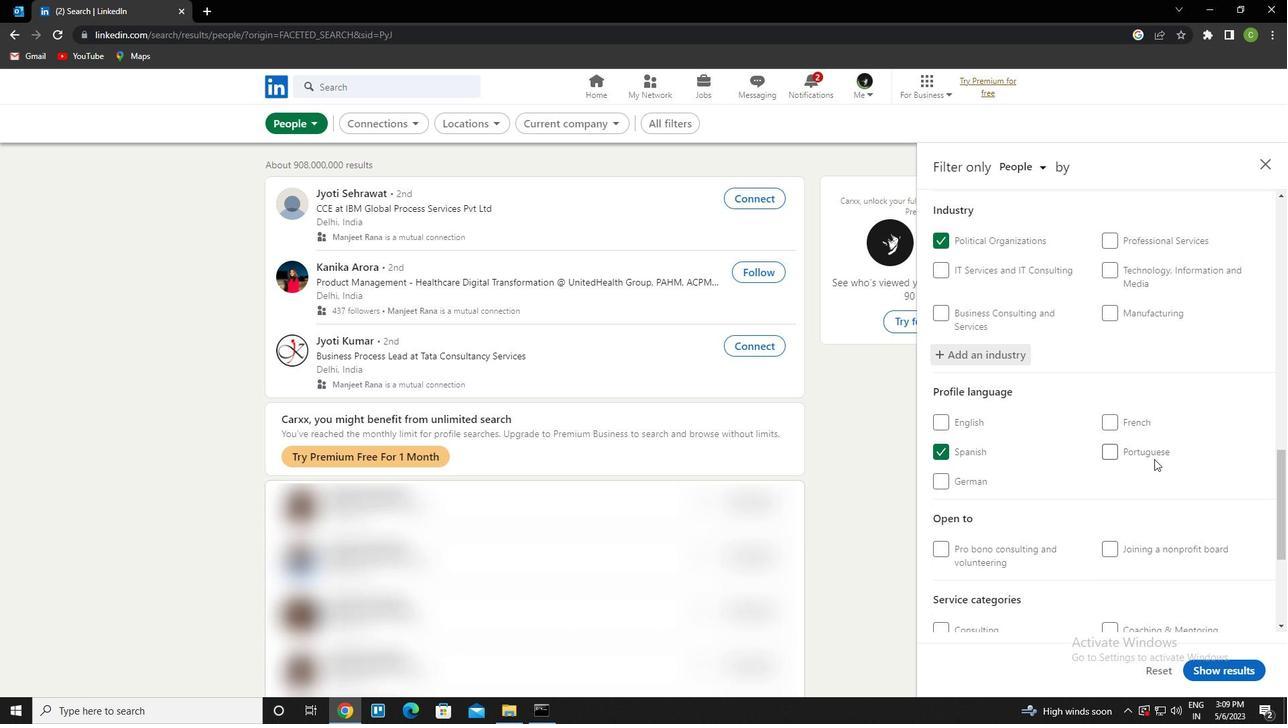 
Action: Mouse scrolled (1151, 462) with delta (0, 0)
Screenshot: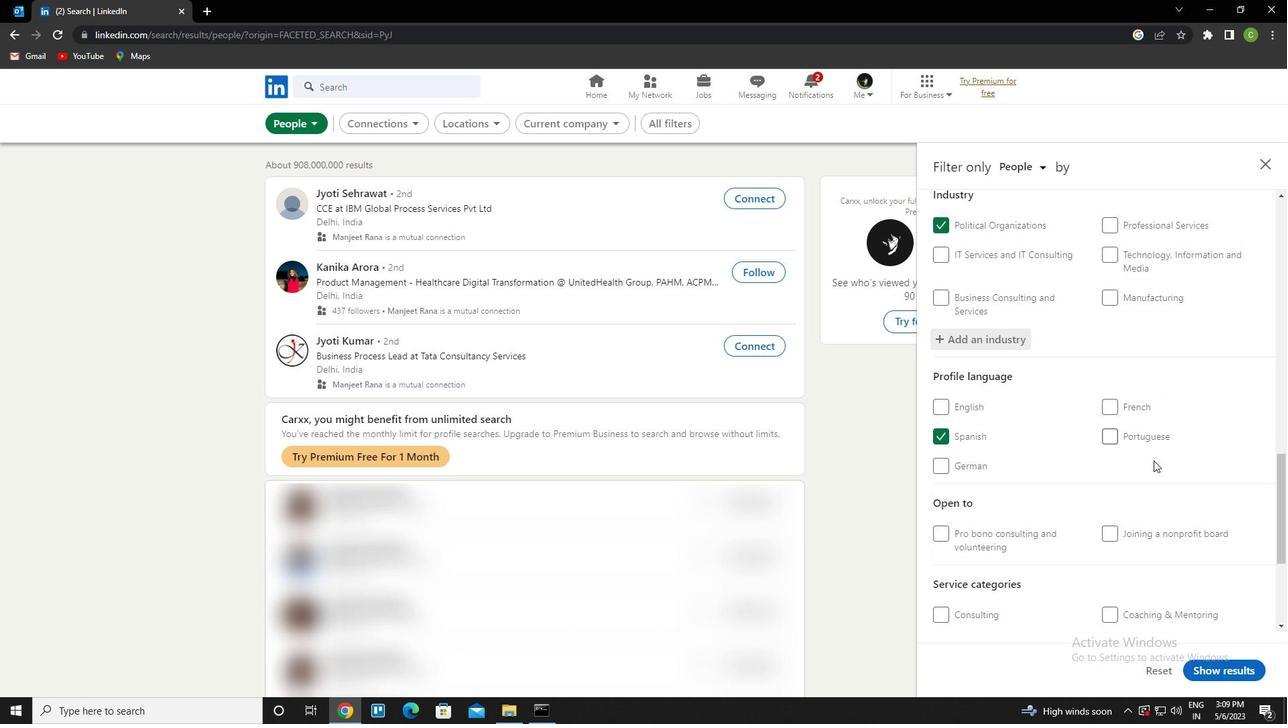 
Action: Mouse moved to (1154, 445)
Screenshot: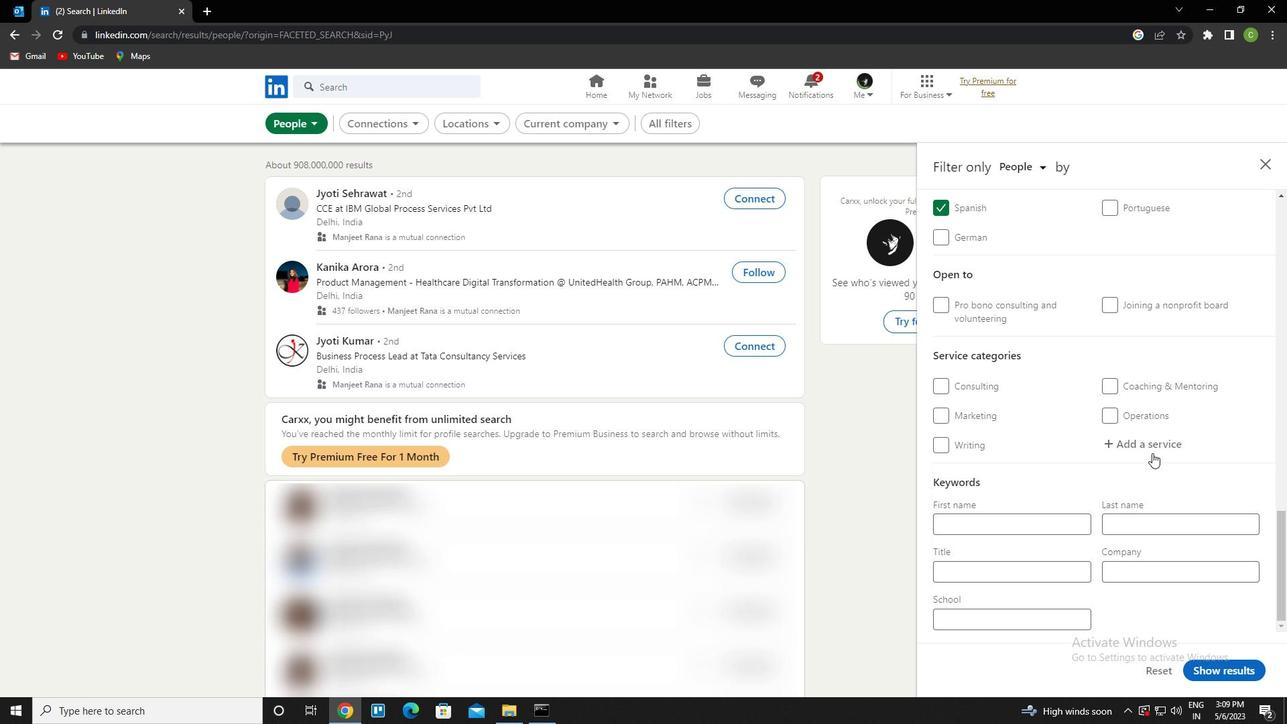 
Action: Mouse pressed left at (1154, 445)
Screenshot: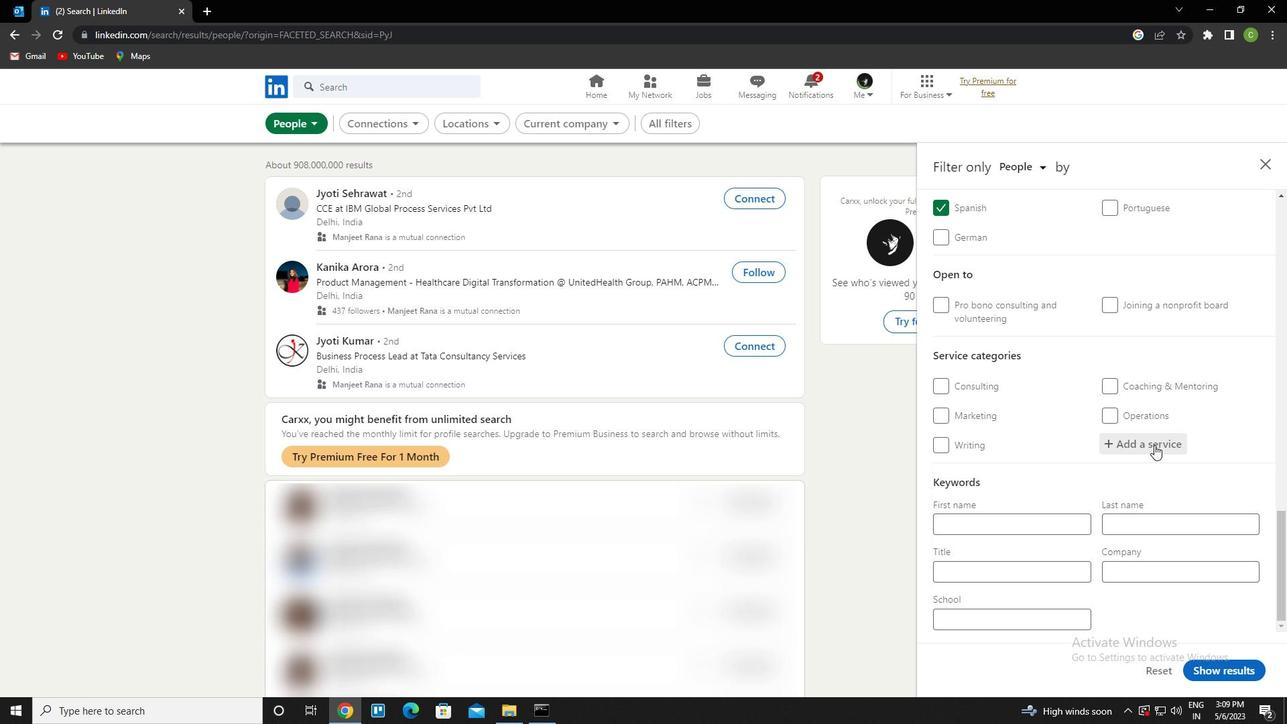 
Action: Key pressed <Key.caps_lock>c<Key.caps_lock>omputer<Key.space>net<Key.down><Key.enter>
Screenshot: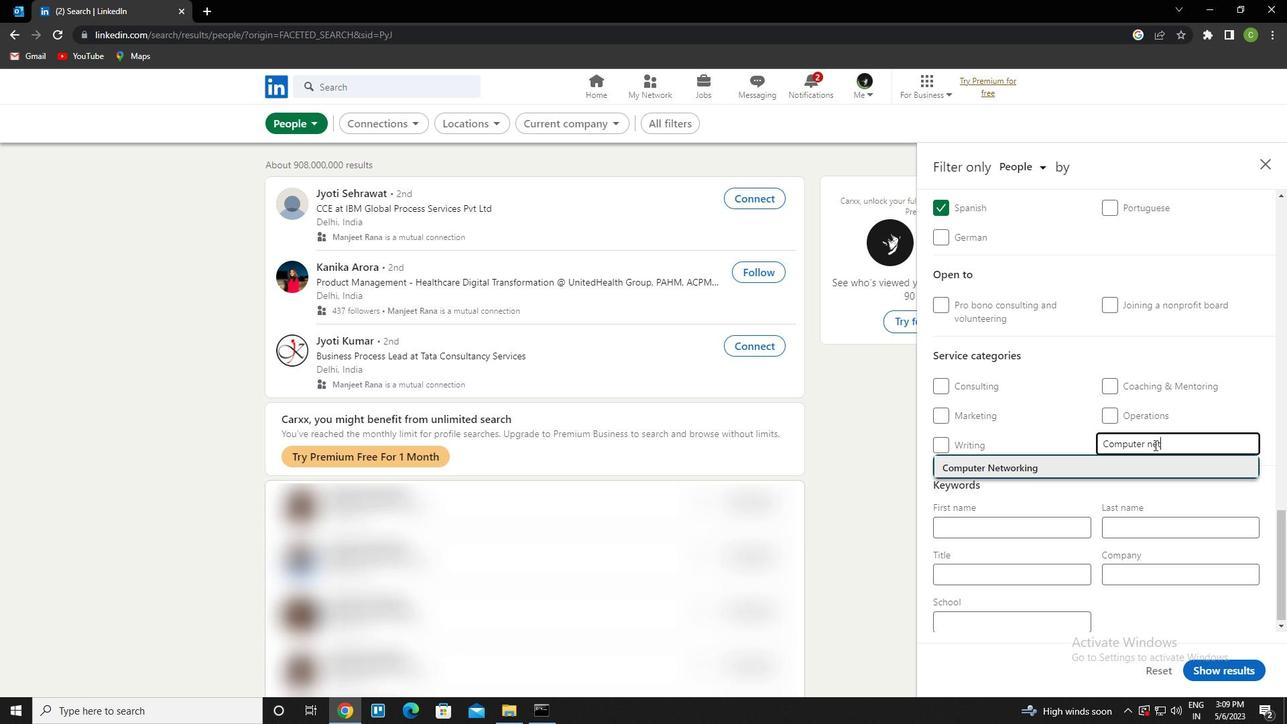 
Action: Mouse scrolled (1154, 444) with delta (0, 0)
Screenshot: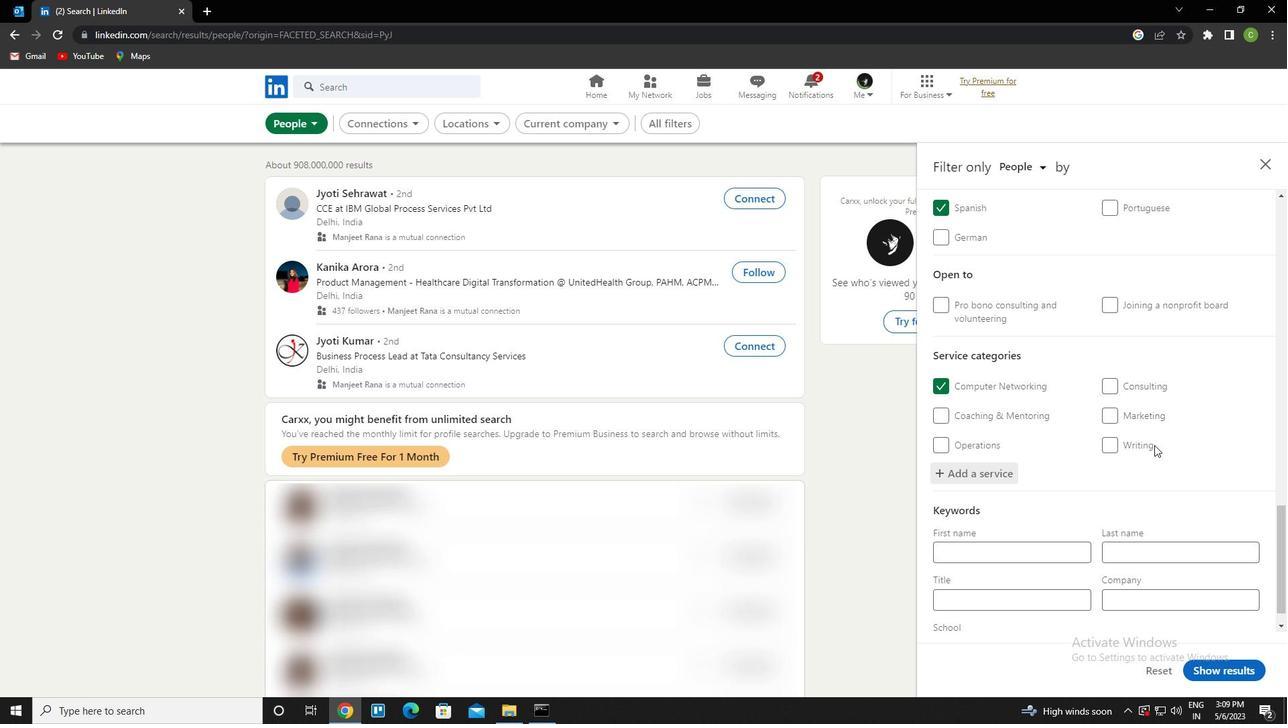 
Action: Mouse scrolled (1154, 444) with delta (0, 0)
Screenshot: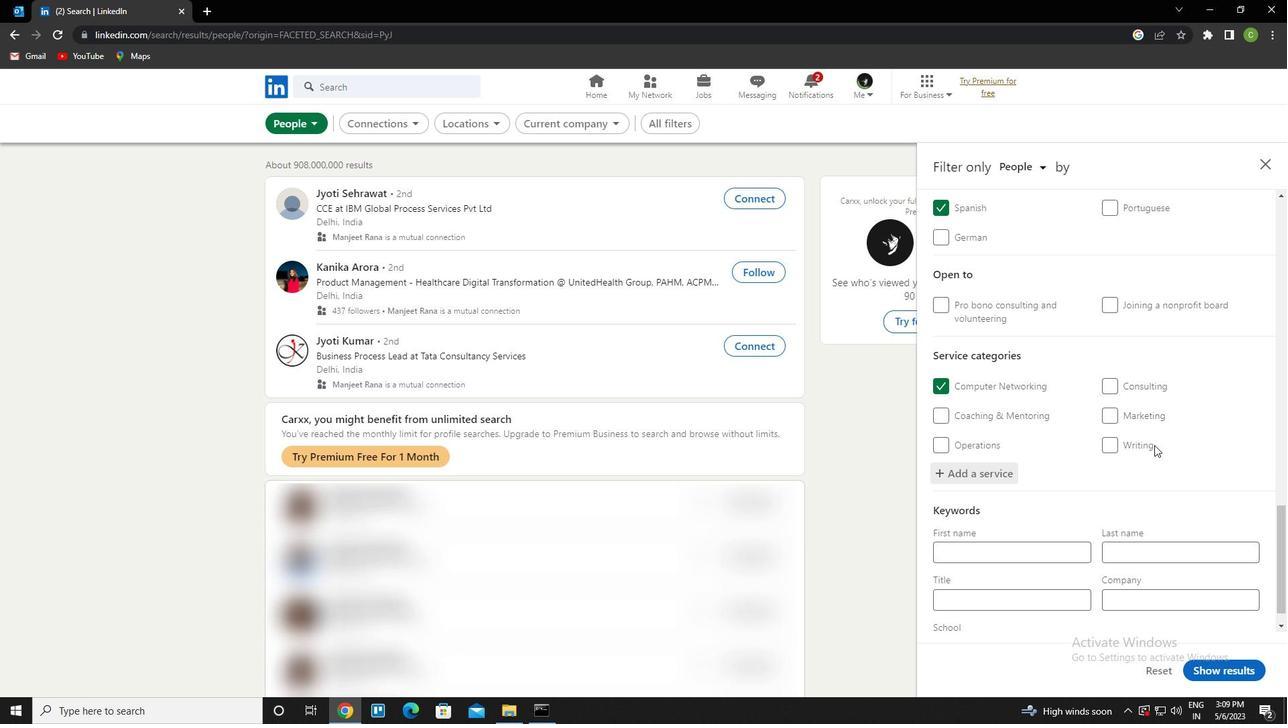 
Action: Mouse scrolled (1154, 444) with delta (0, 0)
Screenshot: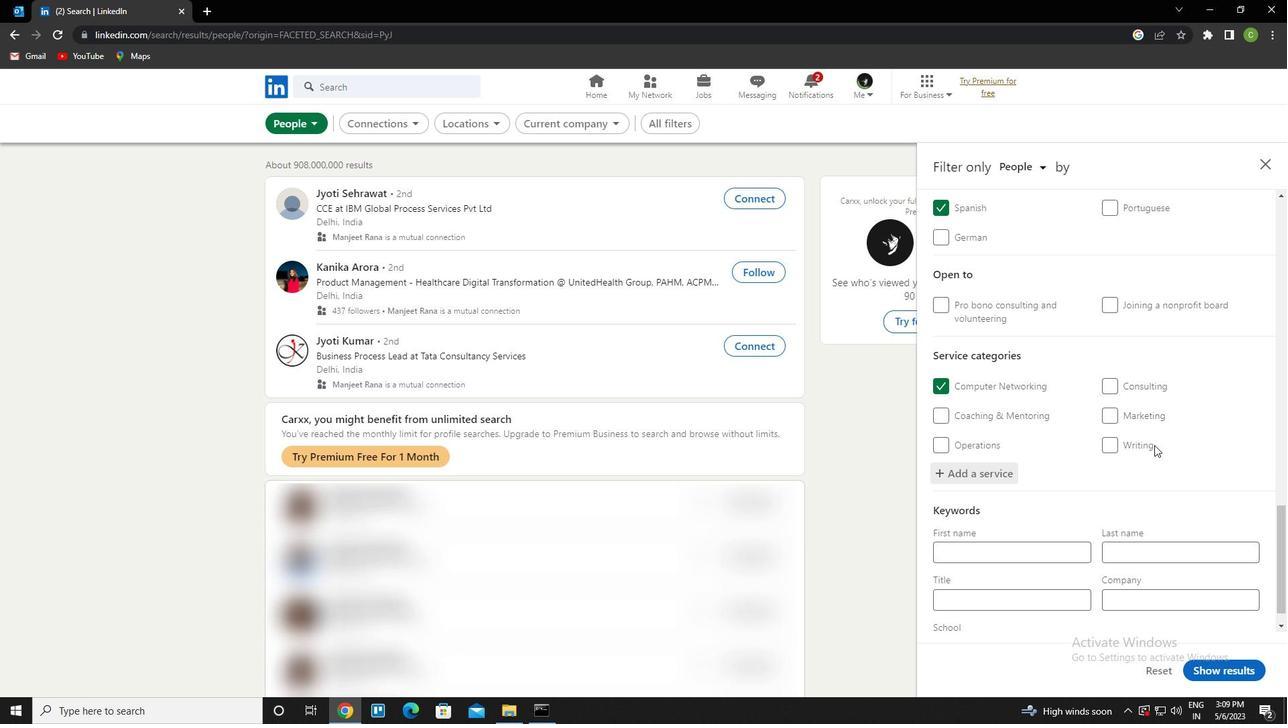 
Action: Mouse scrolled (1154, 444) with delta (0, 0)
Screenshot: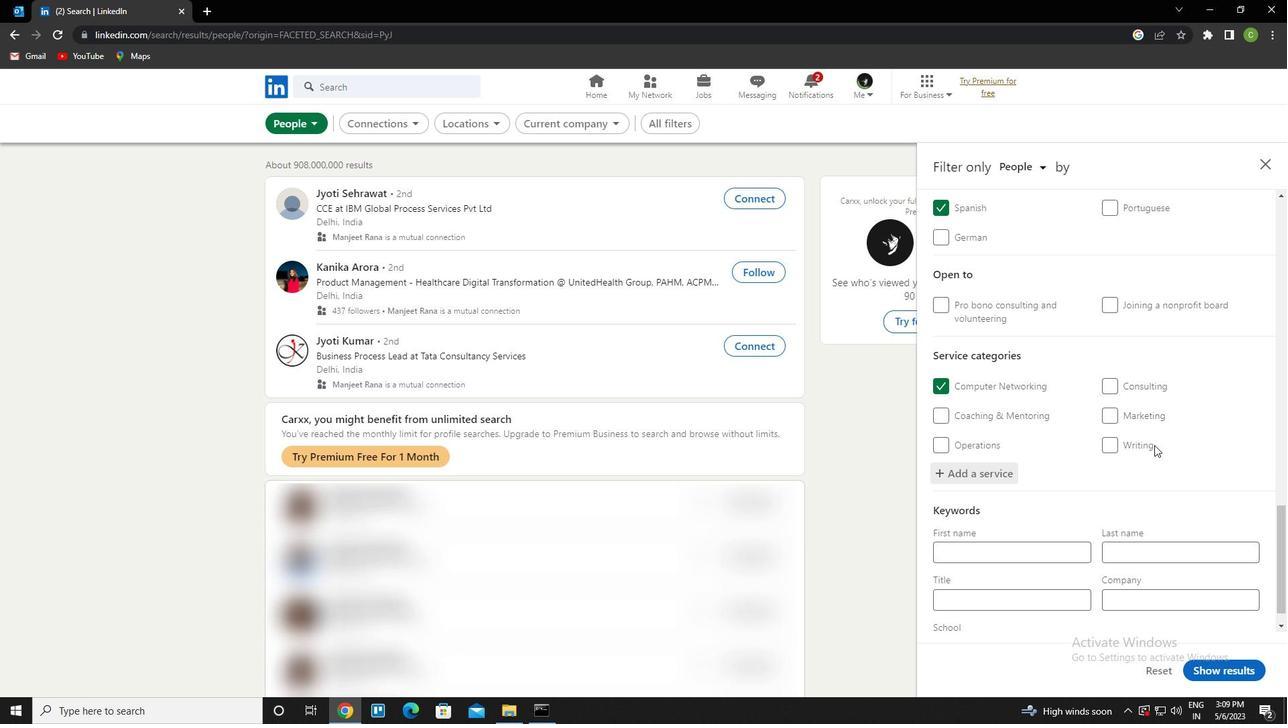 
Action: Mouse scrolled (1154, 444) with delta (0, 0)
Screenshot: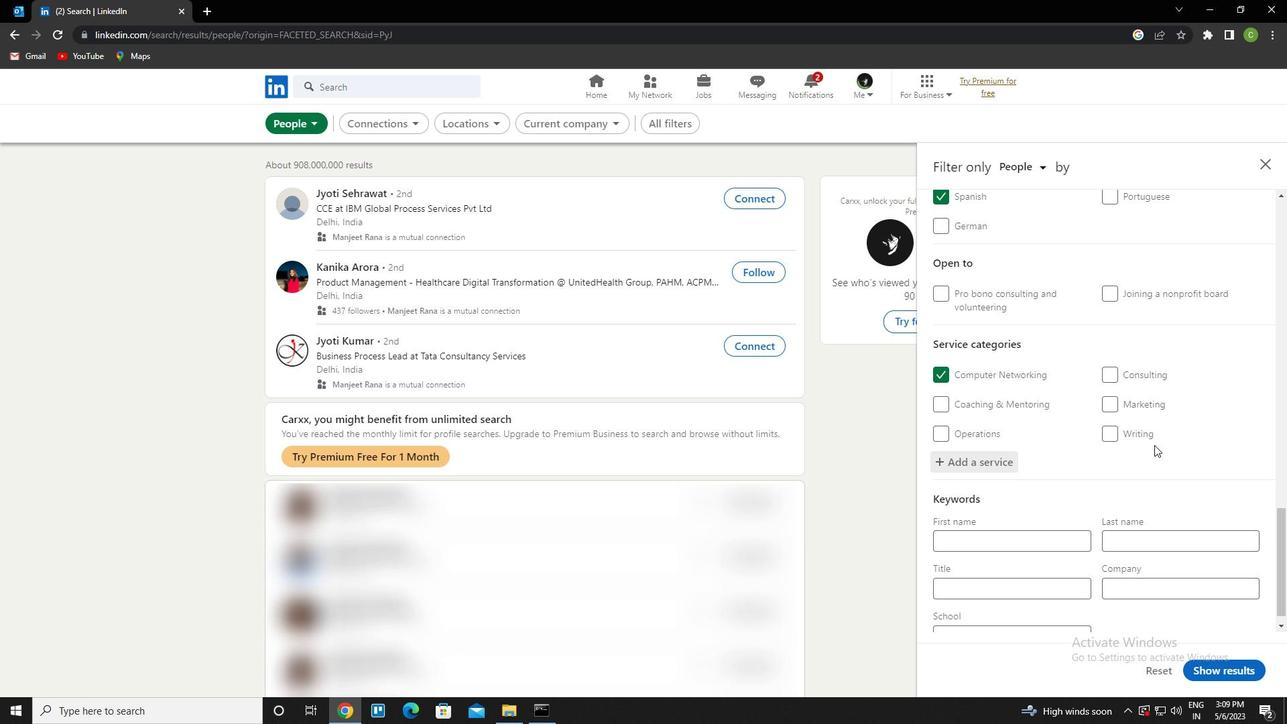 
Action: Mouse moved to (1141, 472)
Screenshot: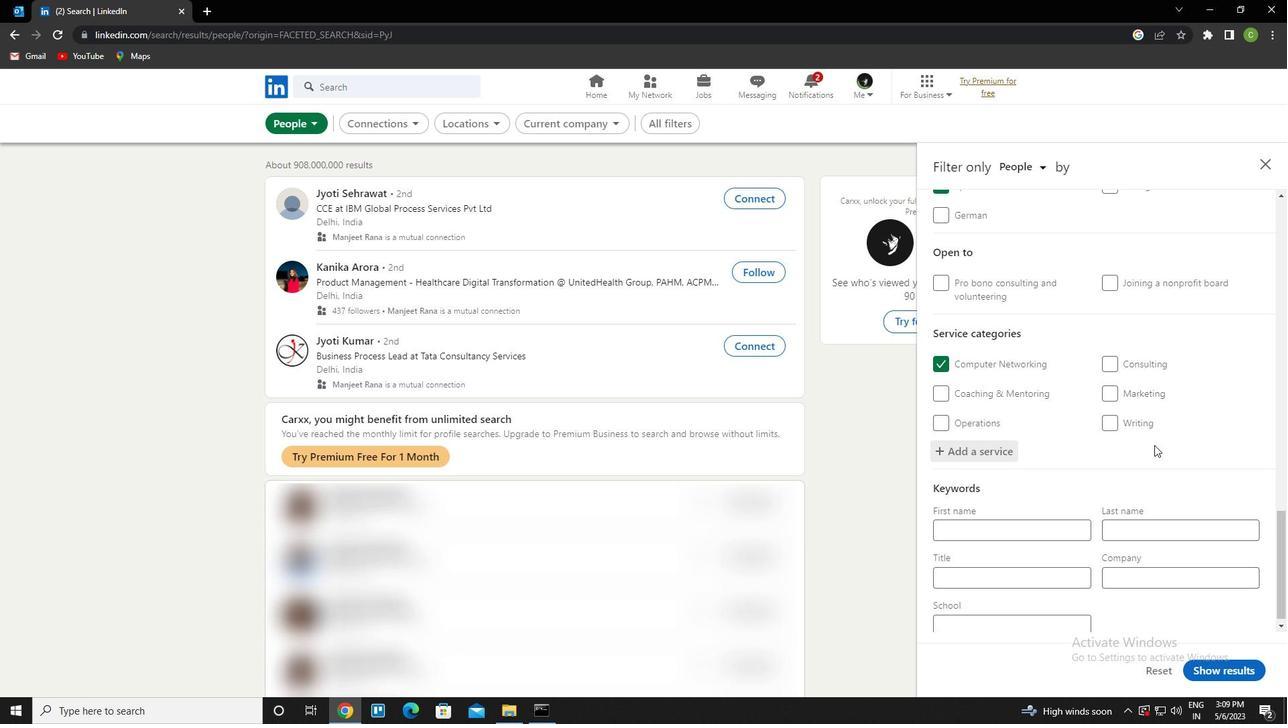 
Action: Mouse scrolled (1141, 472) with delta (0, 0)
Screenshot: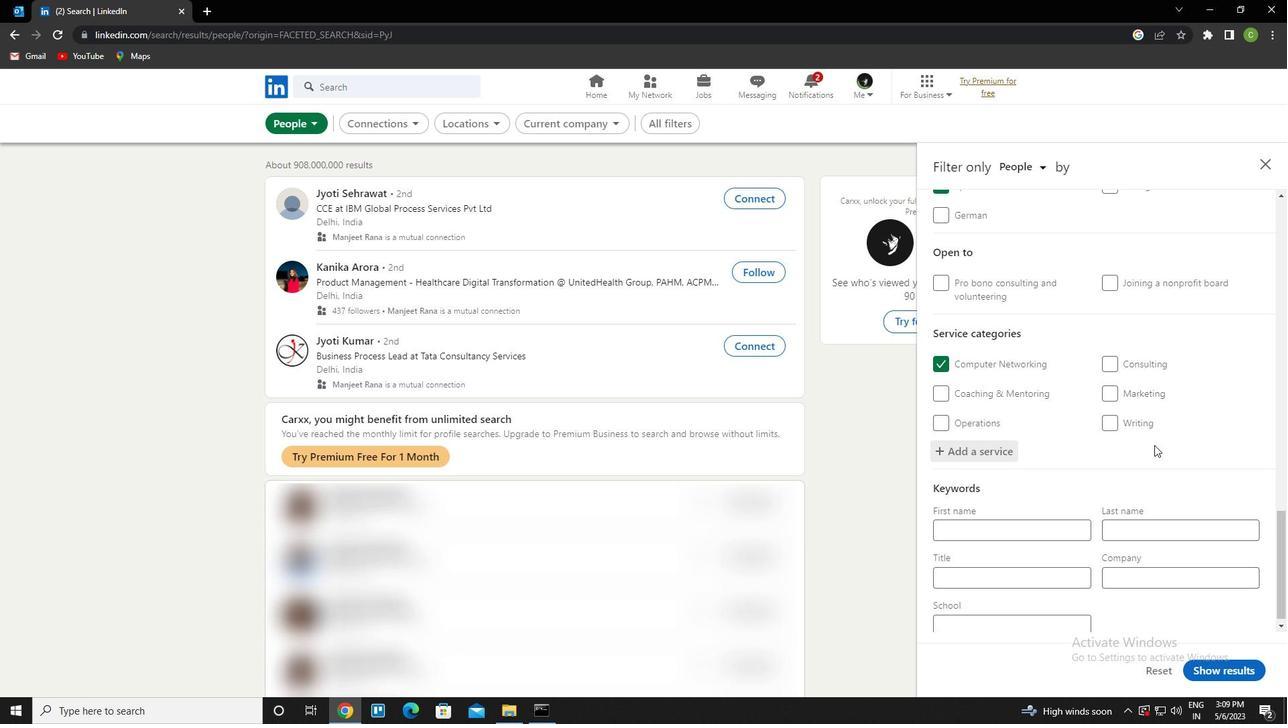 
Action: Mouse moved to (1026, 571)
Screenshot: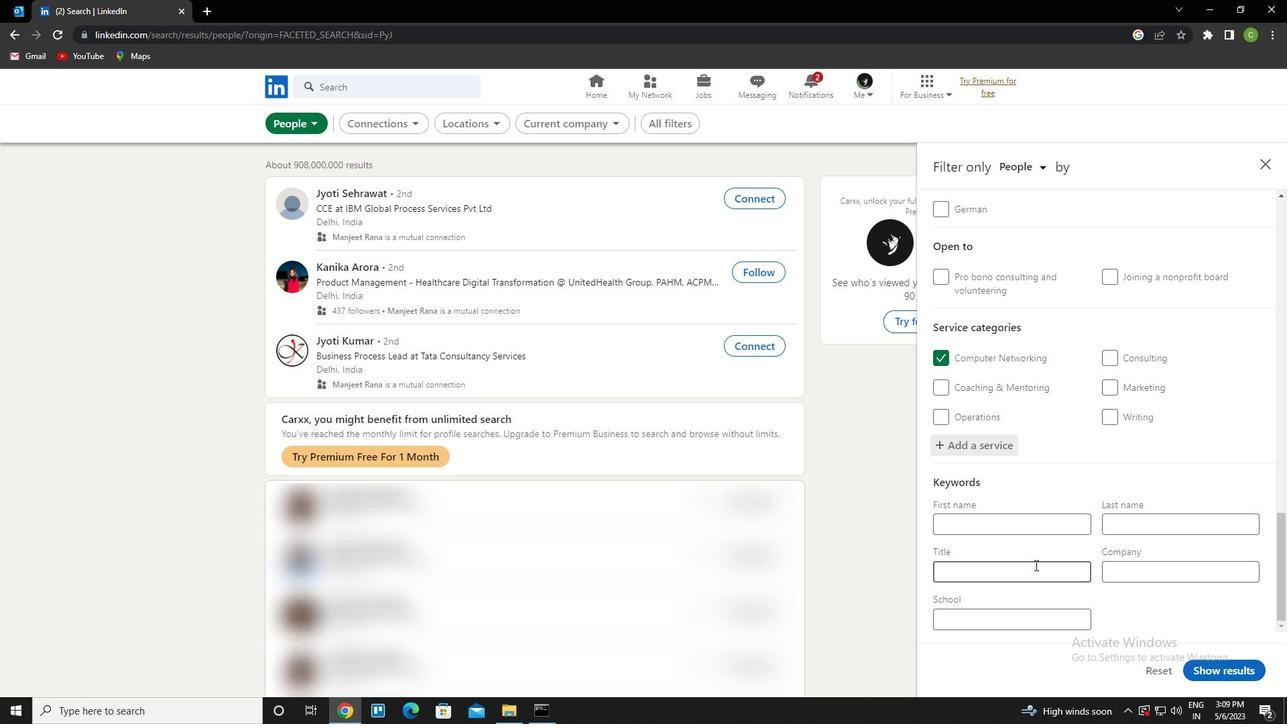 
Action: Mouse pressed left at (1026, 571)
Screenshot: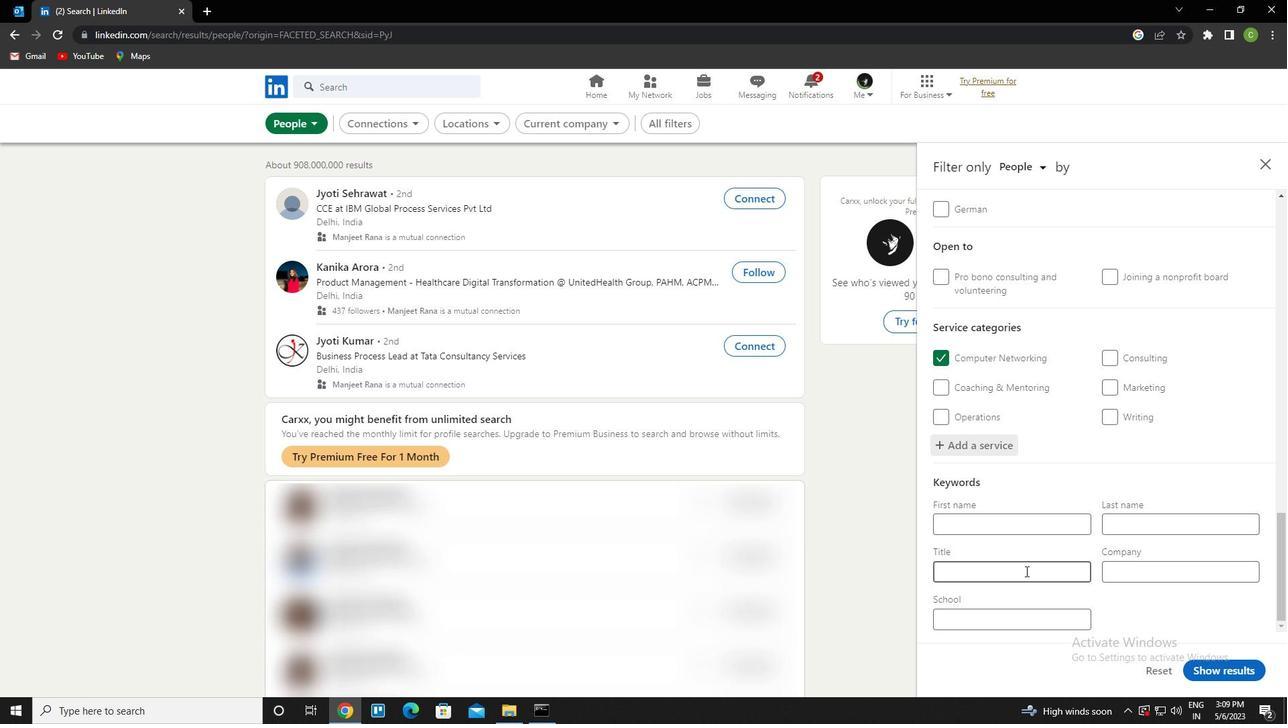 
Action: Key pressed <Key.caps_lock>s<Key.caps_lock>uicide<Key.space><Key.caps_lock>h<Key.caps_lock>otline<Key.space><Key.caps_lock>v<Key.caps_lock>olunteer
Screenshot: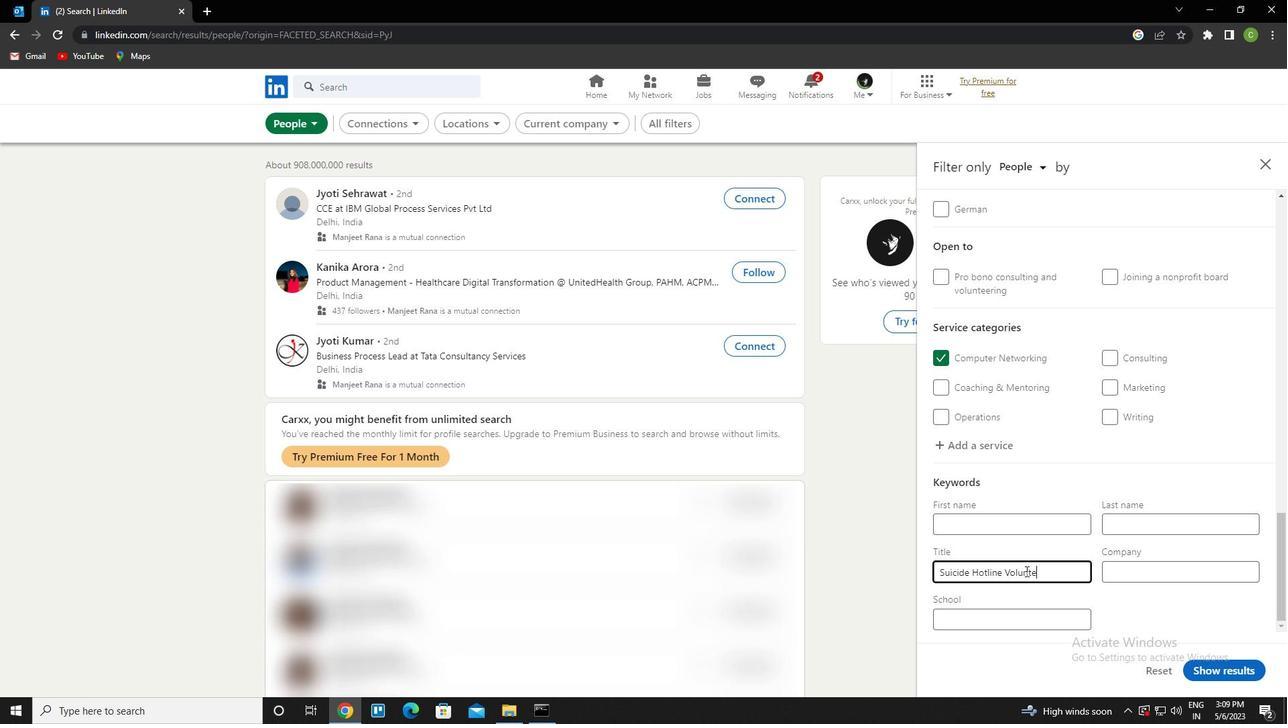 
Action: Mouse moved to (1254, 669)
Screenshot: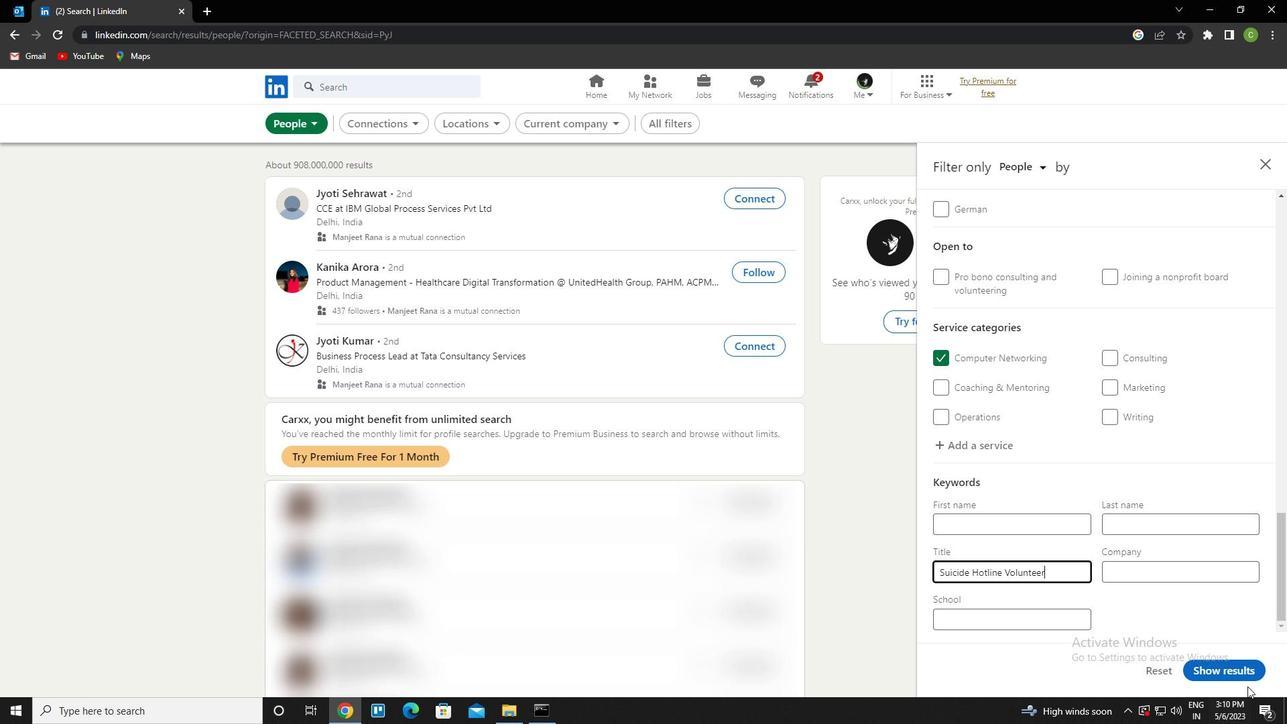 
Action: Mouse pressed left at (1254, 669)
Screenshot: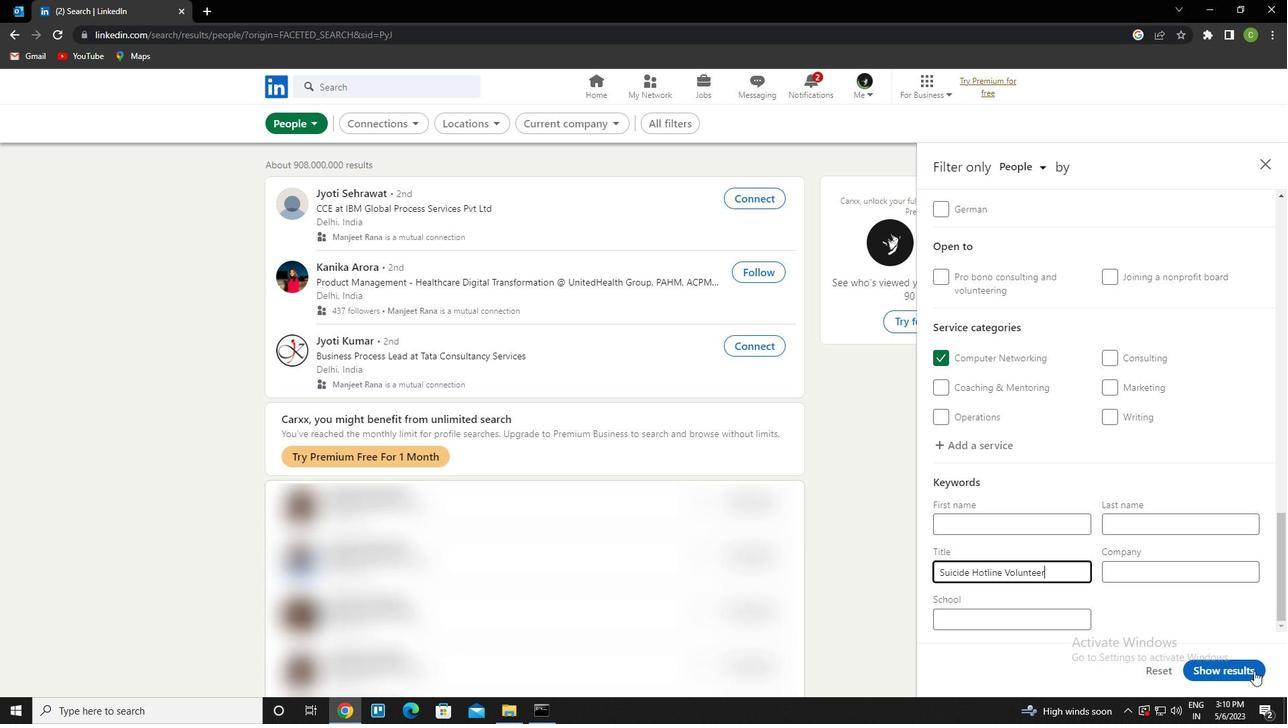 
Action: Mouse moved to (852, 589)
Screenshot: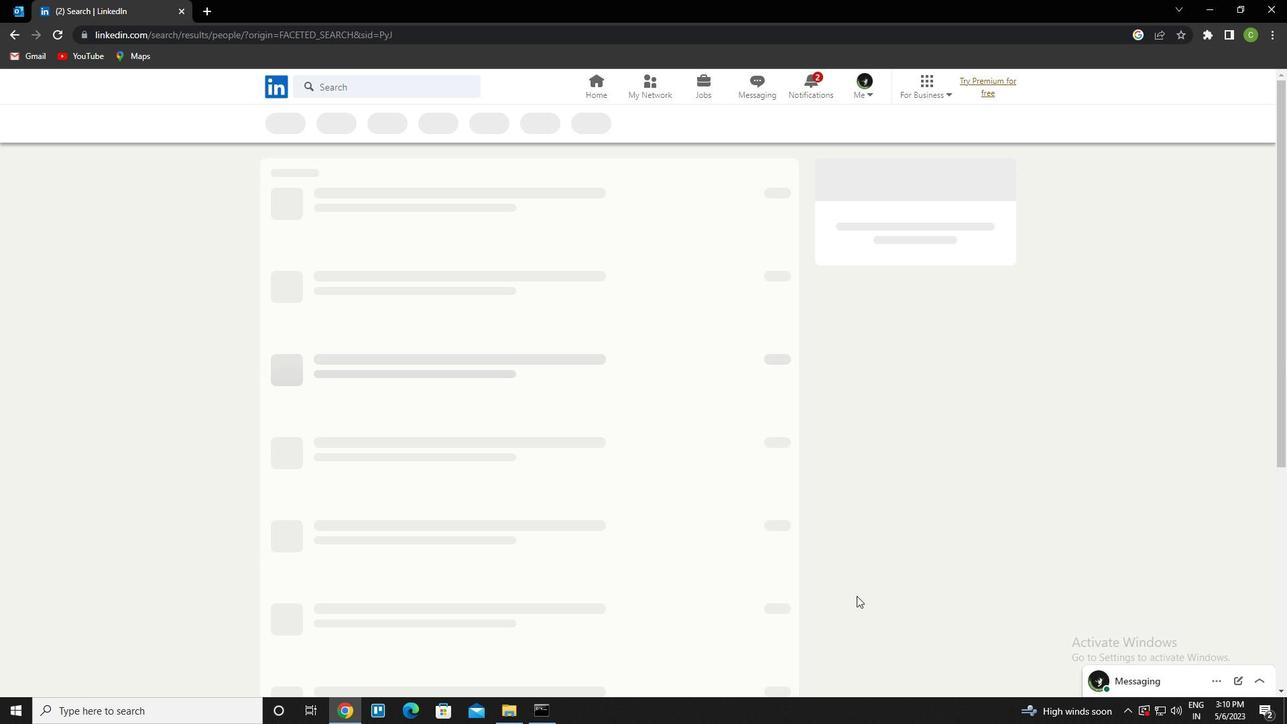 
